 Task: Find connections with filter location Río Ceballos with filter topic #Bestadvicewith filter profile language French with filter current company Intuit with filter school St Xaviers PG college with filter industry Textile Manufacturing with filter service category Trade Shows with filter keywords title Playwright
Action: Mouse scrolled (705, 592) with delta (0, 1)
Screenshot: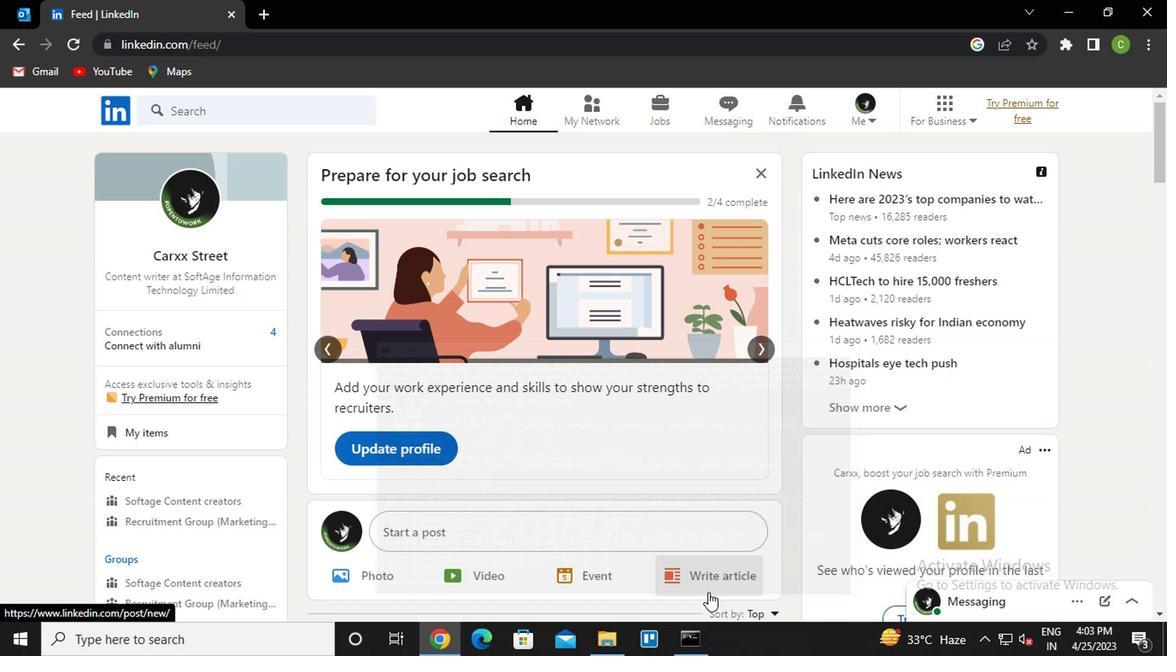 
Action: Mouse moved to (599, 118)
Screenshot: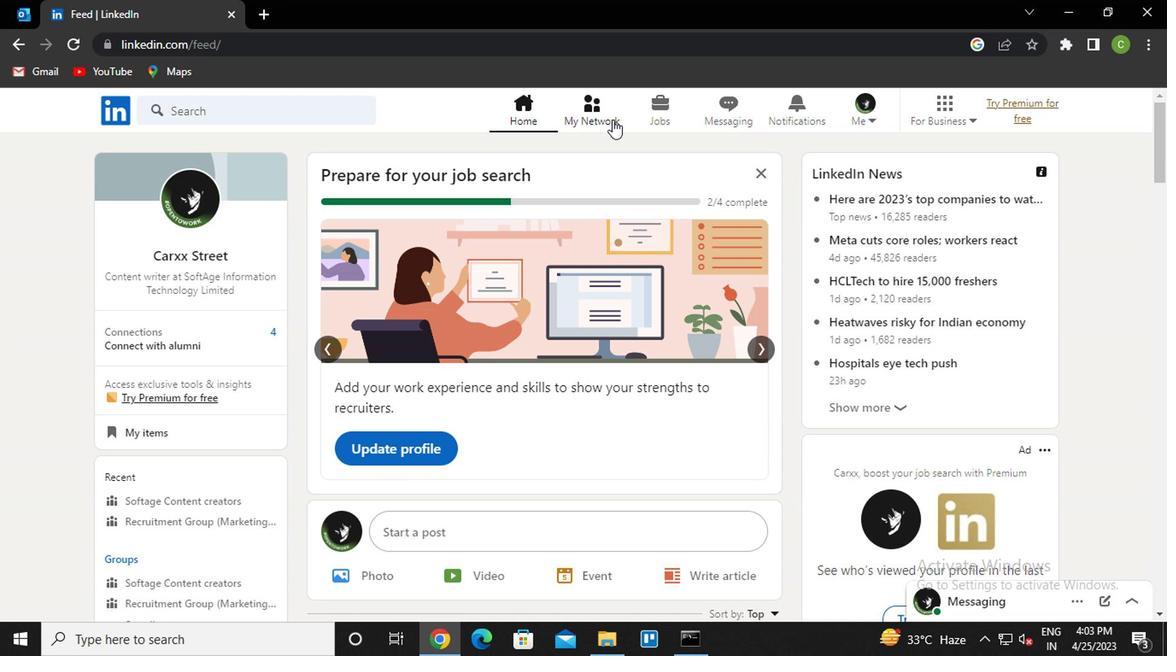 
Action: Mouse pressed left at (599, 118)
Screenshot: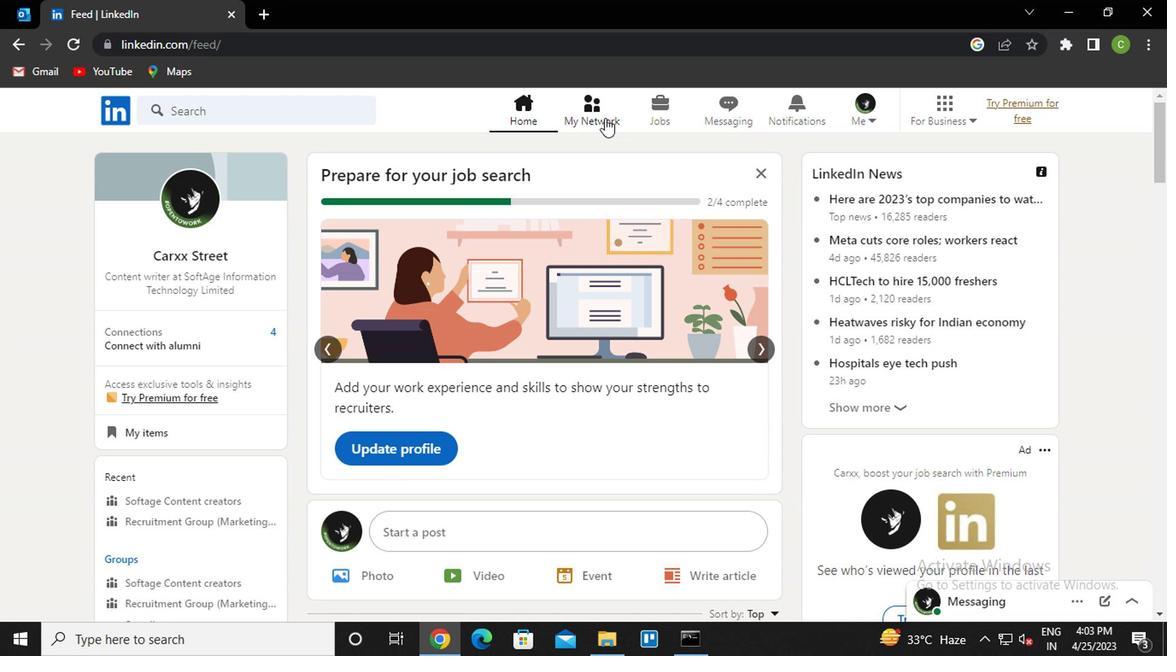 
Action: Mouse moved to (234, 212)
Screenshot: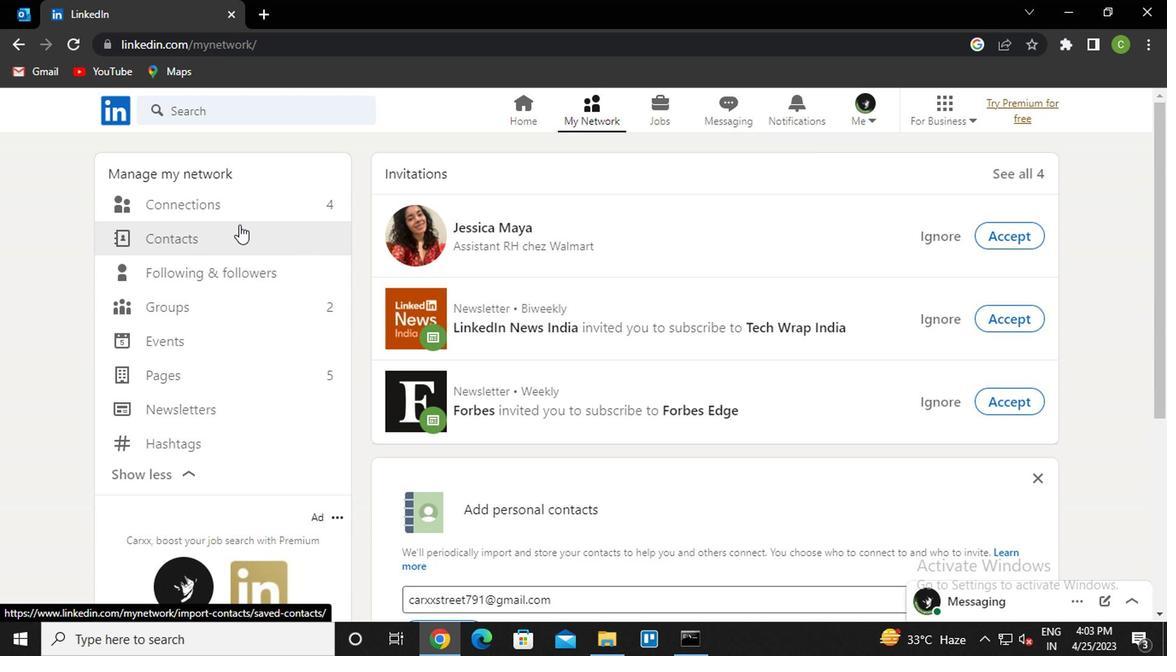 
Action: Mouse pressed left at (234, 212)
Screenshot: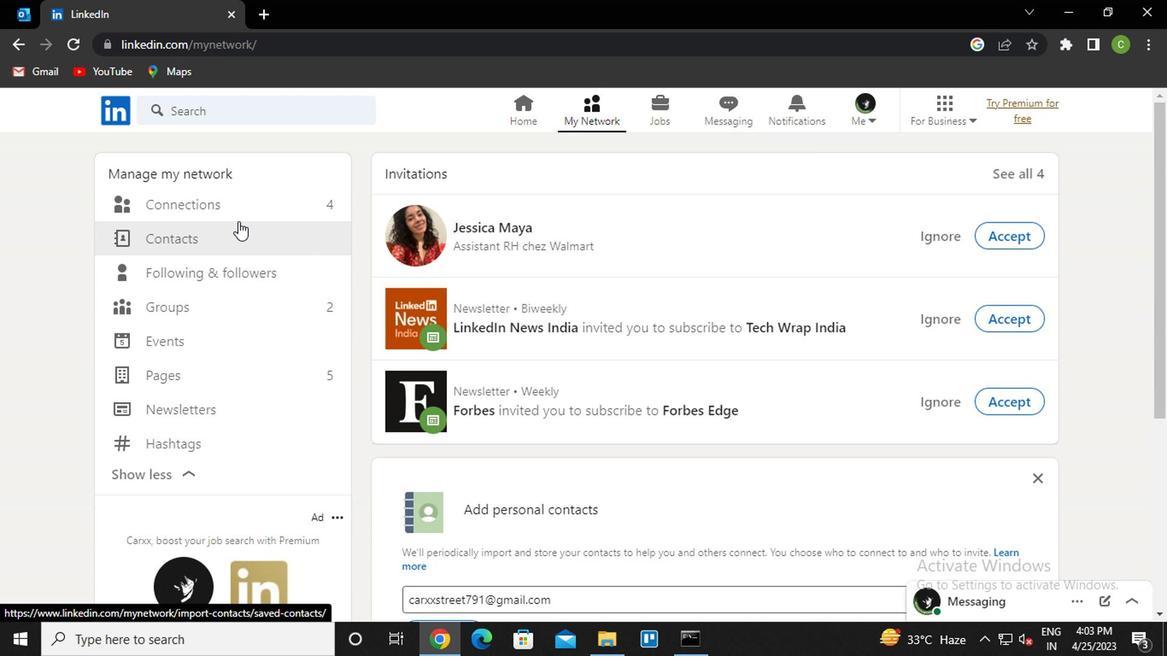 
Action: Mouse moved to (703, 210)
Screenshot: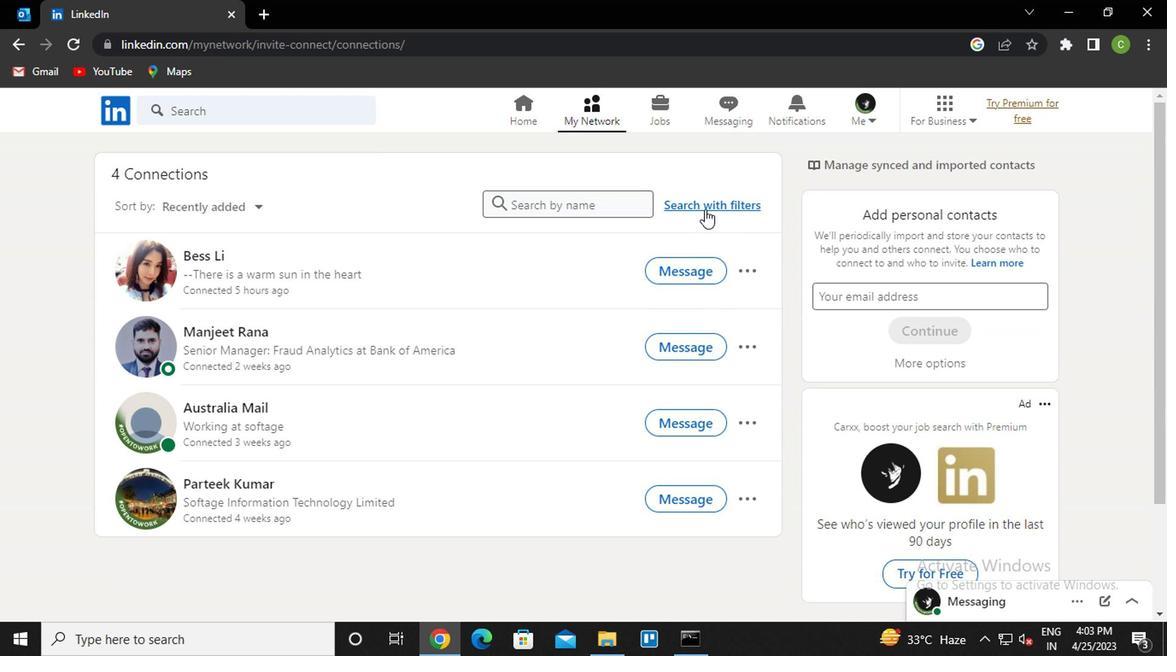 
Action: Mouse pressed left at (703, 210)
Screenshot: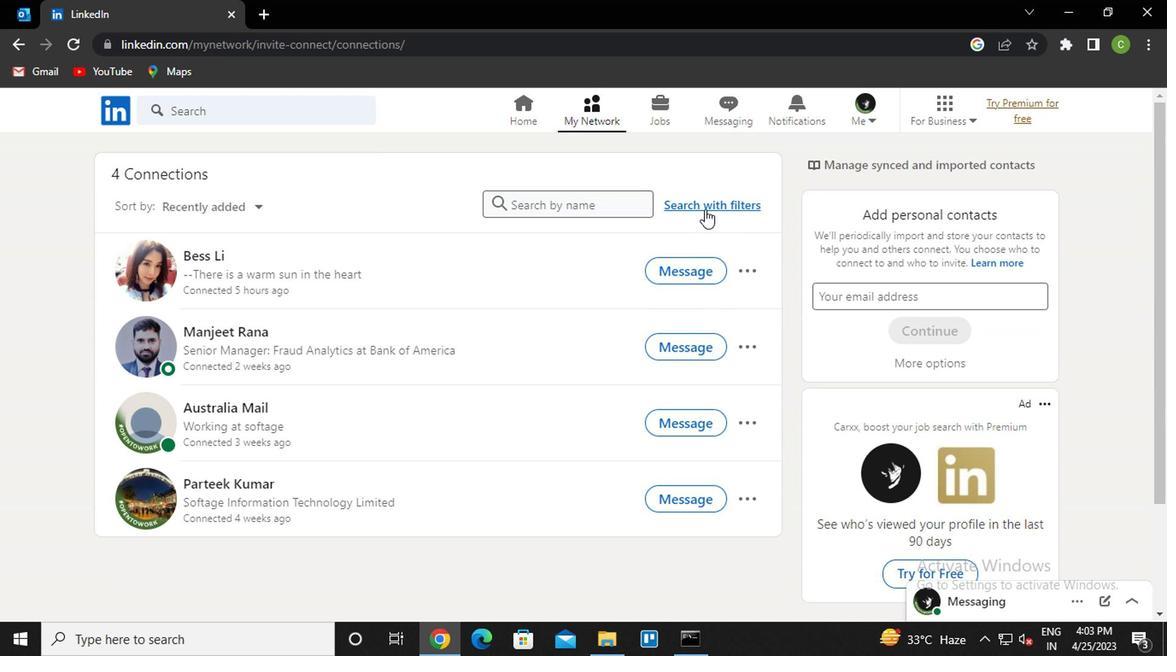 
Action: Mouse moved to (588, 166)
Screenshot: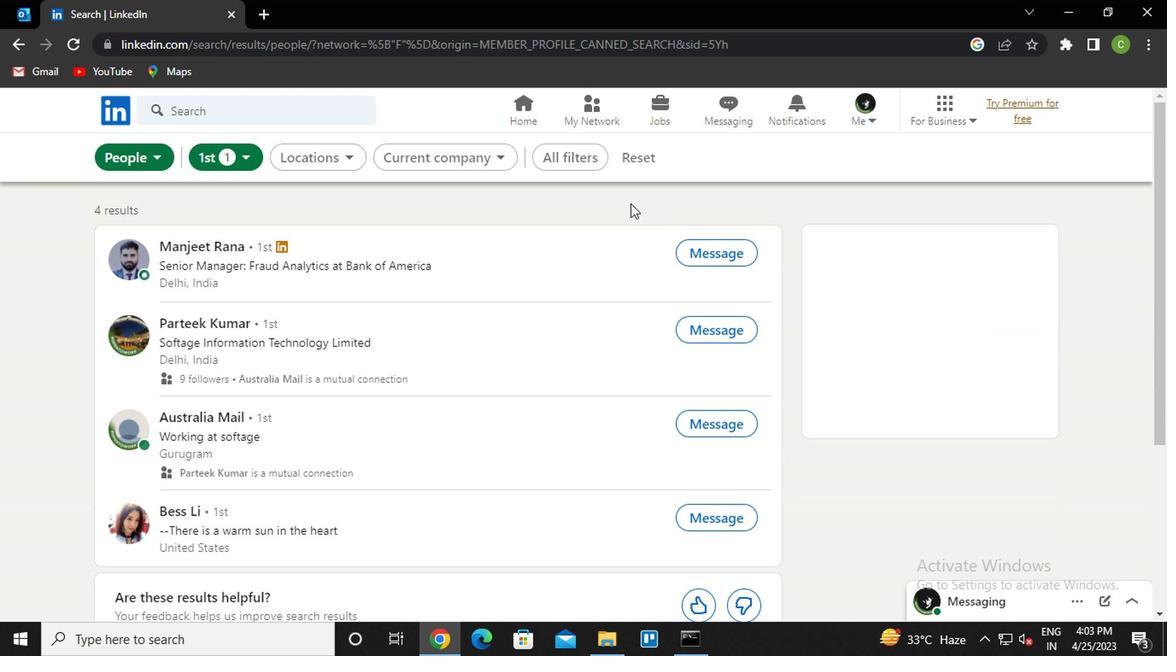 
Action: Mouse pressed left at (588, 166)
Screenshot: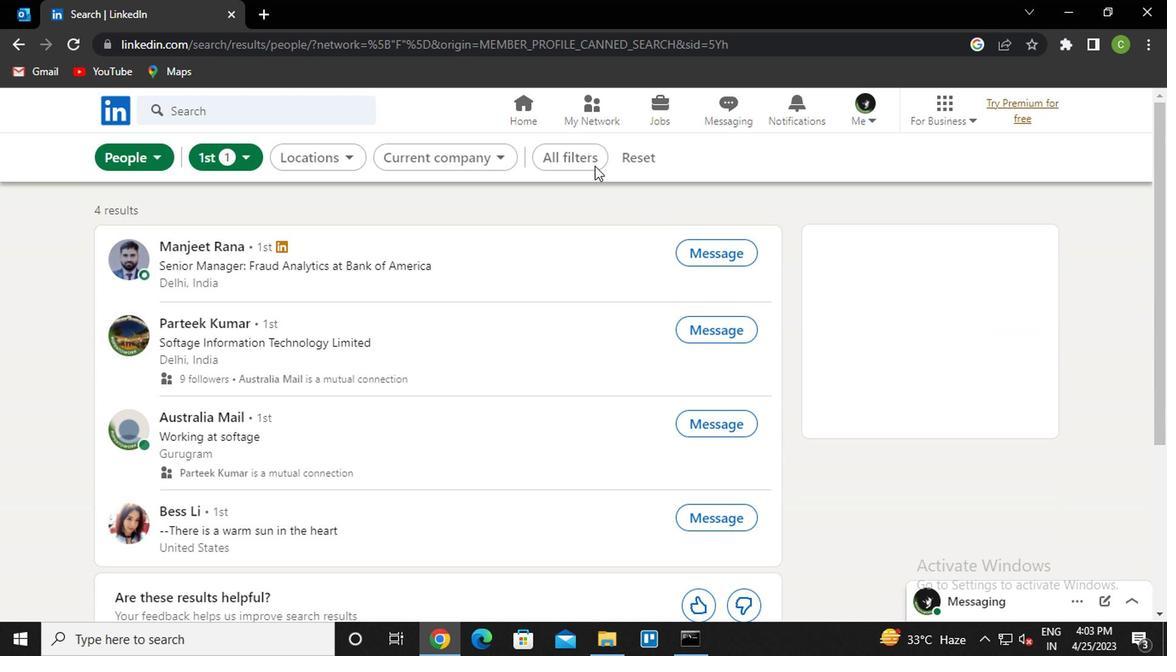 
Action: Mouse moved to (909, 388)
Screenshot: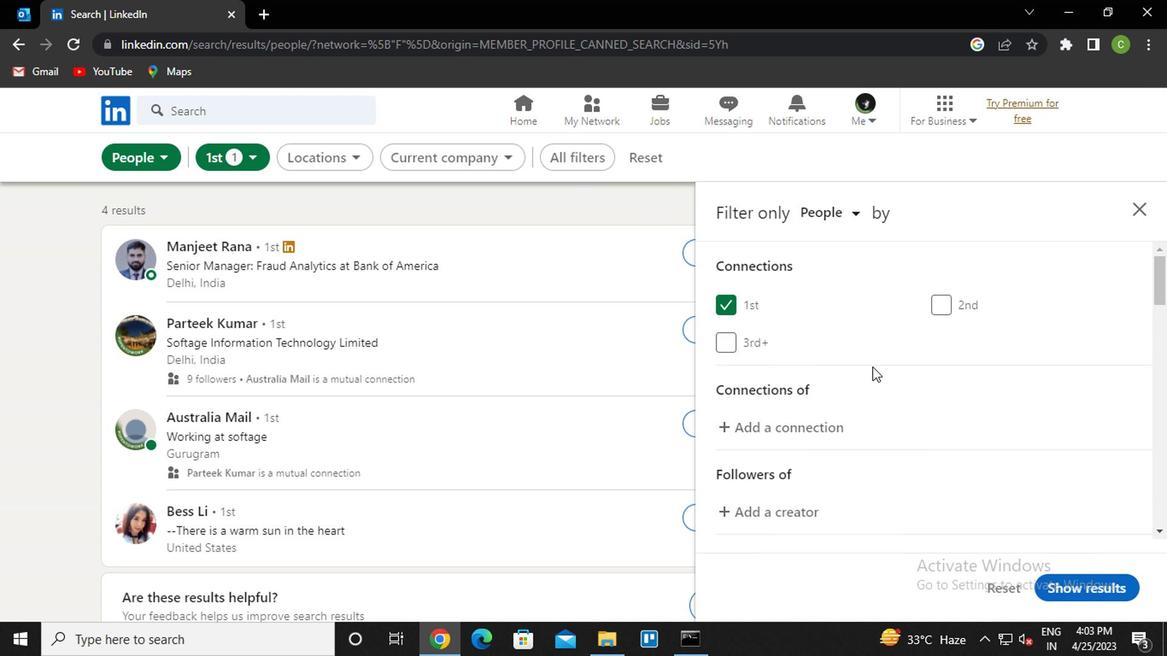 
Action: Mouse scrolled (909, 387) with delta (0, -1)
Screenshot: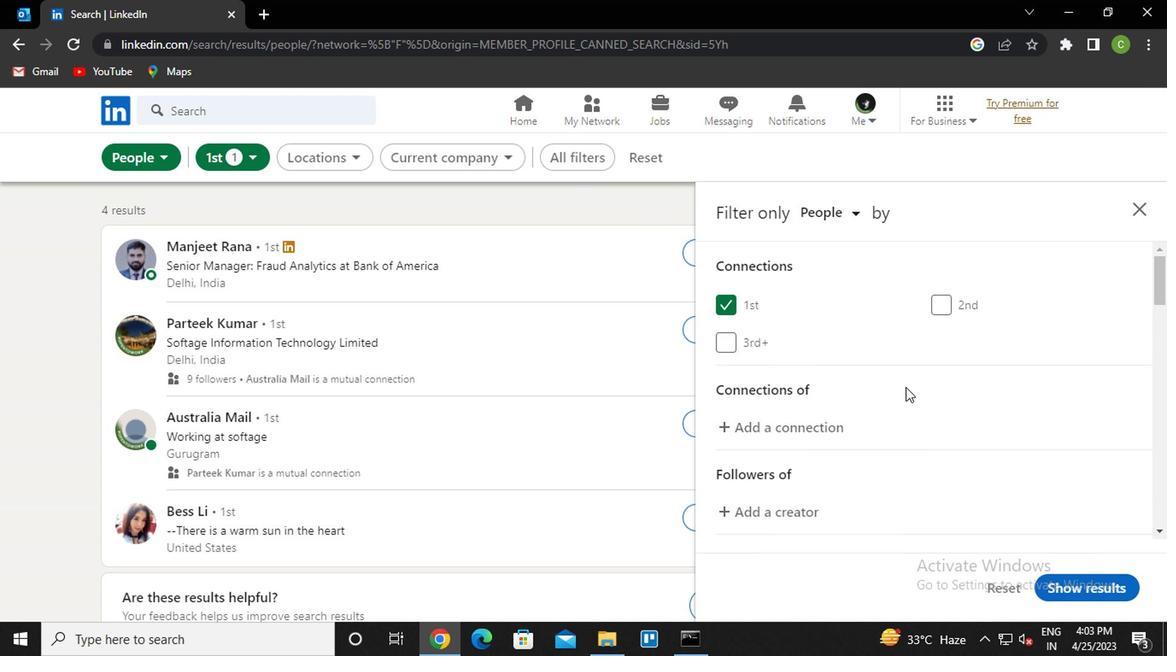 
Action: Mouse scrolled (909, 387) with delta (0, -1)
Screenshot: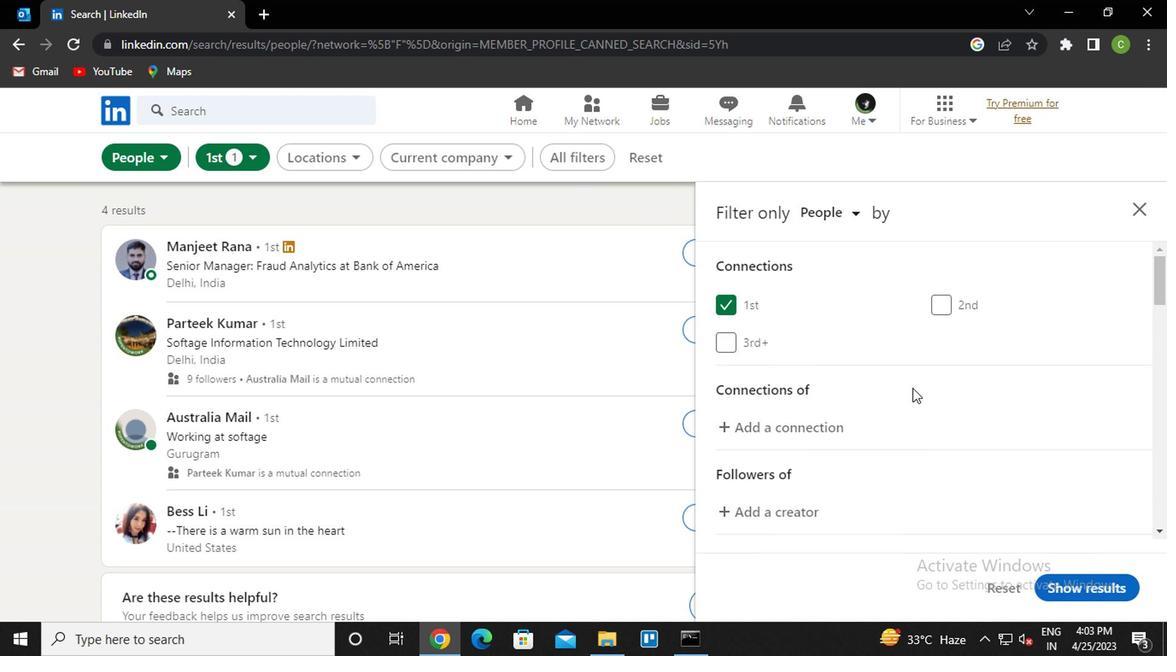 
Action: Mouse scrolled (909, 387) with delta (0, -1)
Screenshot: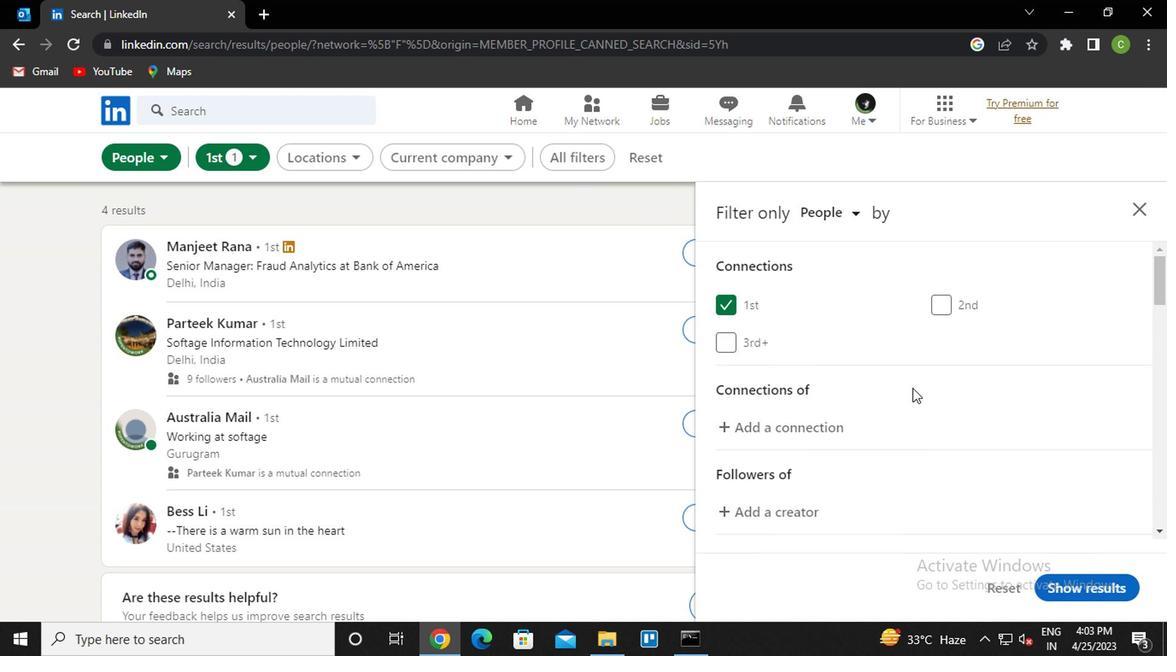
Action: Mouse moved to (974, 418)
Screenshot: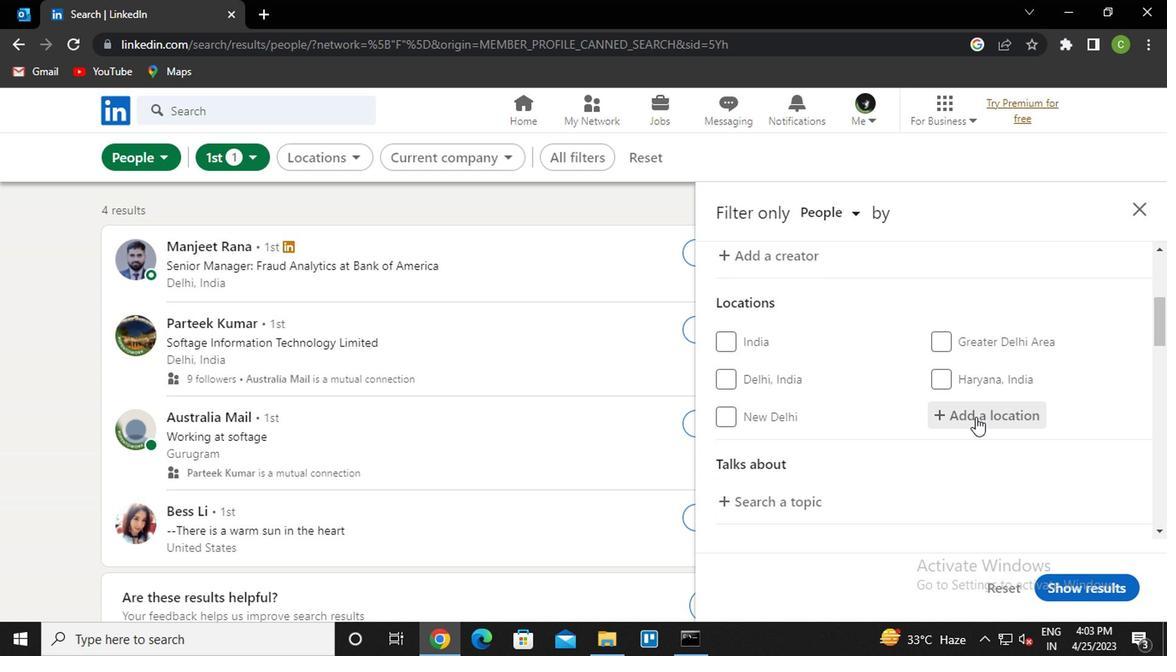 
Action: Mouse pressed left at (974, 418)
Screenshot: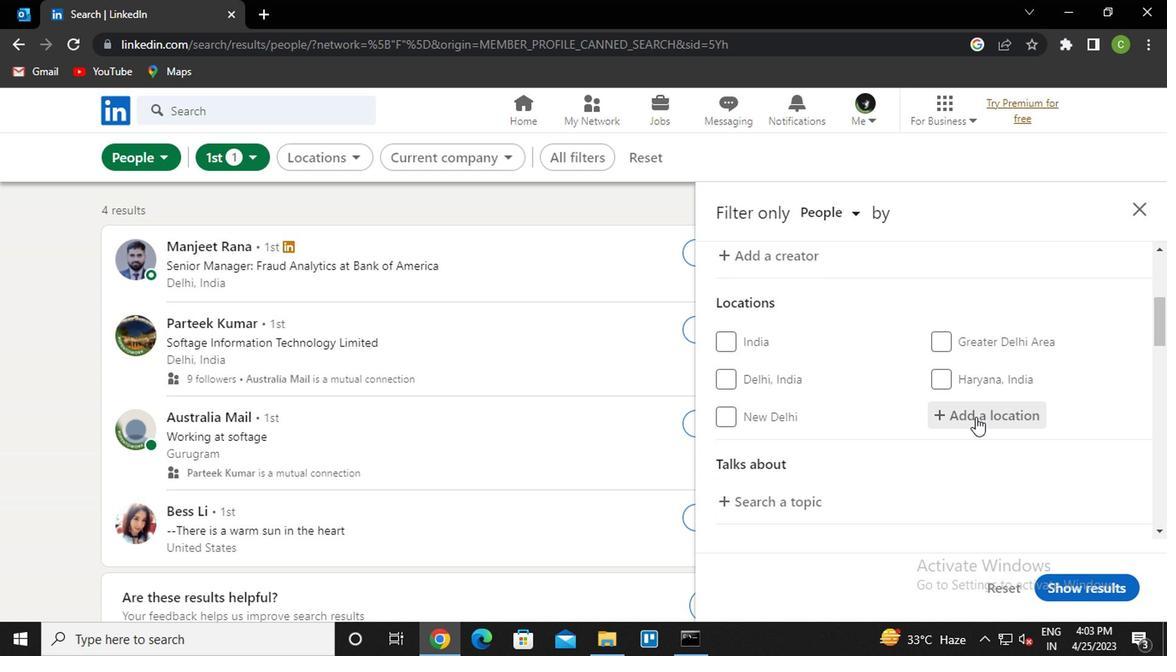 
Action: Key pressed r<Key.caps_lock>io<Key.space>caba<Key.backspace>
Screenshot: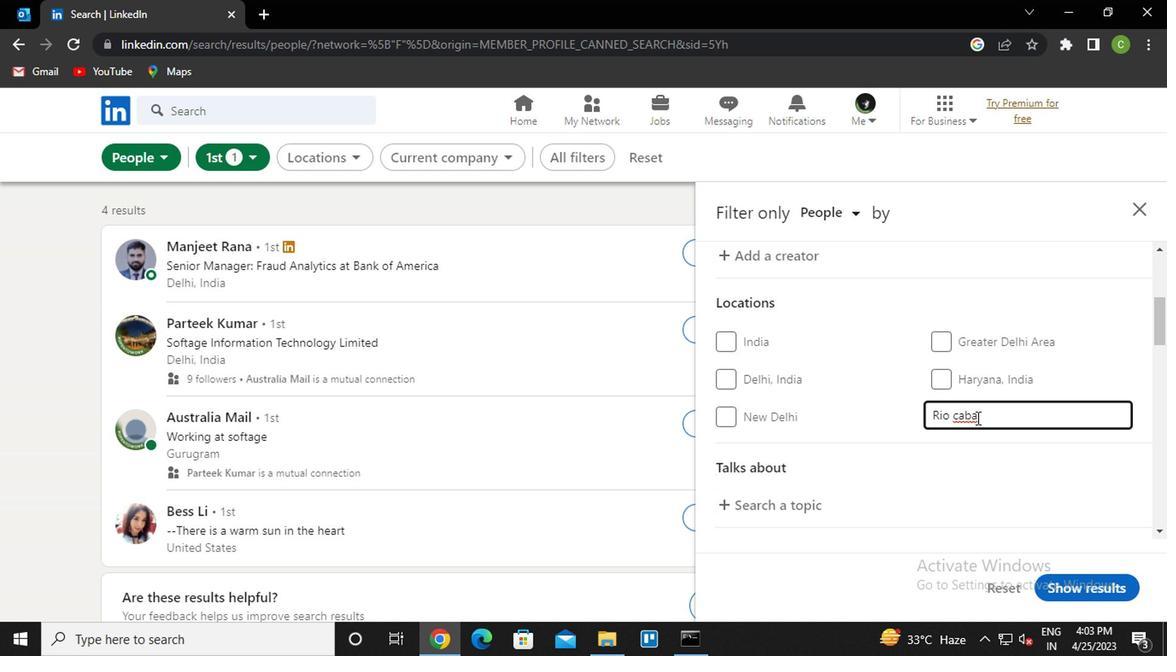 
Action: Mouse moved to (974, 417)
Screenshot: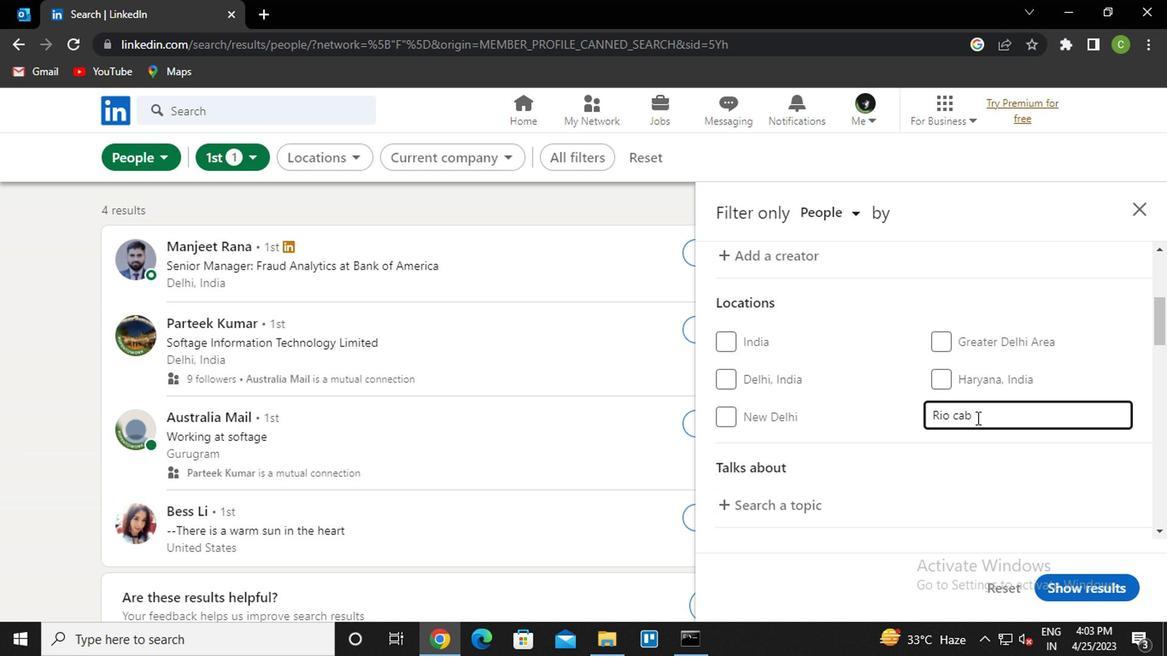 
Action: Key pressed <Key.backspace><Key.backspace>ebo<Key.down><Key.backspace><Key.down><Key.enter>
Screenshot: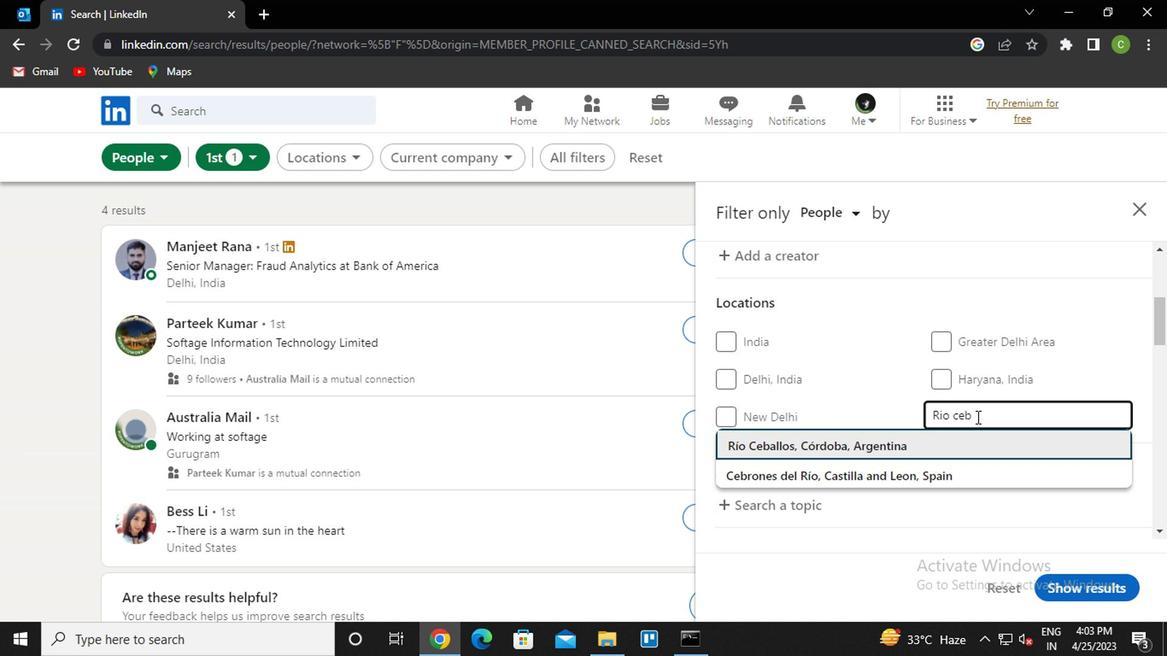 
Action: Mouse moved to (951, 433)
Screenshot: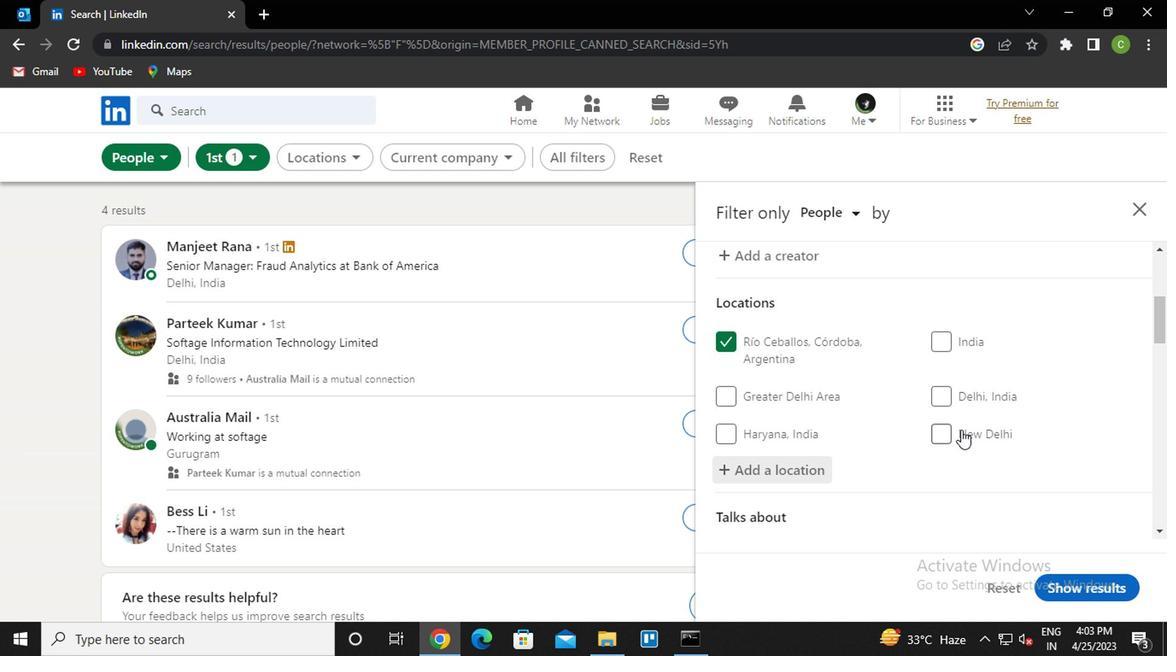 
Action: Mouse scrolled (951, 433) with delta (0, 0)
Screenshot: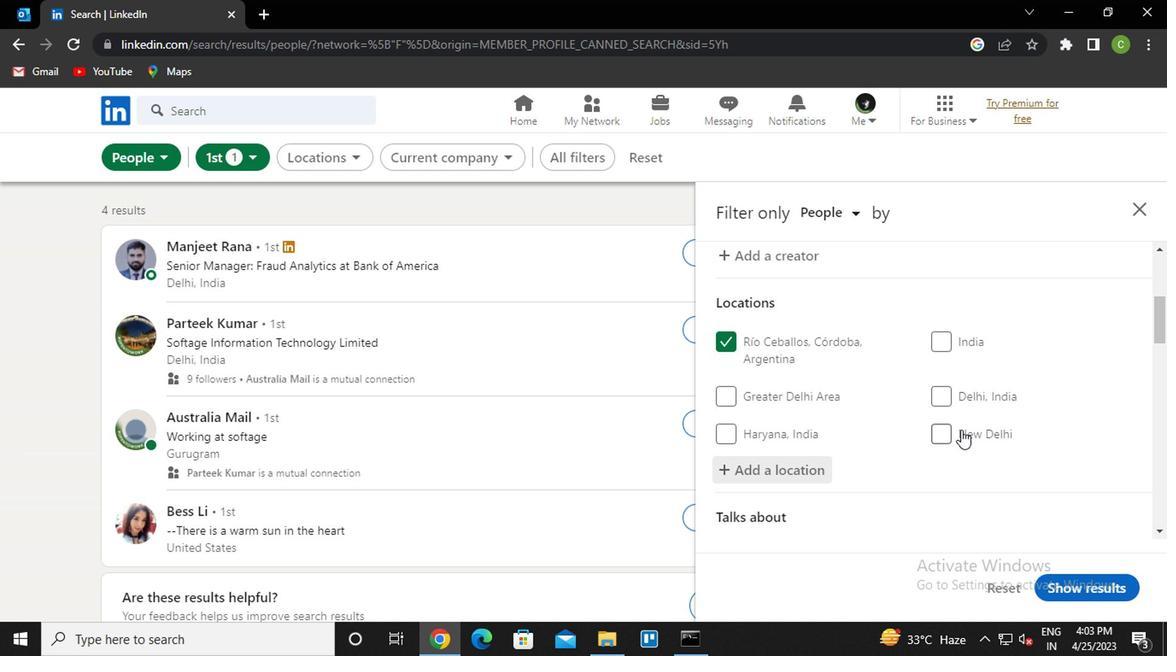
Action: Mouse moved to (927, 408)
Screenshot: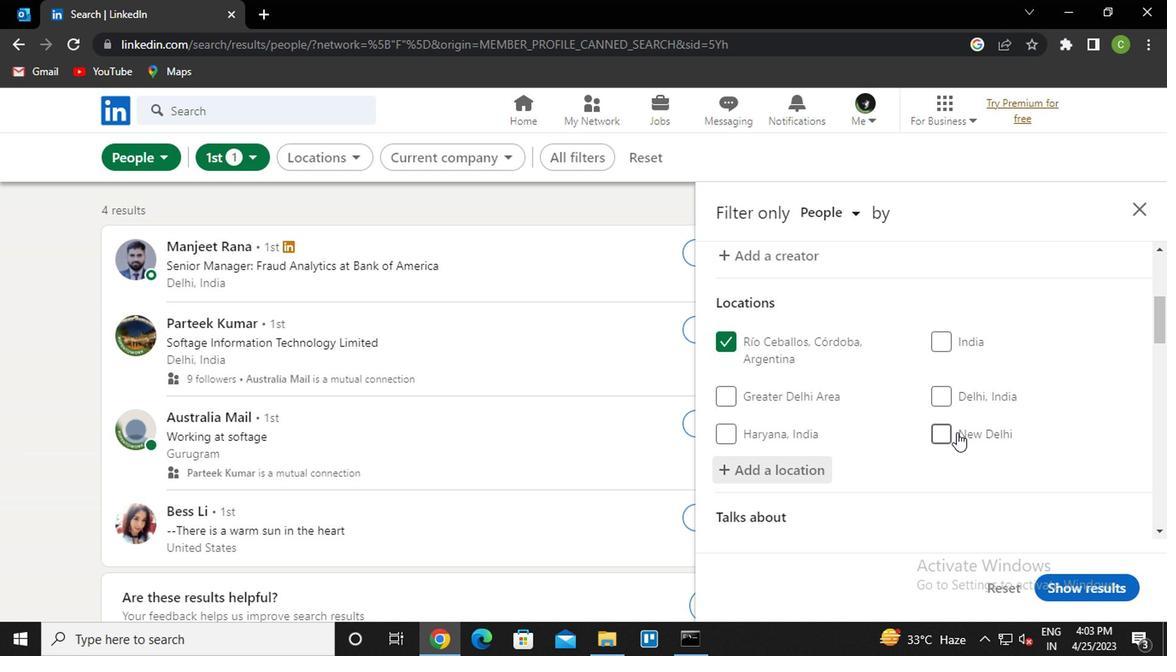 
Action: Mouse scrolled (927, 407) with delta (0, 0)
Screenshot: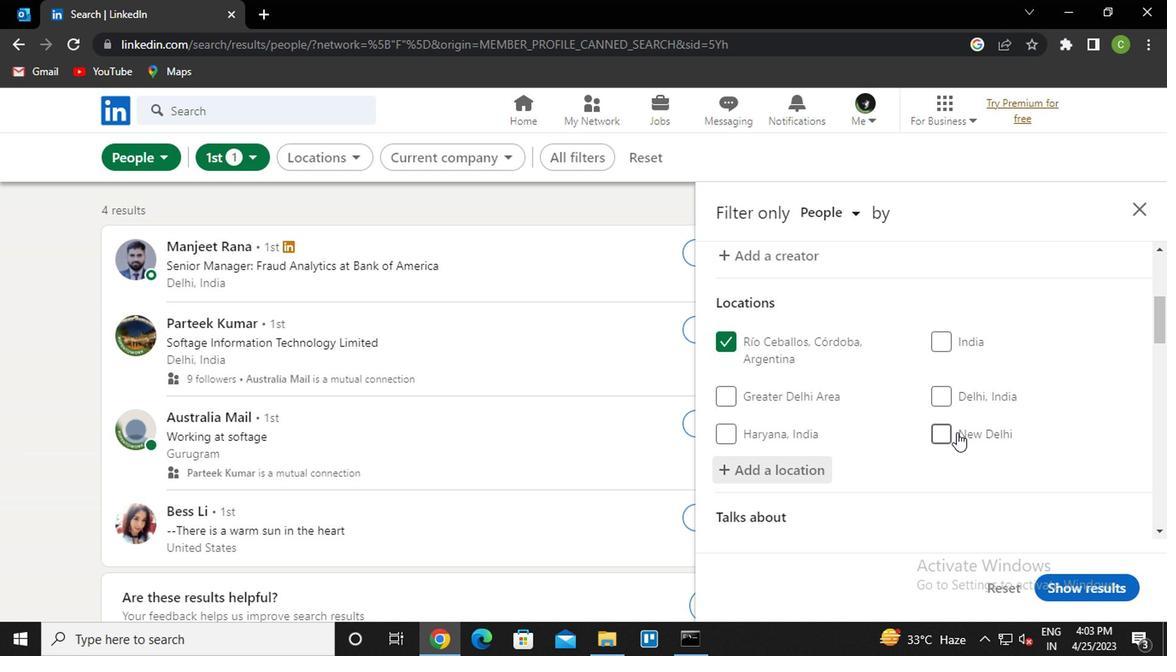 
Action: Mouse moved to (915, 405)
Screenshot: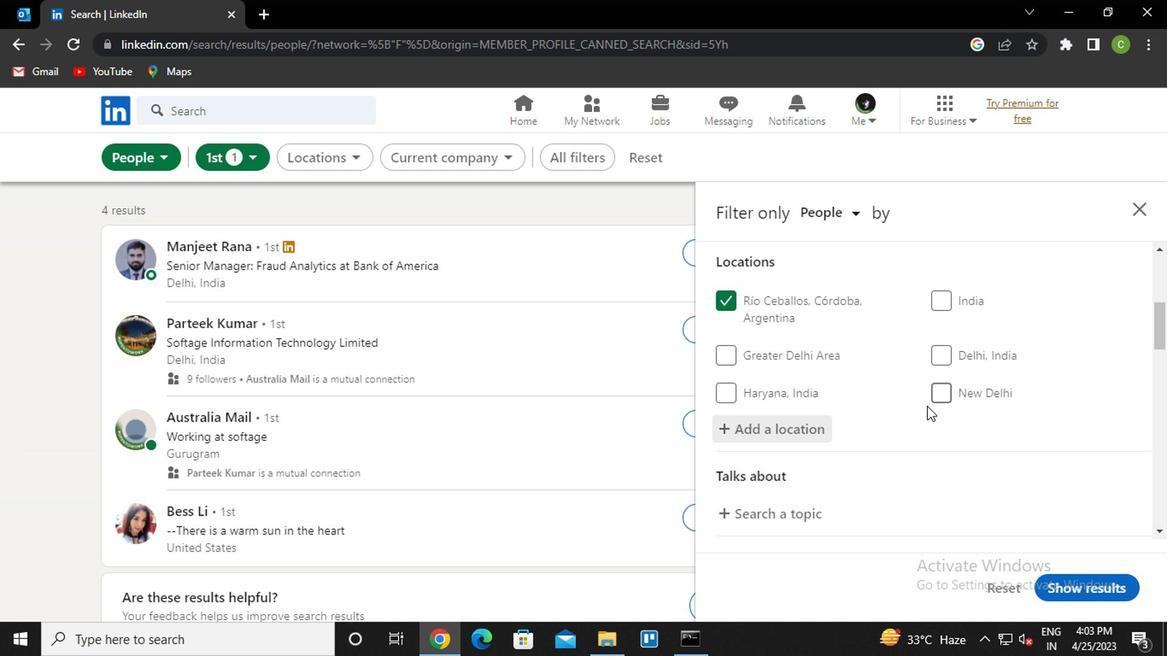 
Action: Mouse scrolled (915, 404) with delta (0, -1)
Screenshot: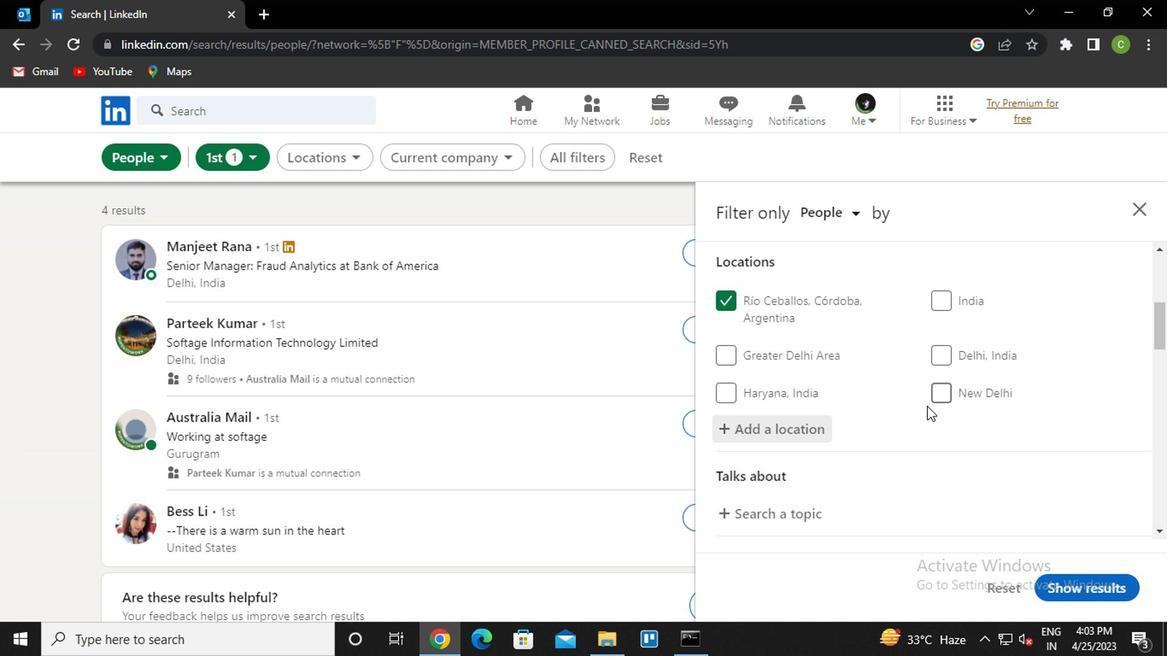 
Action: Mouse moved to (770, 301)
Screenshot: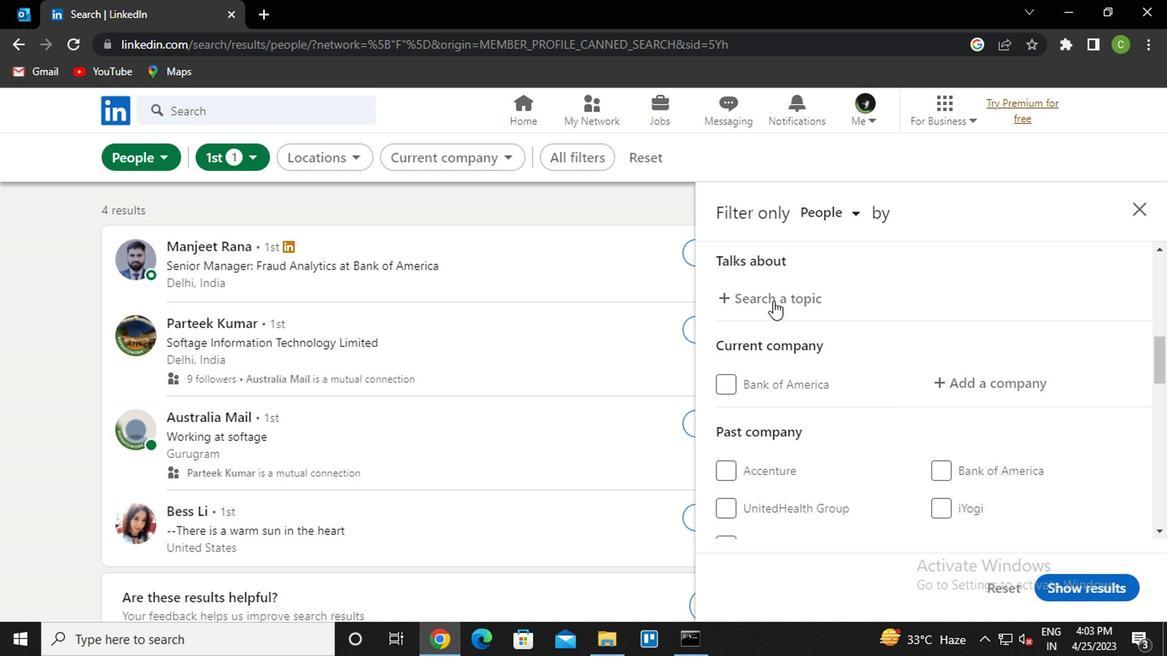 
Action: Mouse pressed left at (770, 301)
Screenshot: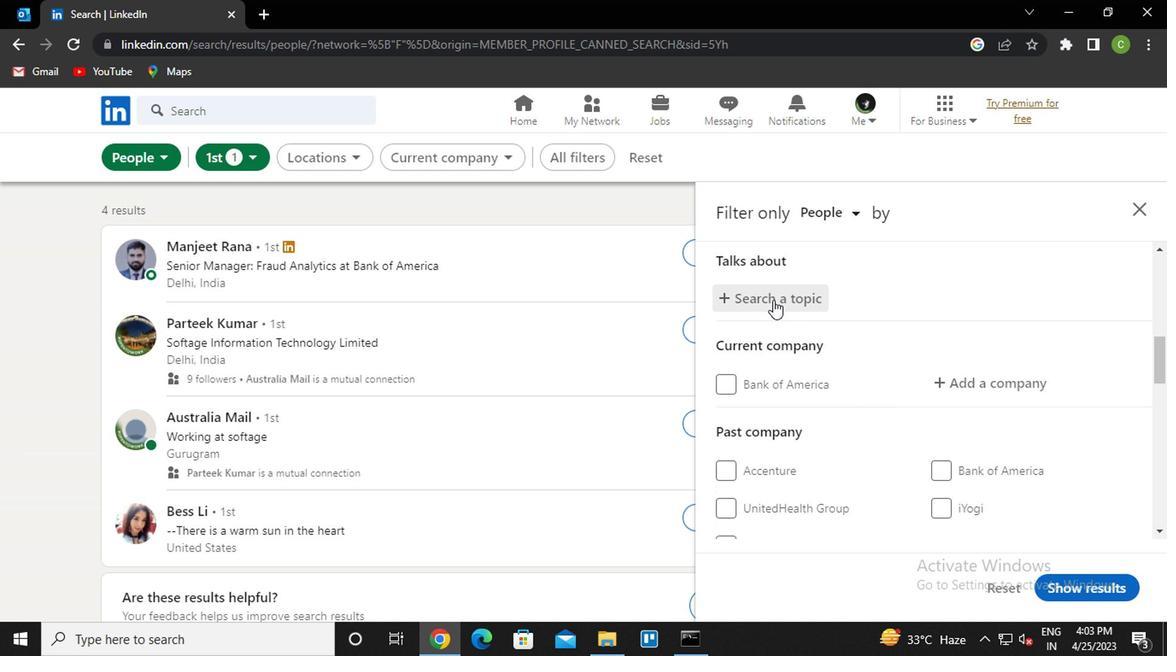 
Action: Key pressed bestadvice<Key.down><Key.enter>
Screenshot: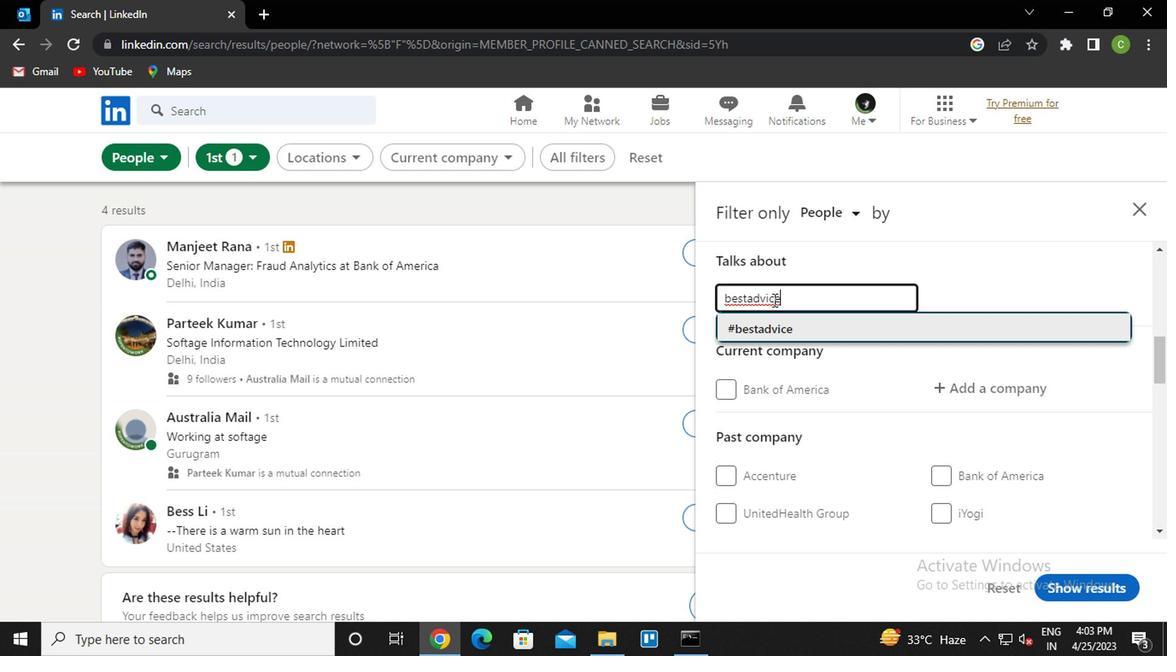 
Action: Mouse moved to (723, 302)
Screenshot: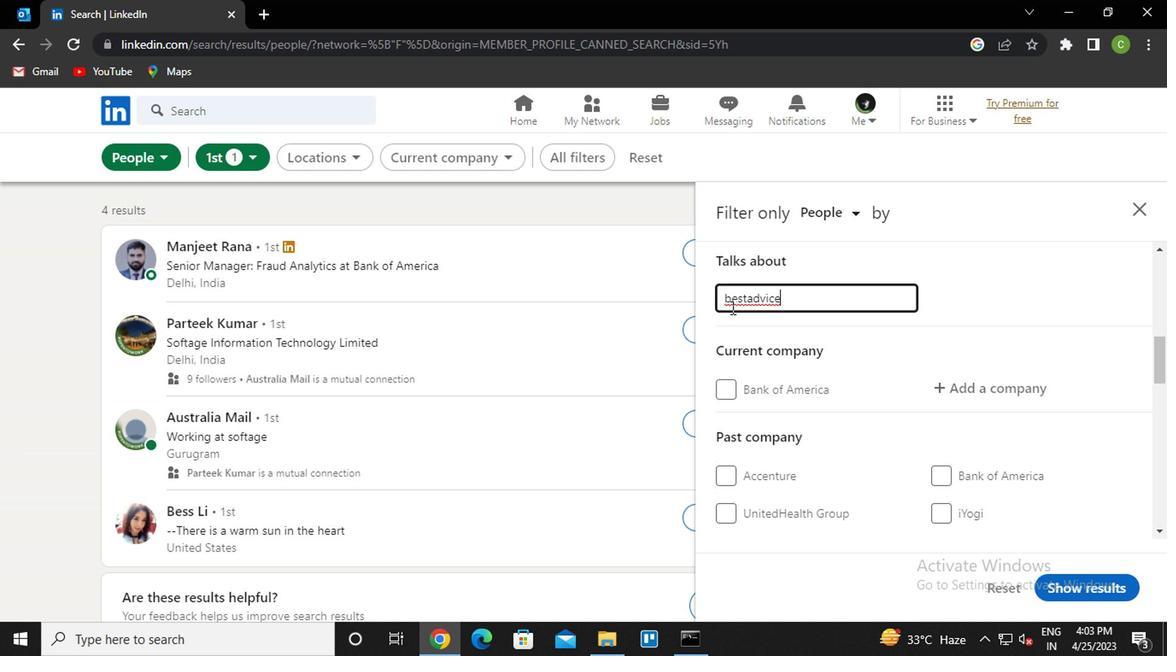 
Action: Mouse pressed left at (723, 302)
Screenshot: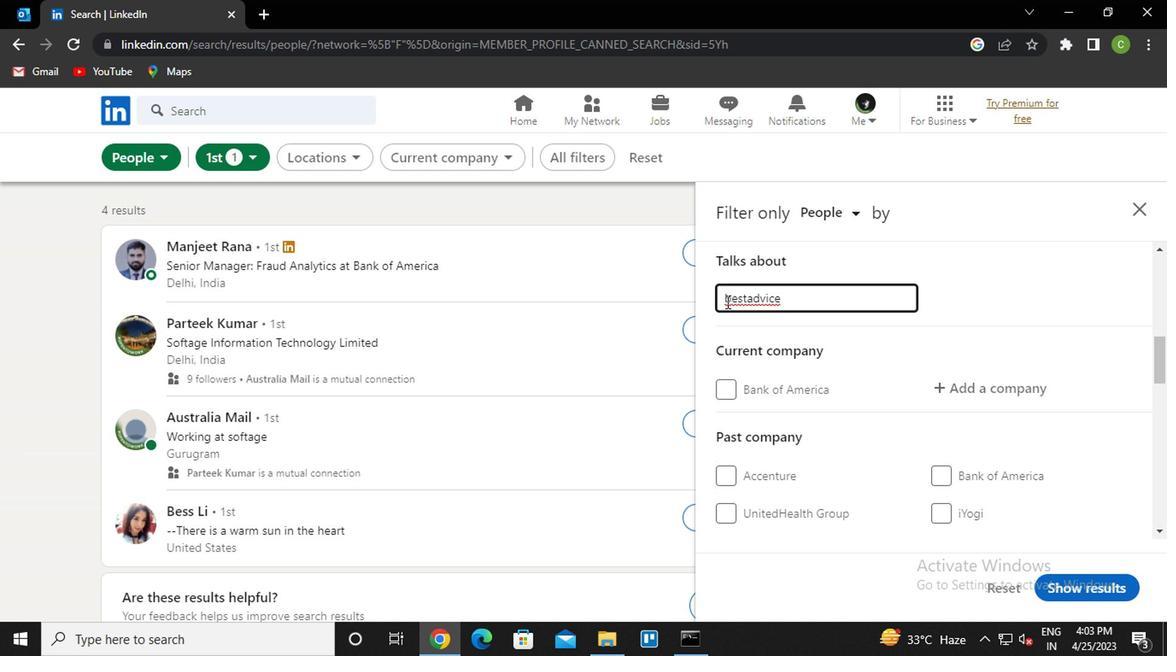 
Action: Mouse moved to (850, 350)
Screenshot: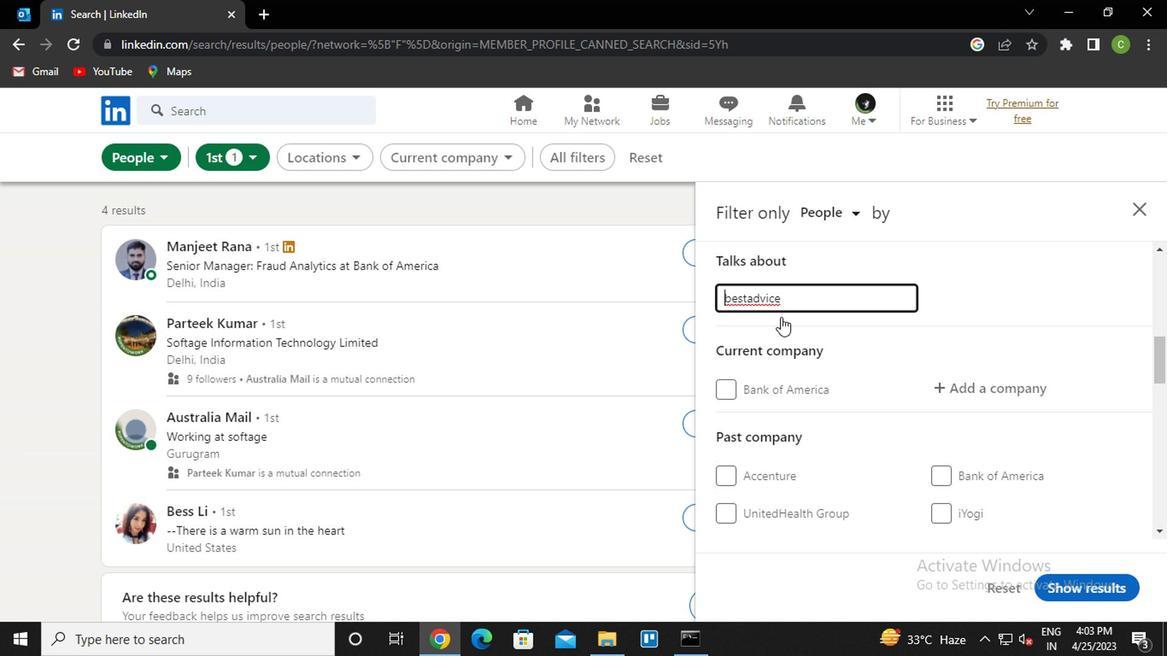 
Action: Key pressed <Key.shift>
Screenshot: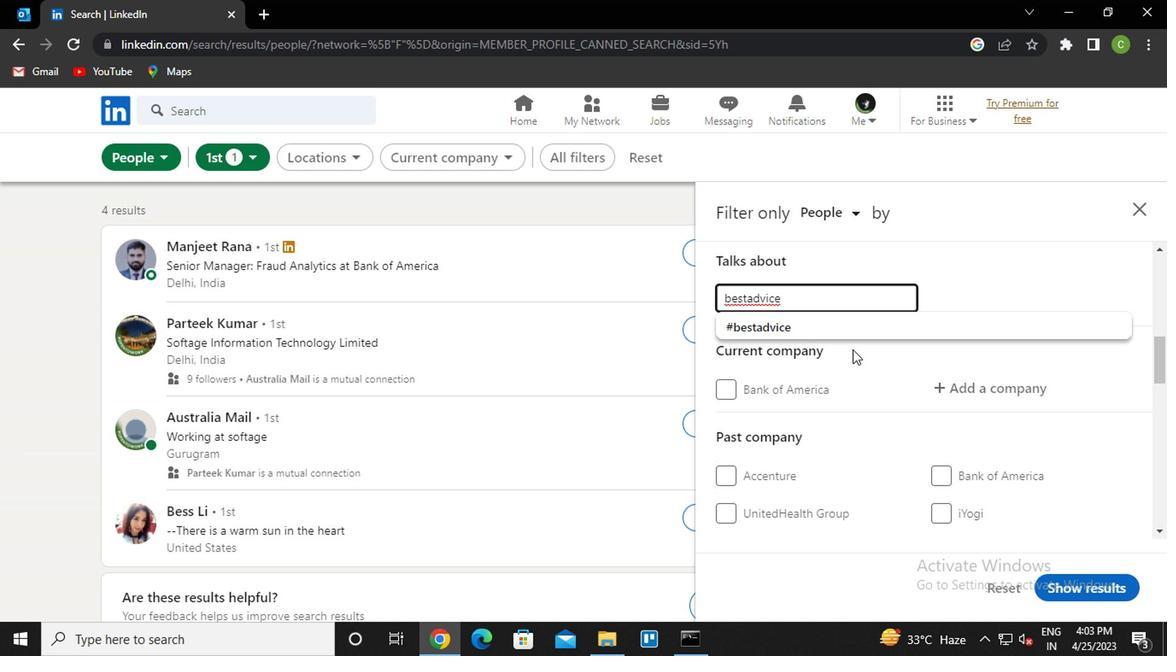 
Action: Mouse moved to (860, 369)
Screenshot: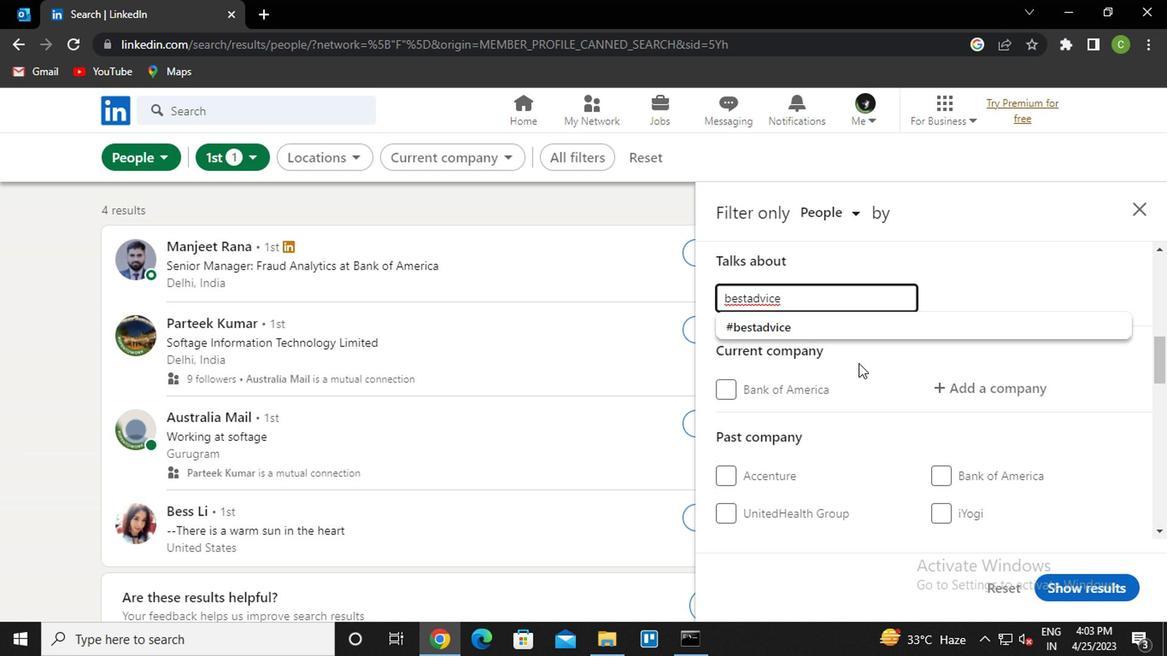 
Action: Key pressed #
Screenshot: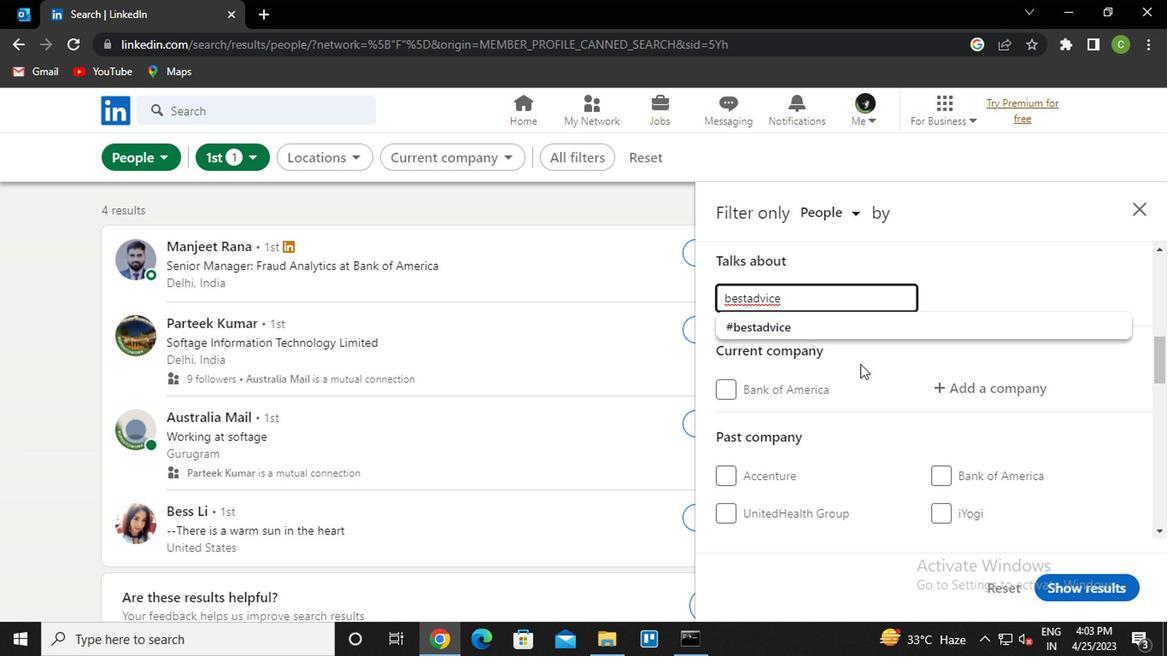 
Action: Mouse moved to (982, 392)
Screenshot: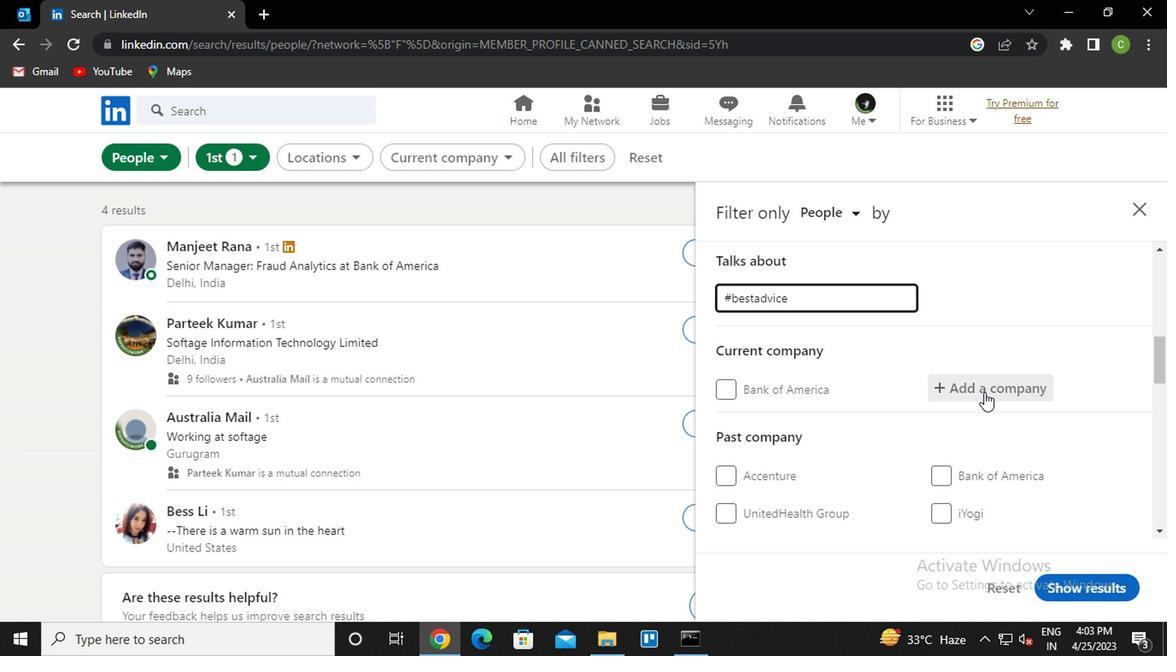 
Action: Mouse pressed left at (982, 392)
Screenshot: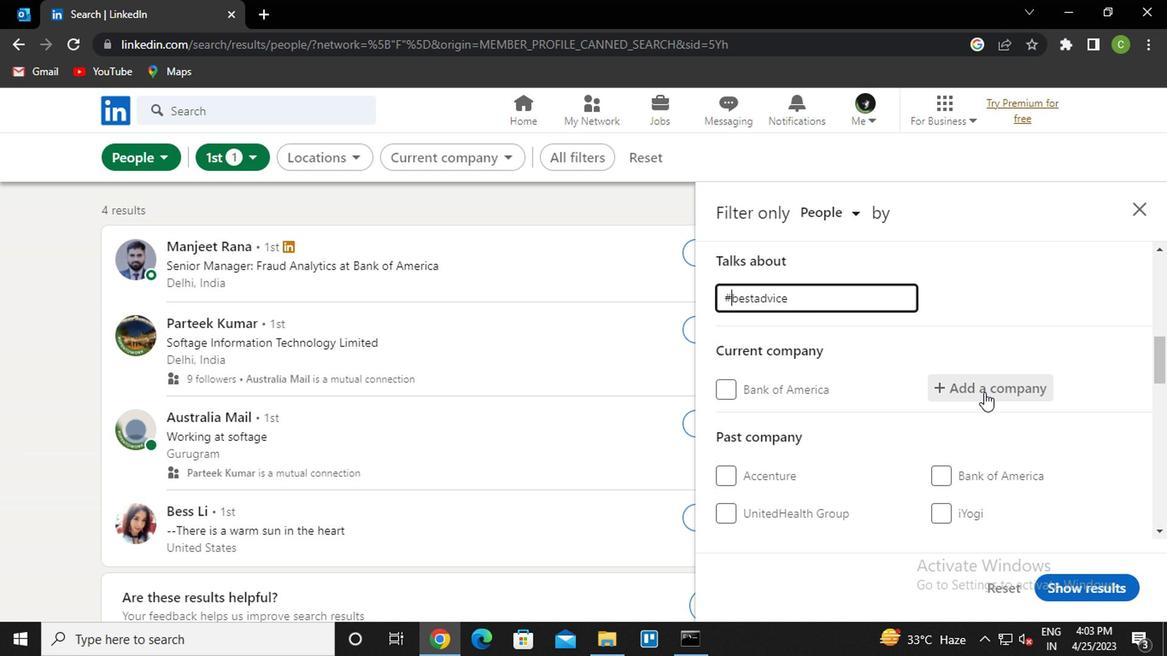 
Action: Mouse moved to (989, 412)
Screenshot: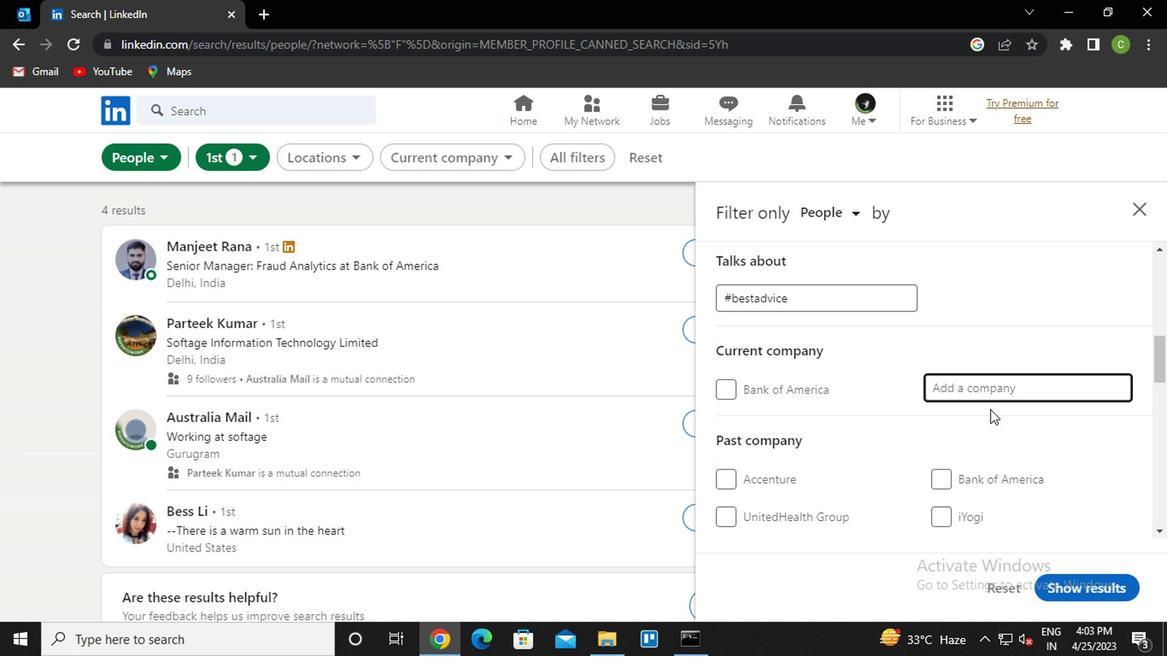 
Action: Key pressed <Key.caps_lock>I<Key.caps_lock>NTUIT
Screenshot: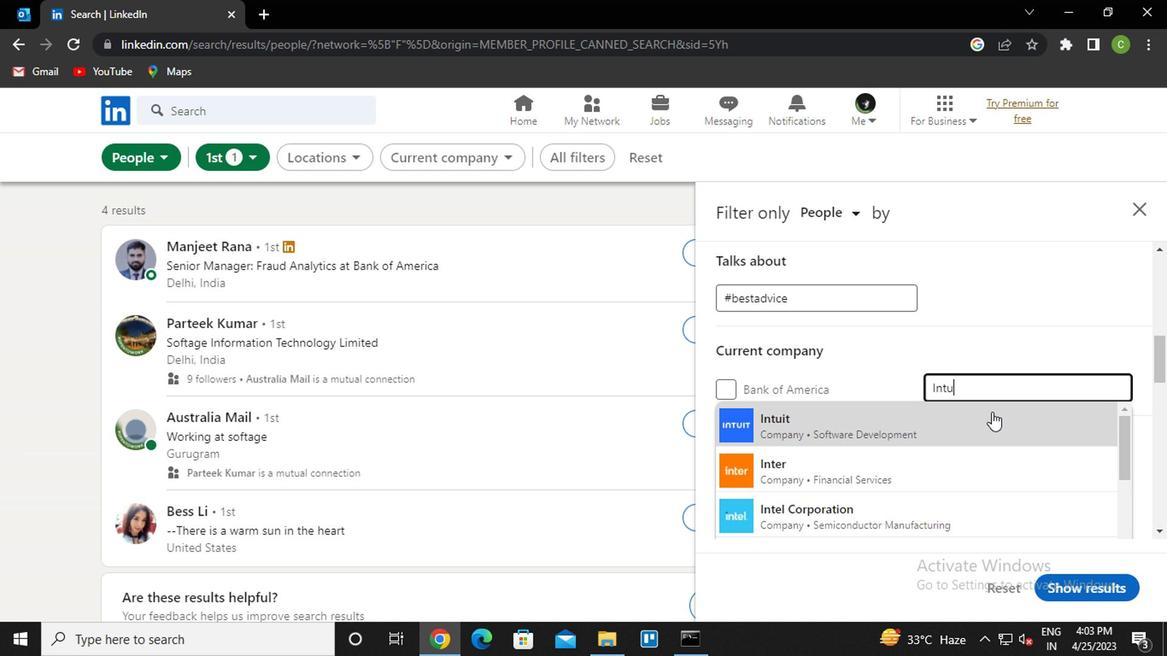 
Action: Mouse moved to (977, 421)
Screenshot: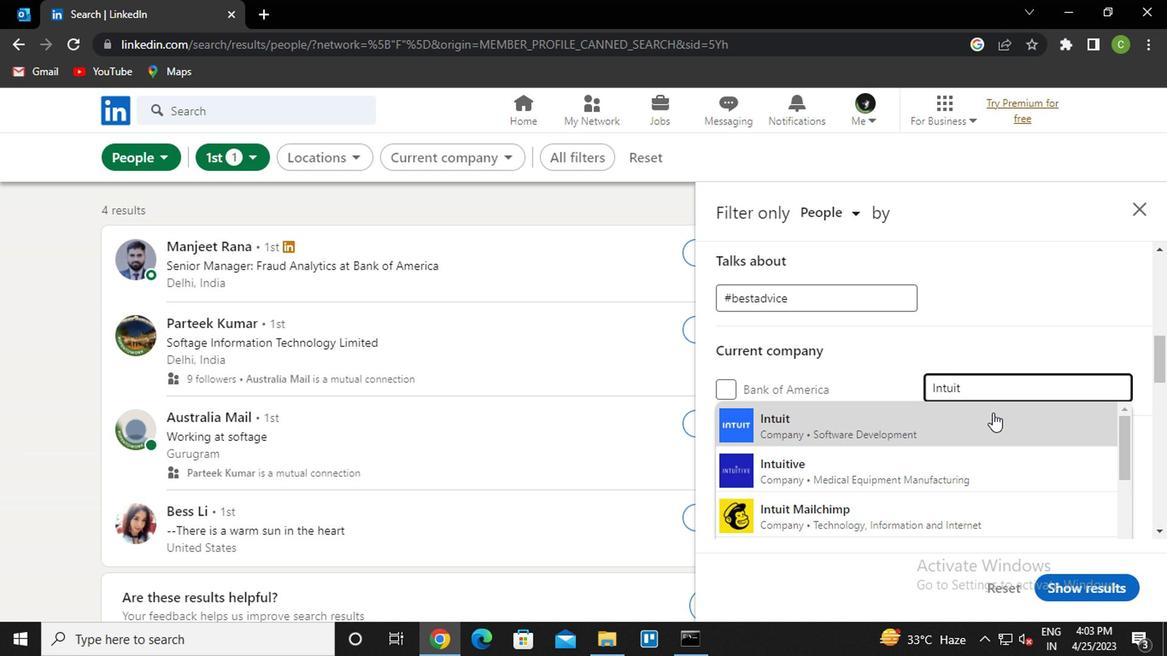 
Action: Mouse pressed left at (977, 421)
Screenshot: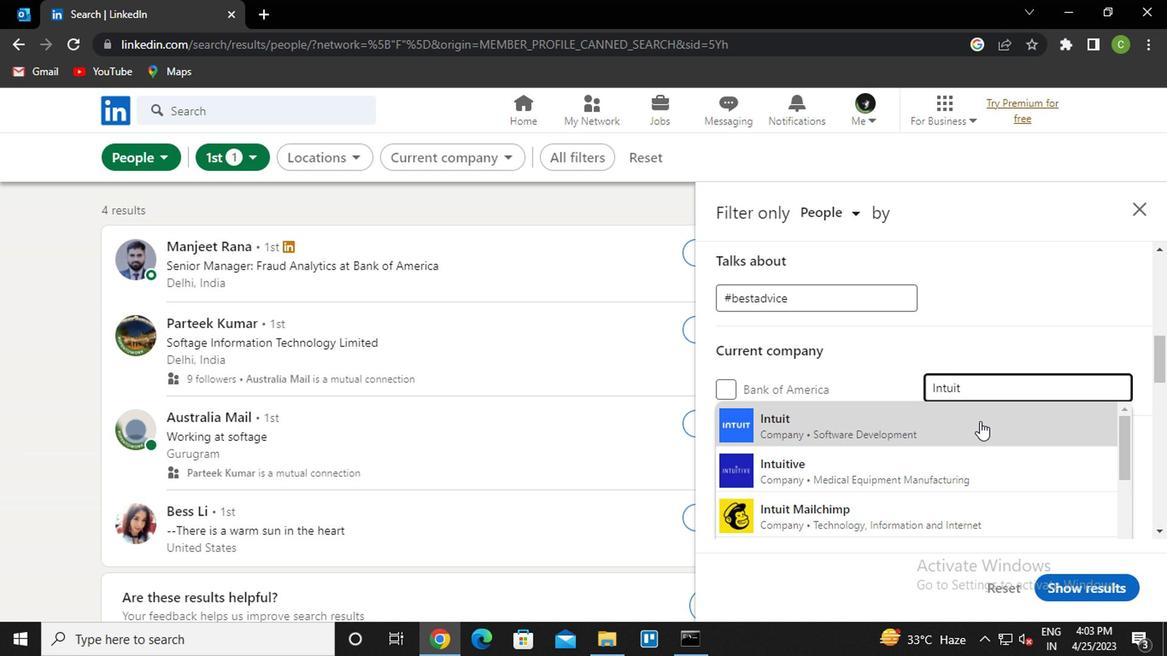 
Action: Mouse scrolled (977, 420) with delta (0, 0)
Screenshot: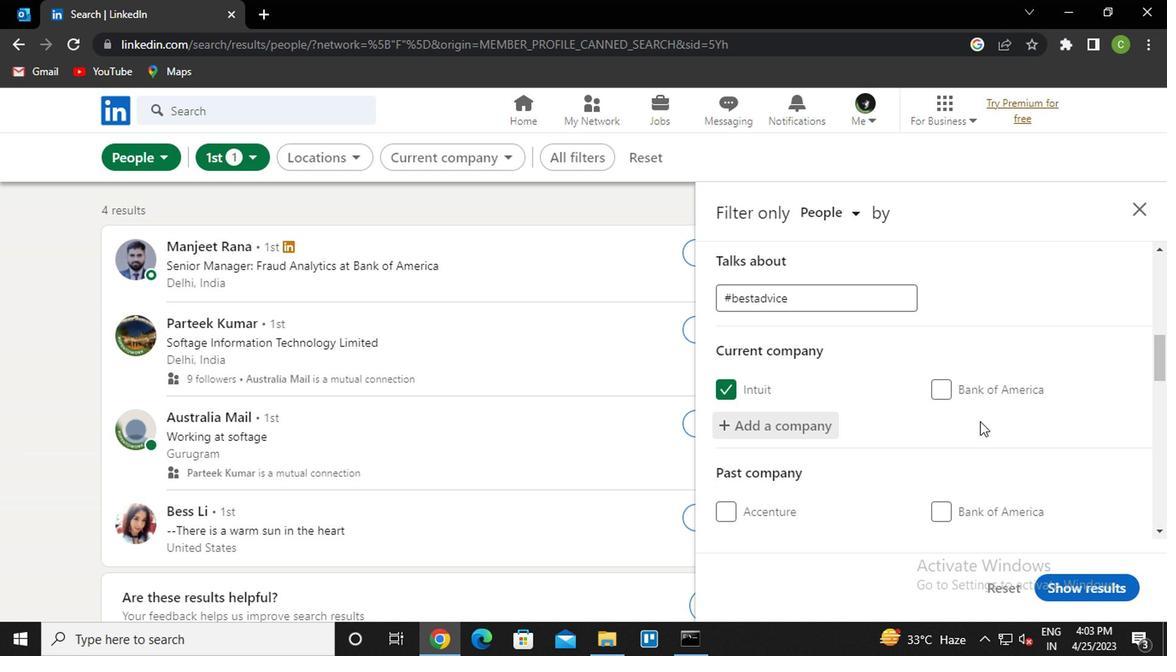 
Action: Mouse scrolled (977, 420) with delta (0, 0)
Screenshot: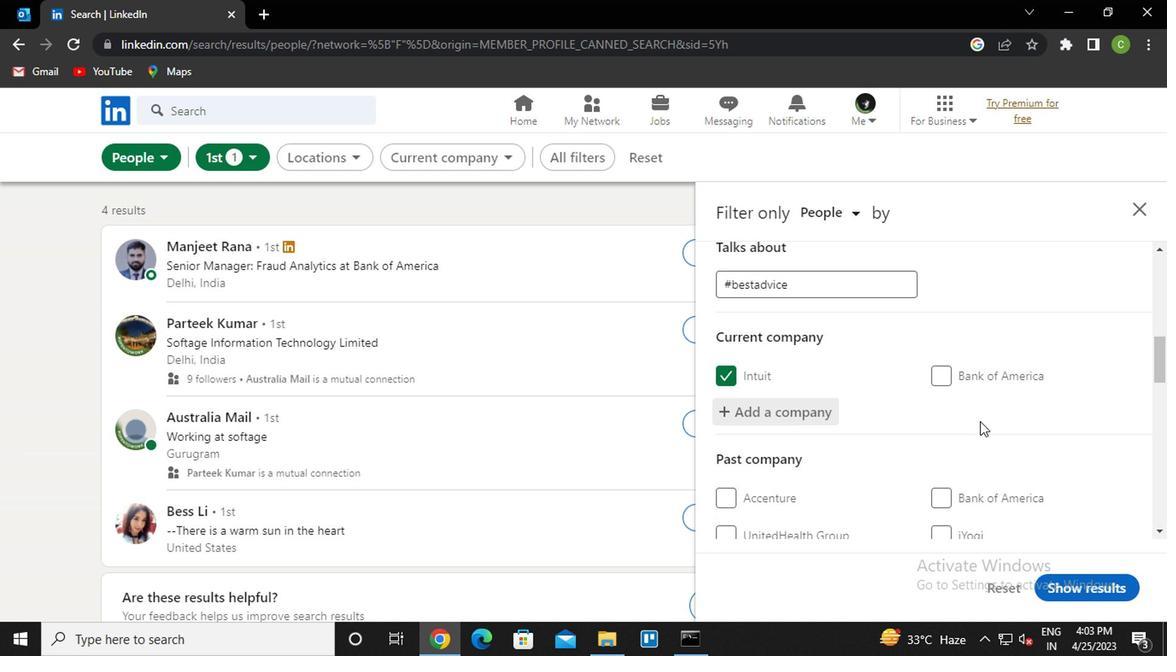 
Action: Mouse scrolled (977, 420) with delta (0, 0)
Screenshot: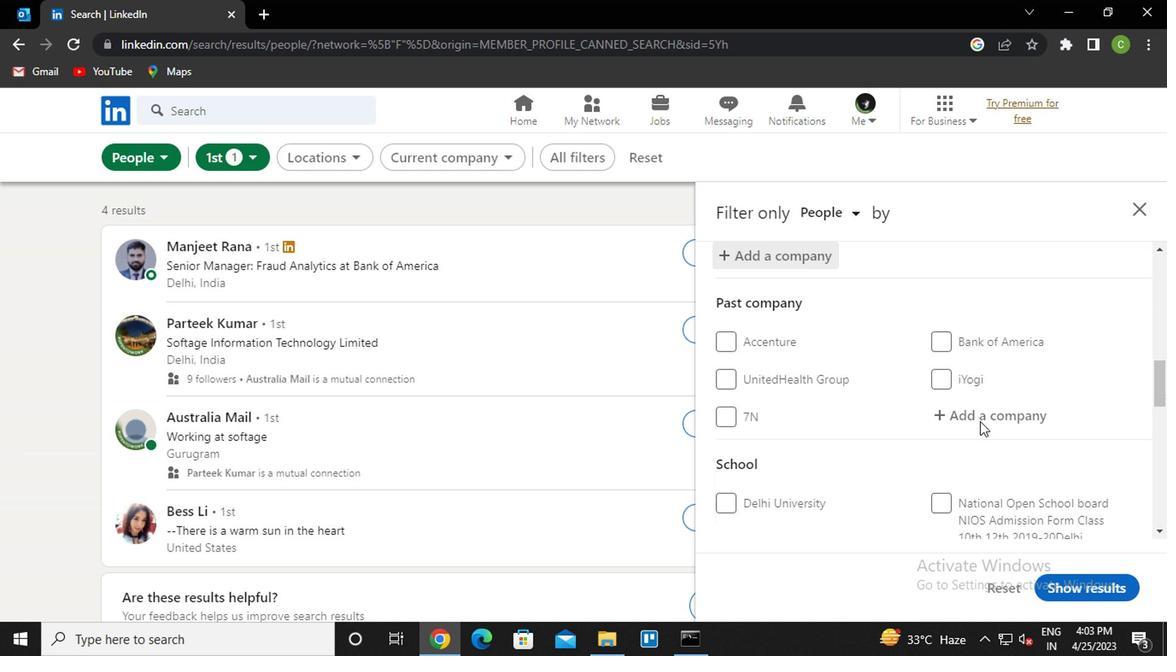 
Action: Mouse scrolled (977, 420) with delta (0, 0)
Screenshot: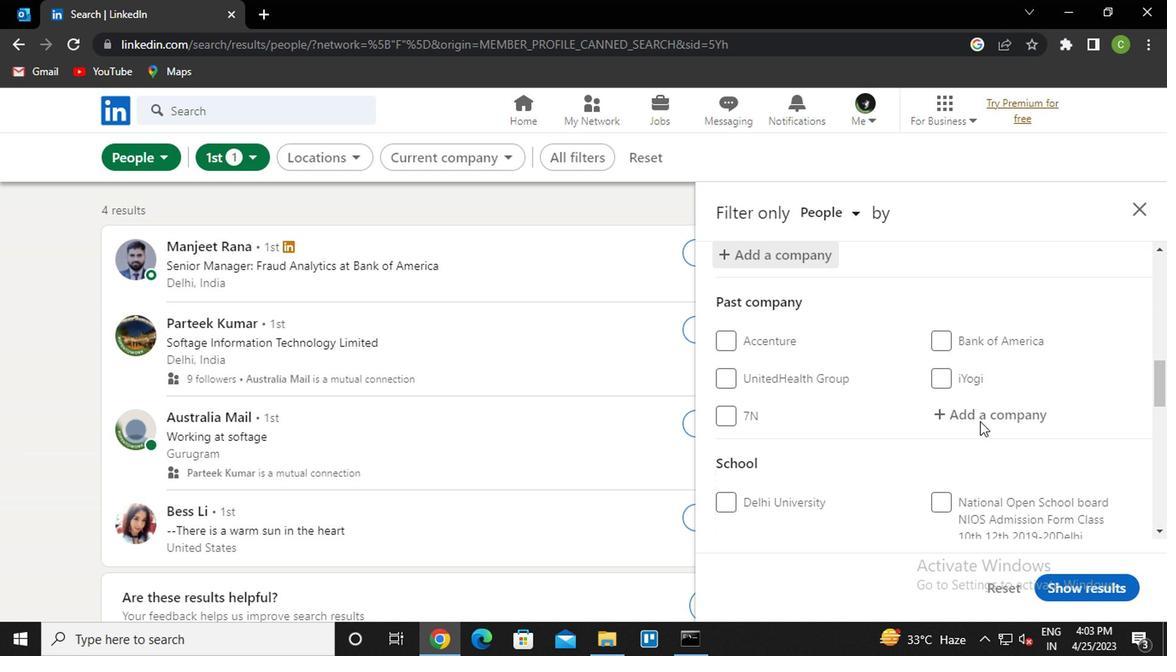 
Action: Mouse moved to (772, 451)
Screenshot: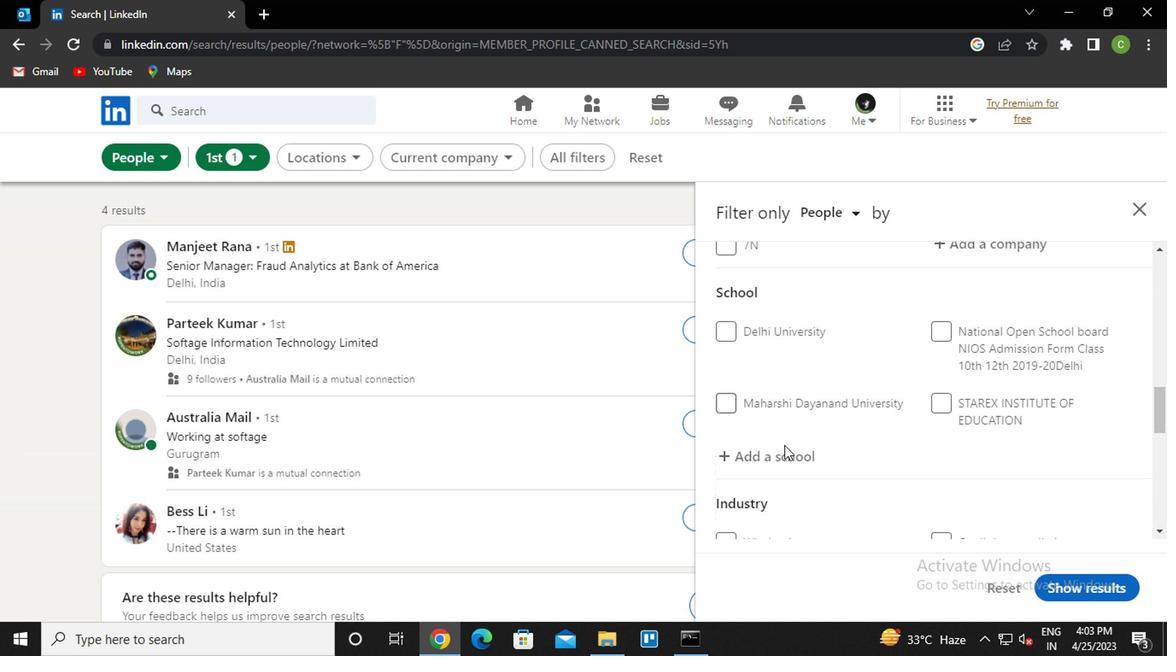 
Action: Mouse pressed left at (772, 451)
Screenshot: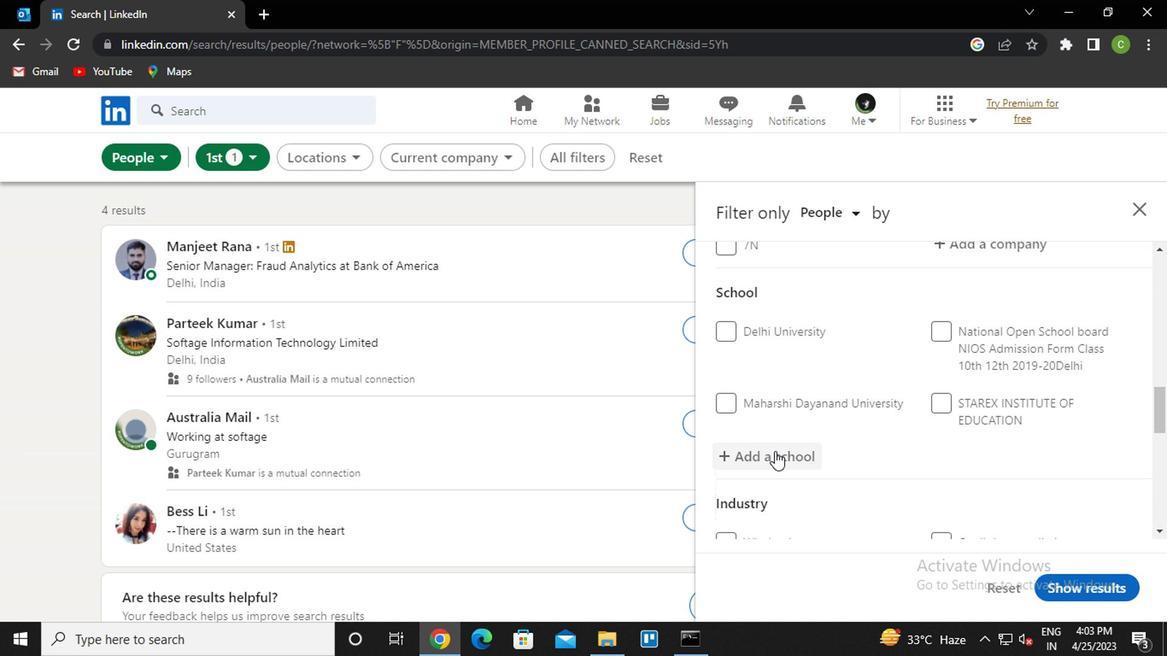 
Action: Mouse moved to (894, 323)
Screenshot: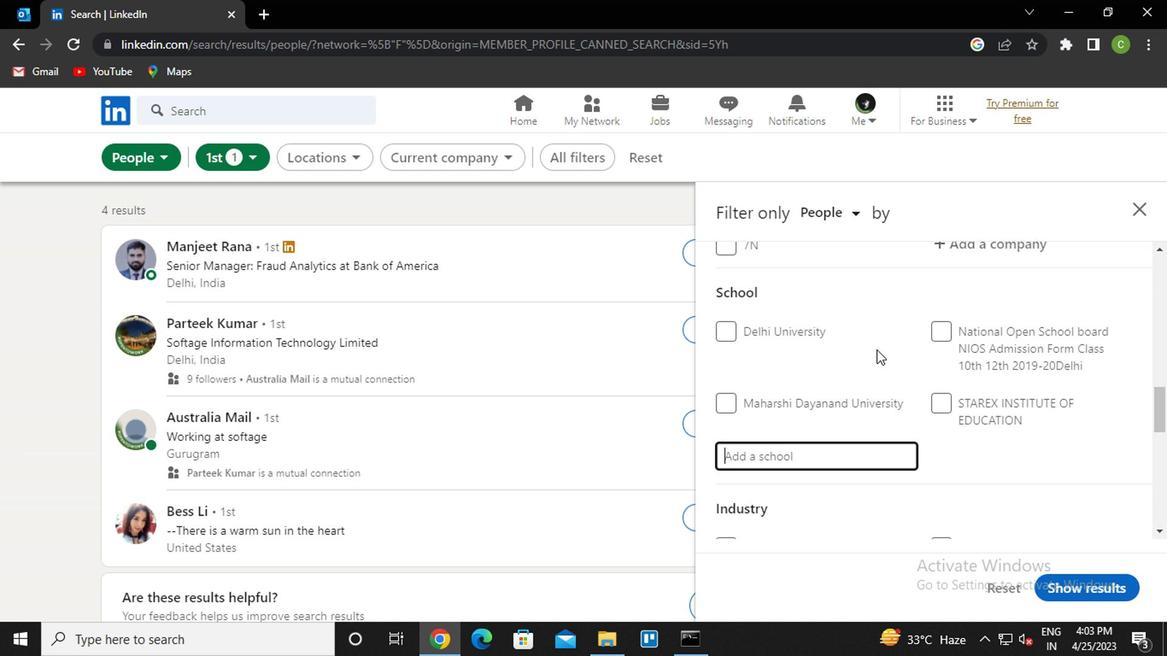 
Action: Key pressed <Key.caps_lock>S<Key.caps_lock>T.
Screenshot: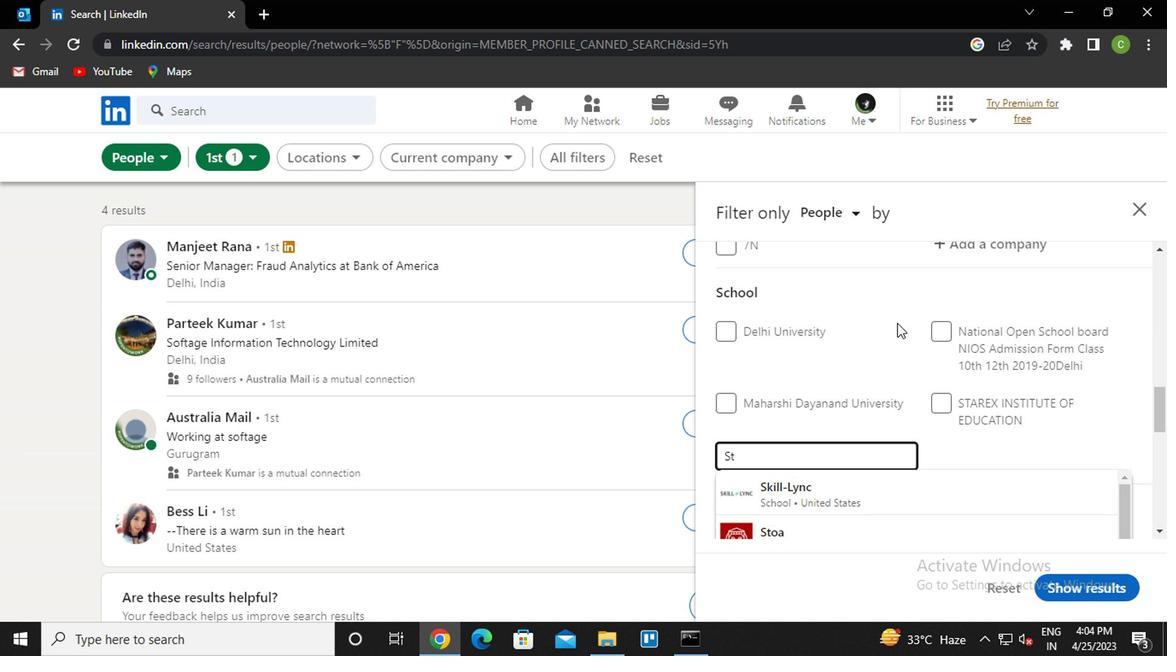 
Action: Mouse moved to (844, 454)
Screenshot: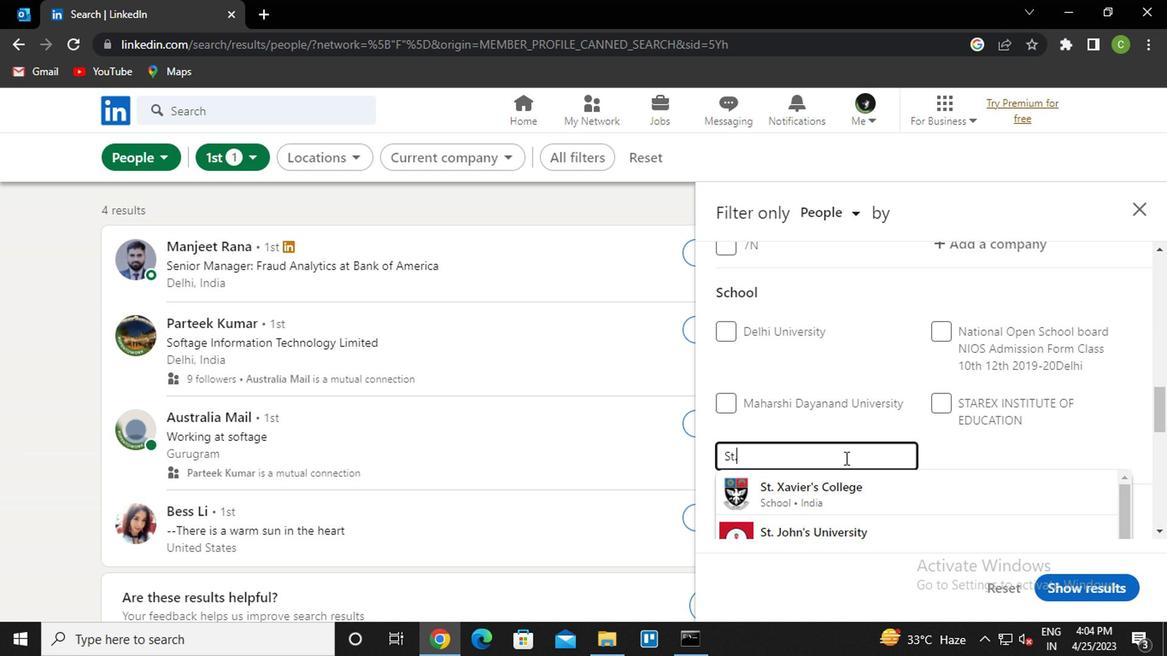 
Action: Key pressed <Key.caps_lock>X<Key.caps_lock>AVIER
Screenshot: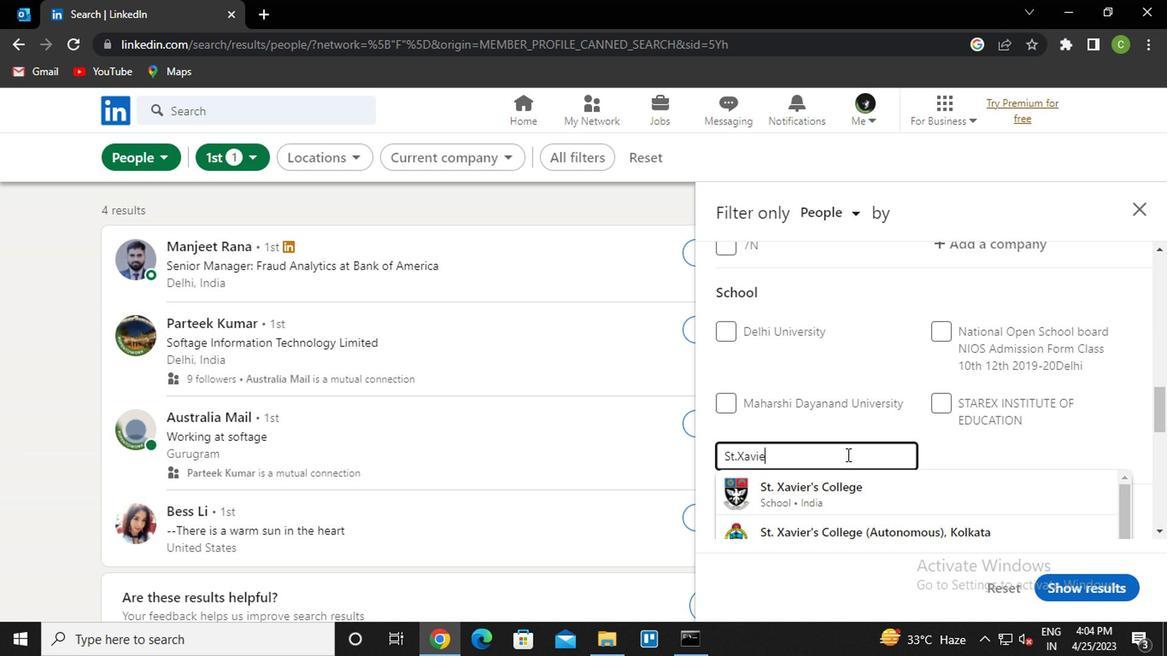 
Action: Mouse moved to (875, 504)
Screenshot: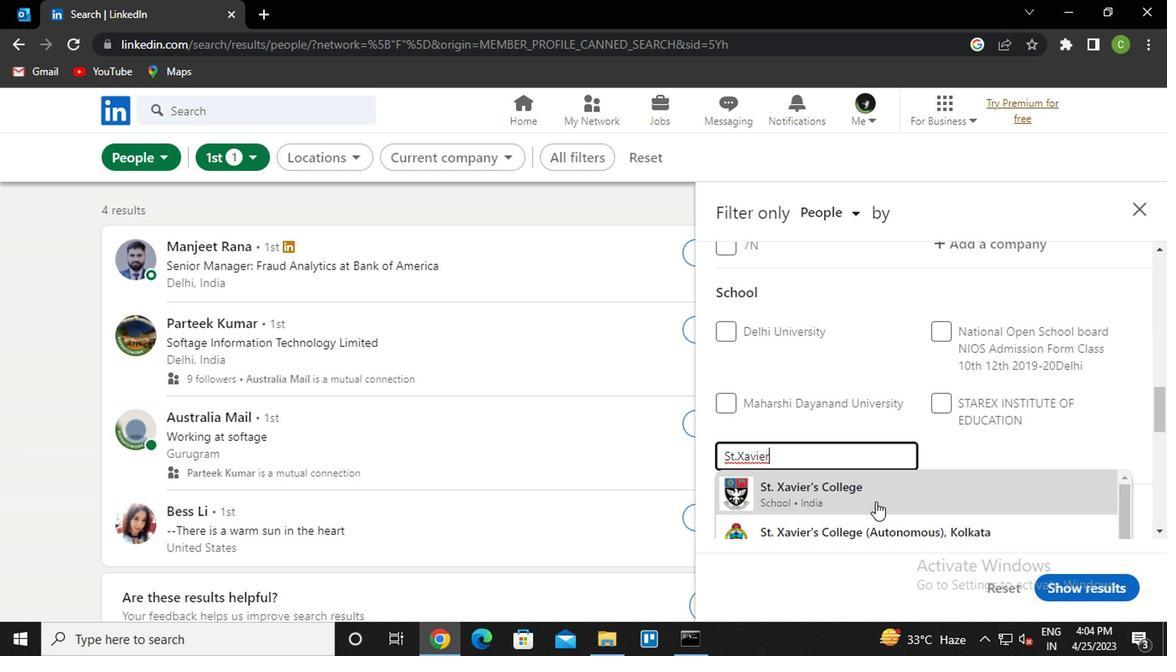 
Action: Mouse scrolled (875, 503) with delta (0, 0)
Screenshot: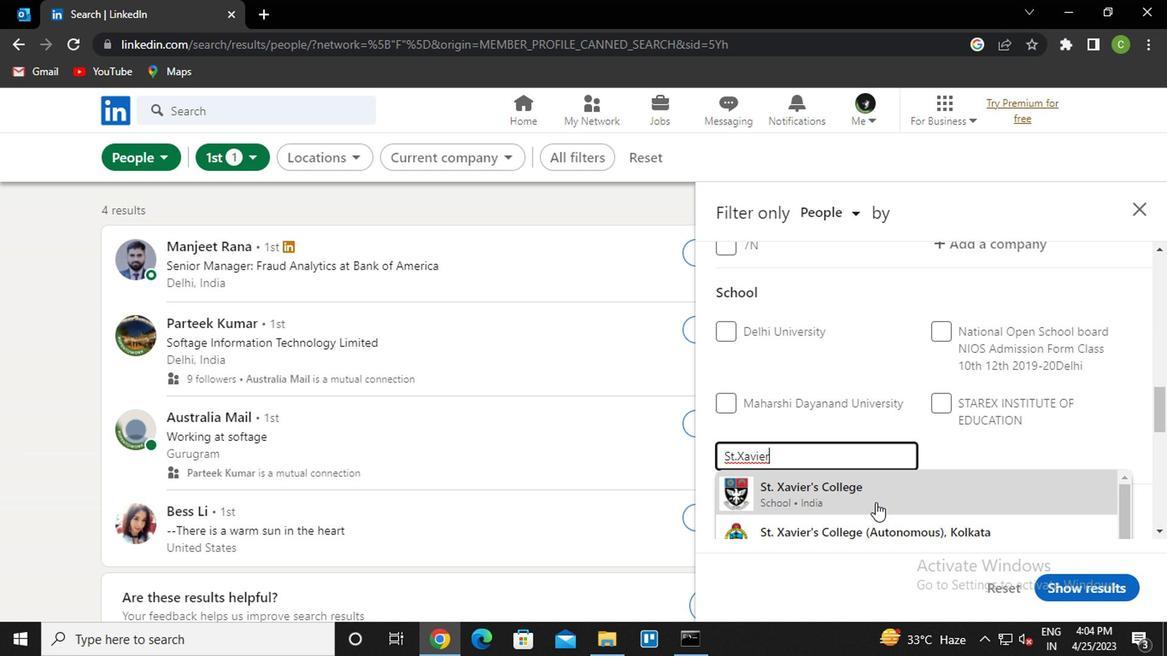 
Action: Mouse moved to (877, 496)
Screenshot: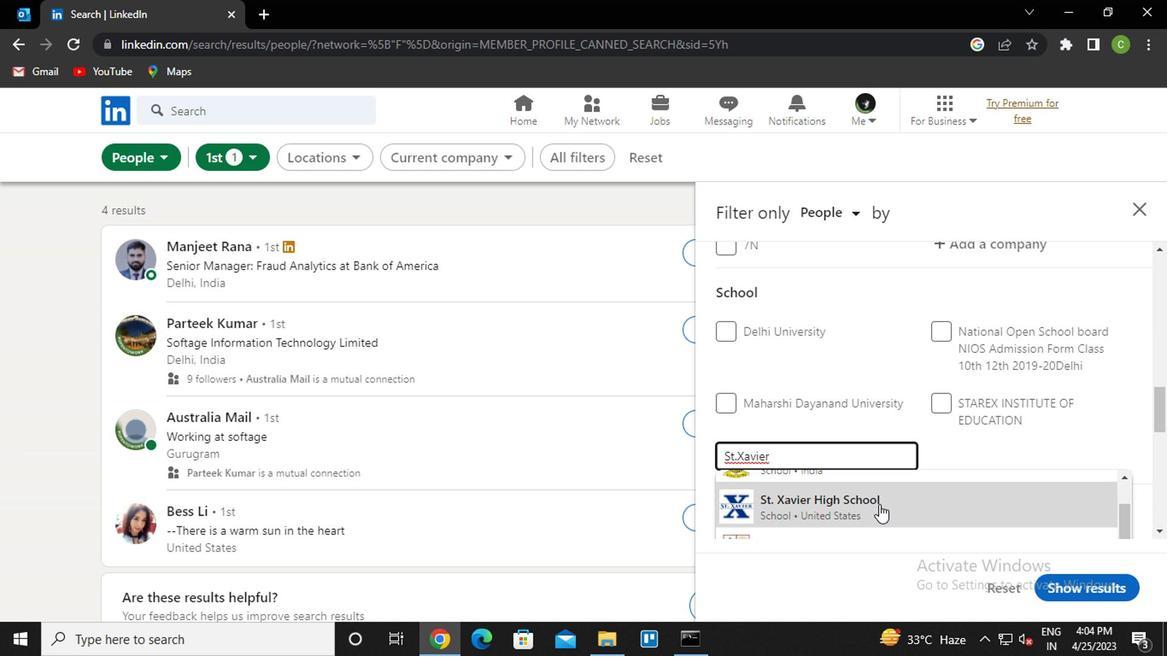 
Action: Mouse scrolled (877, 495) with delta (0, 0)
Screenshot: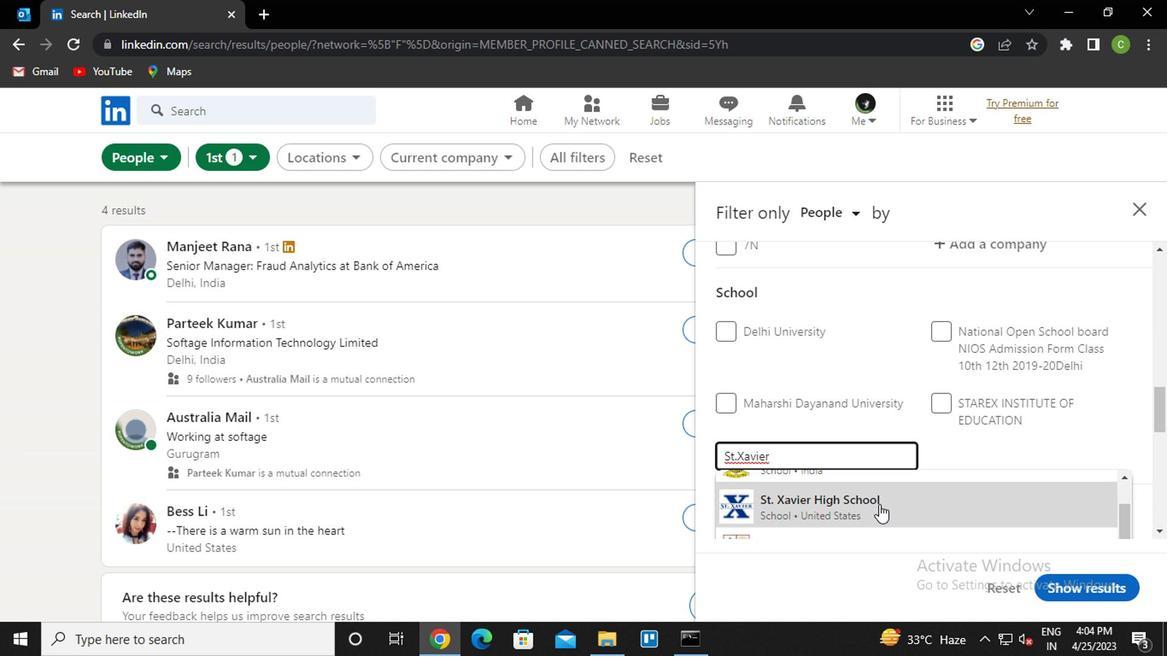 
Action: Mouse moved to (878, 506)
Screenshot: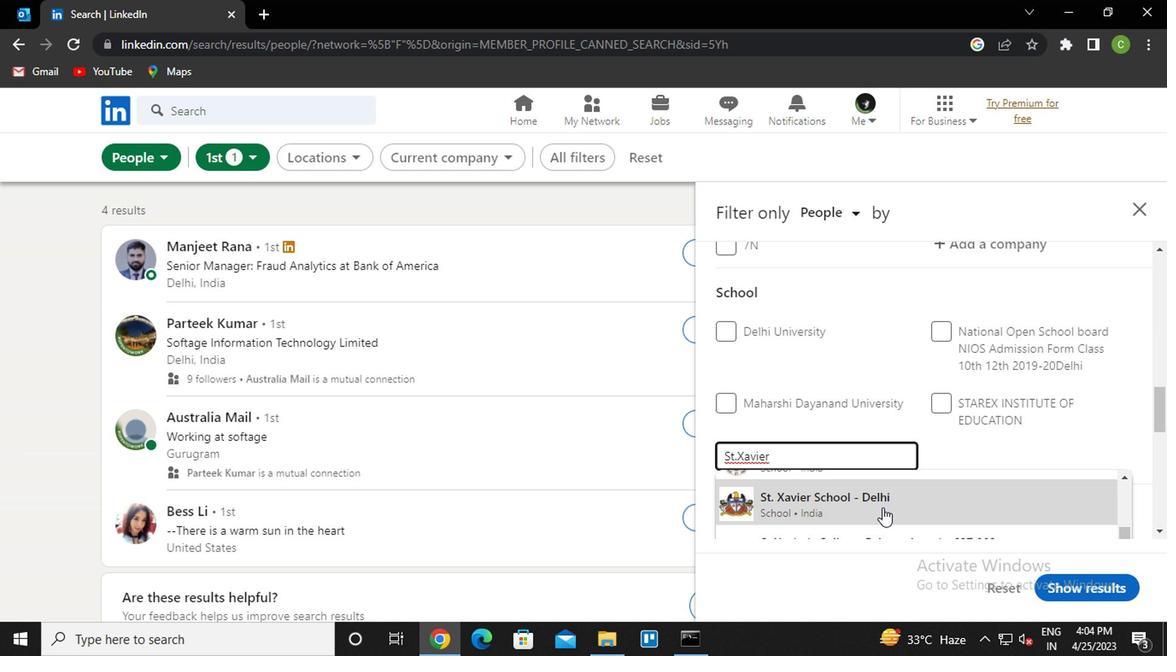 
Action: Key pressed <Key.space><Key.caps_lock>P<Key.caps_lock>G<Key.enter>
Screenshot: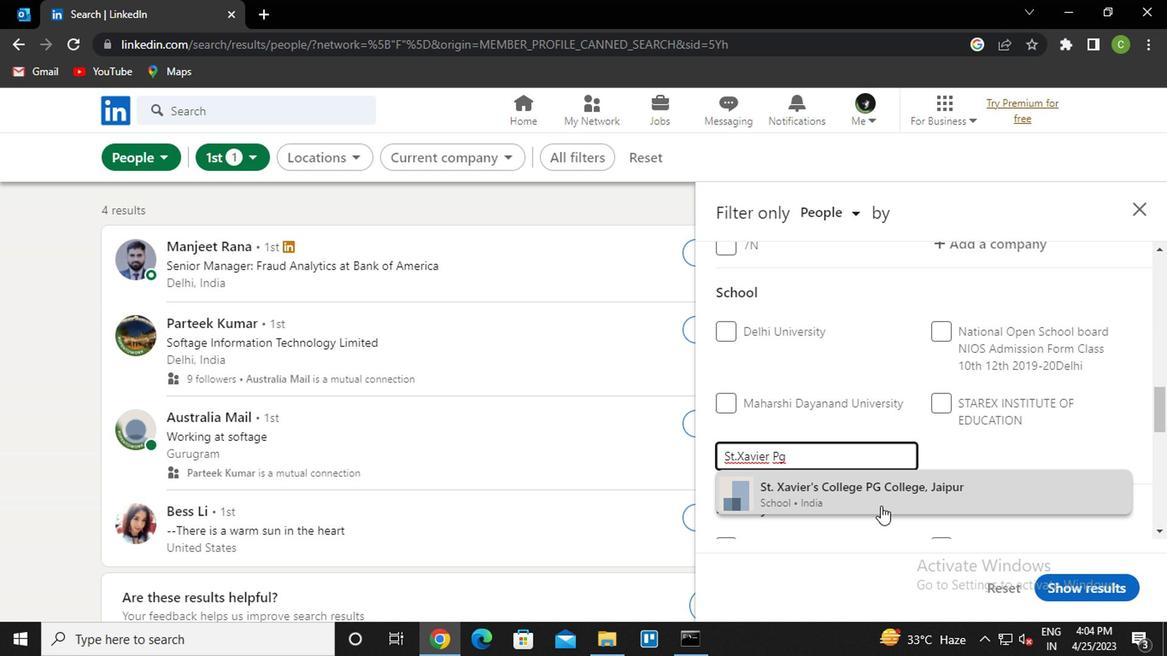 
Action: Mouse moved to (847, 459)
Screenshot: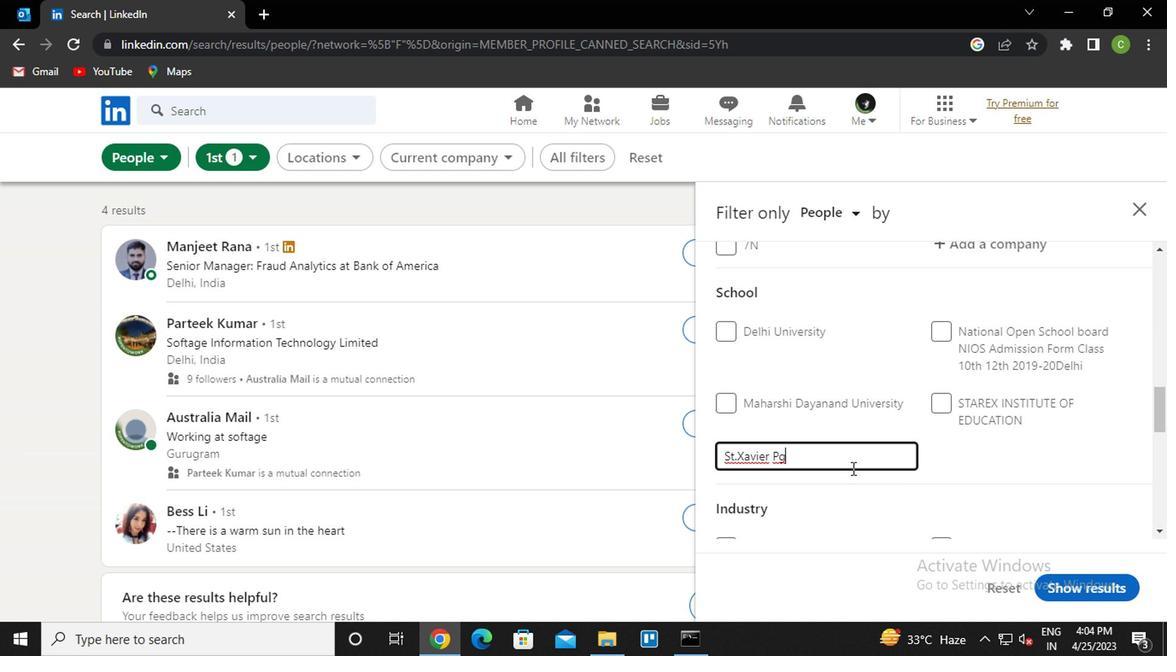 
Action: Mouse pressed left at (847, 459)
Screenshot: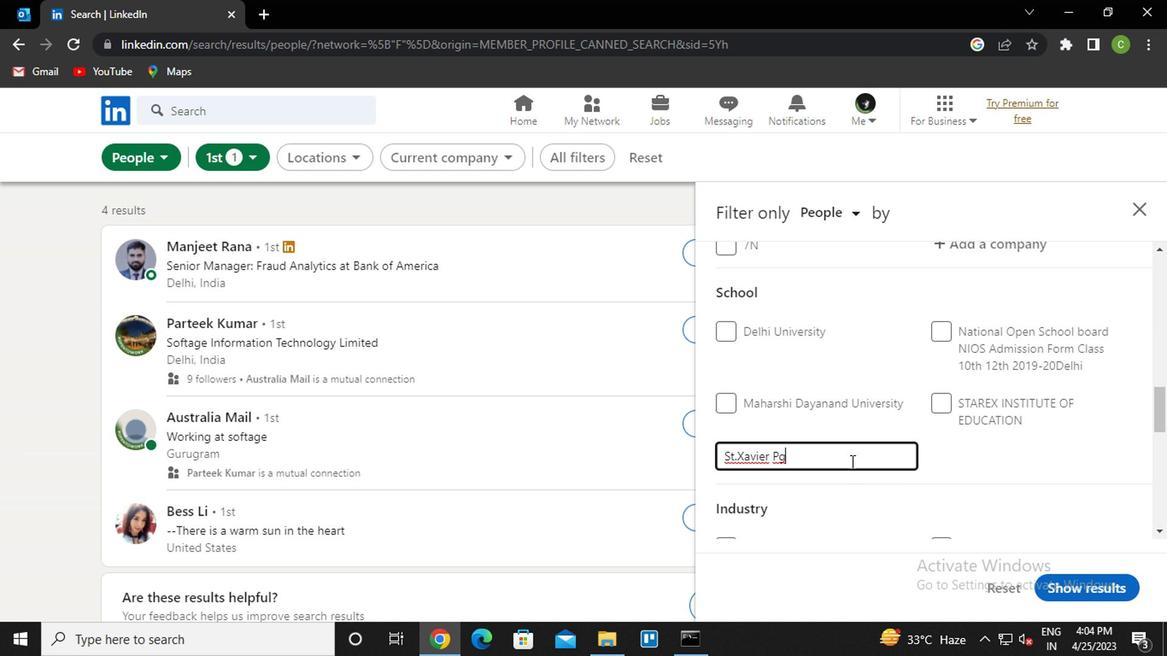 
Action: Mouse moved to (850, 500)
Screenshot: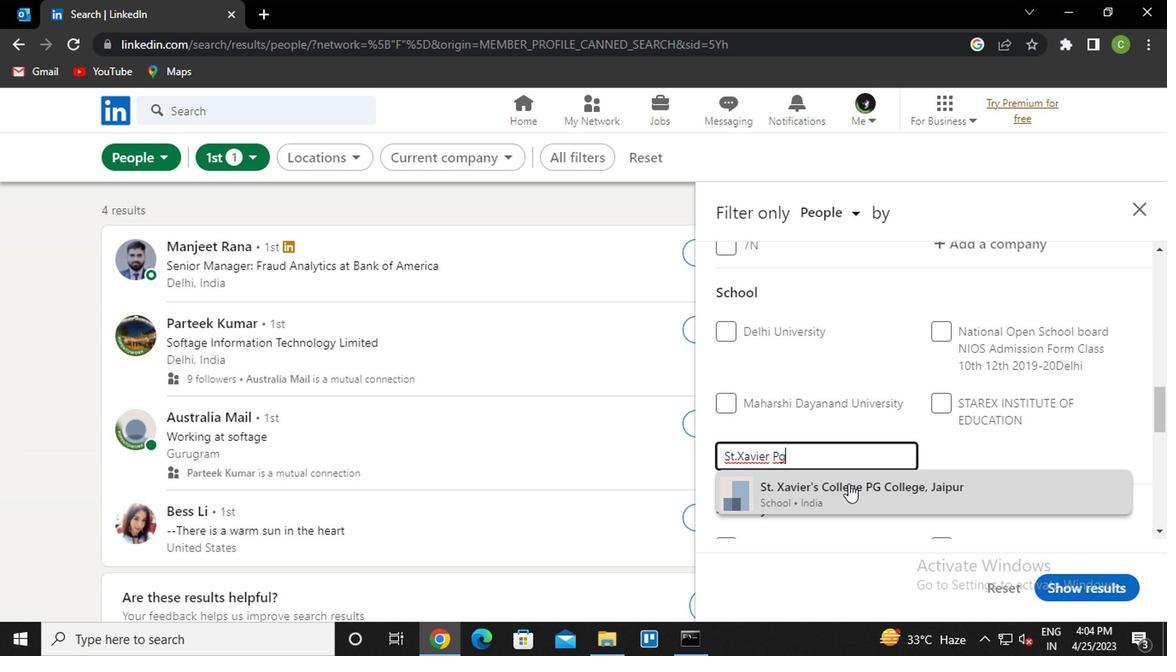 
Action: Mouse pressed left at (850, 500)
Screenshot: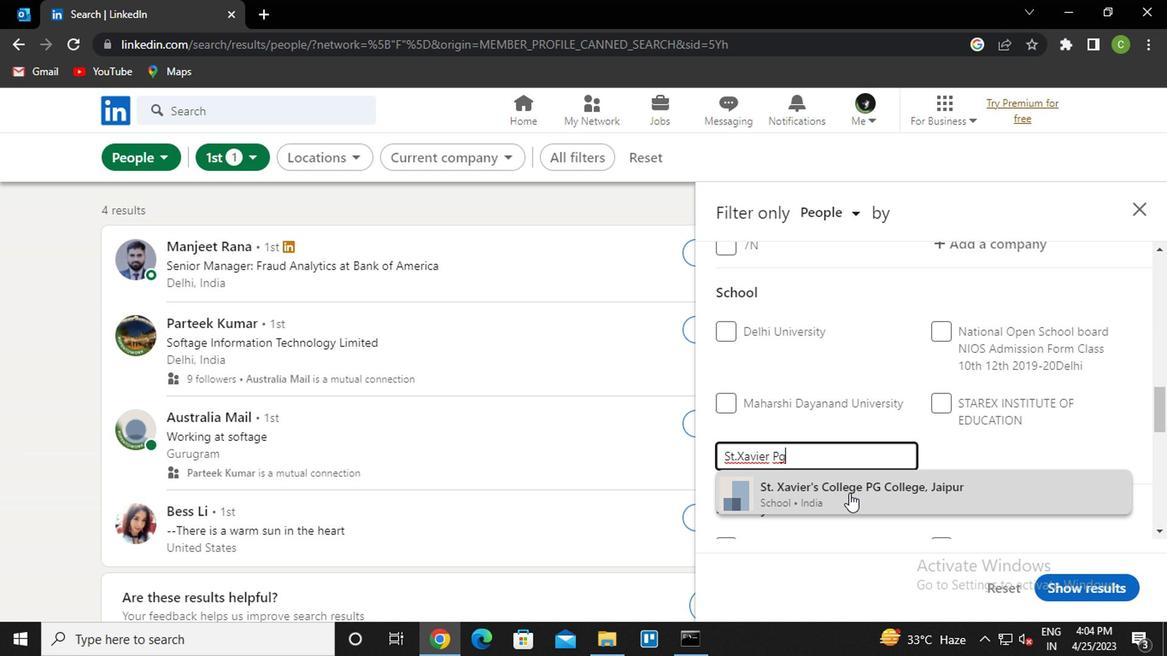 
Action: Mouse moved to (858, 431)
Screenshot: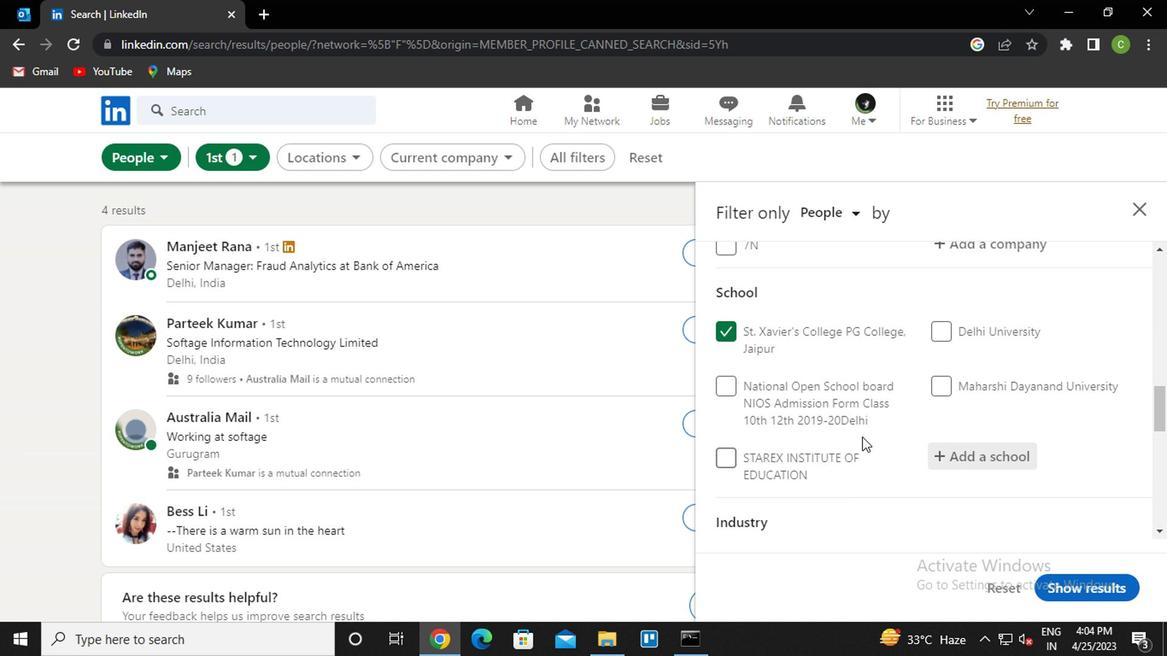 
Action: Mouse scrolled (858, 429) with delta (0, -1)
Screenshot: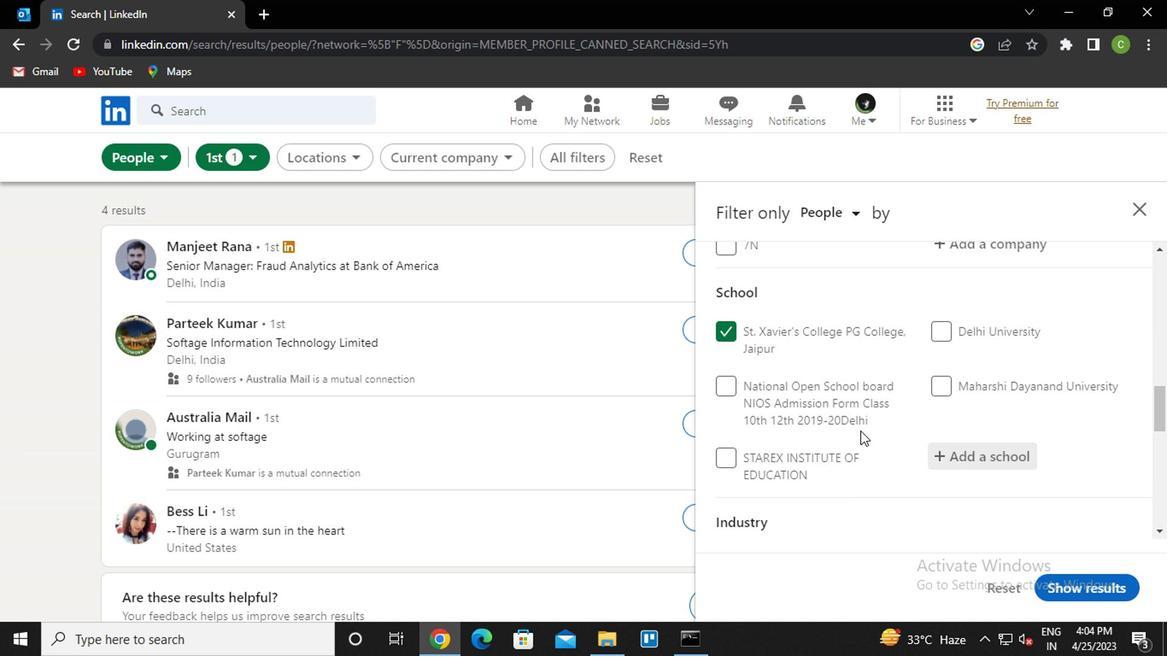 
Action: Mouse scrolled (858, 429) with delta (0, -1)
Screenshot: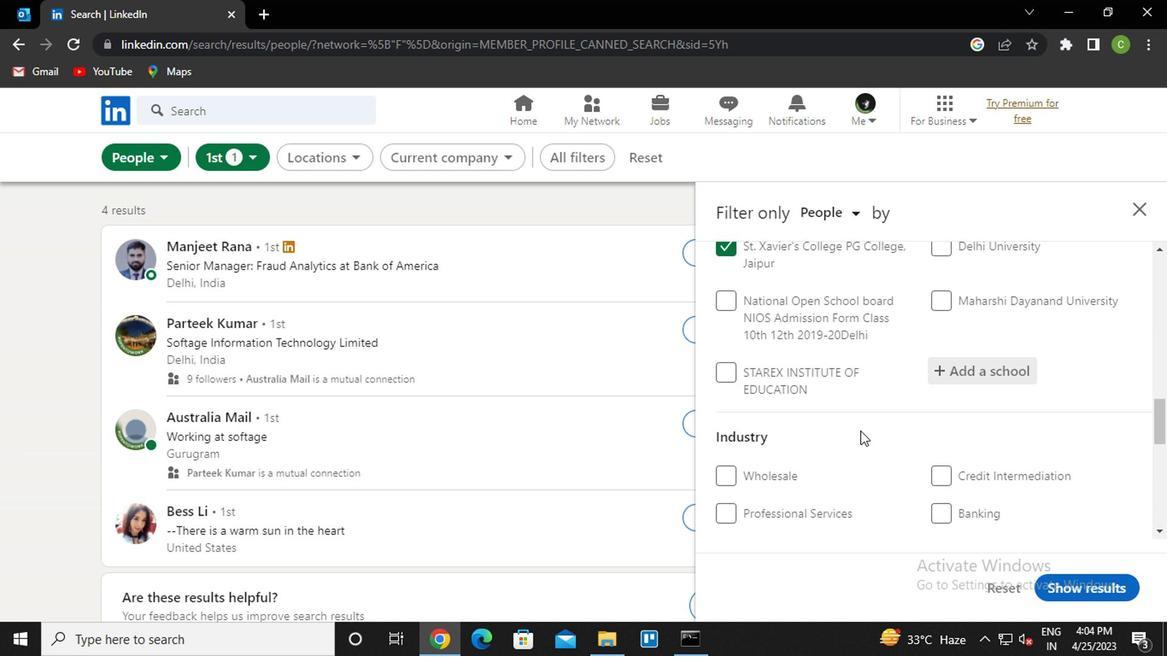 
Action: Mouse scrolled (858, 429) with delta (0, -1)
Screenshot: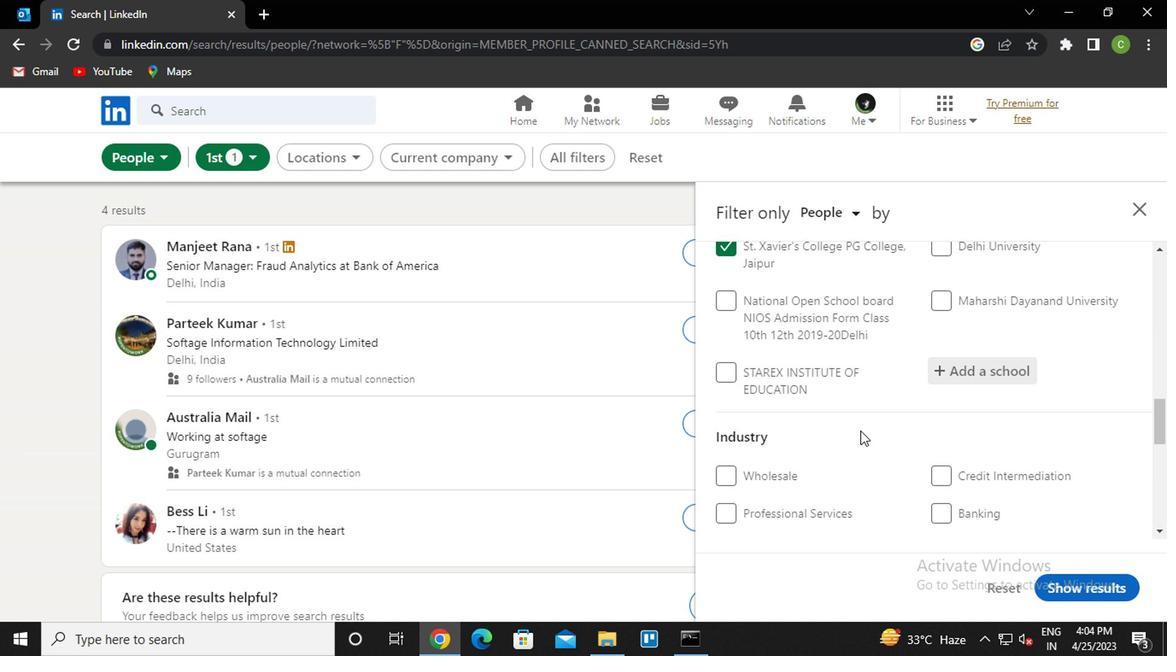 
Action: Mouse moved to (965, 380)
Screenshot: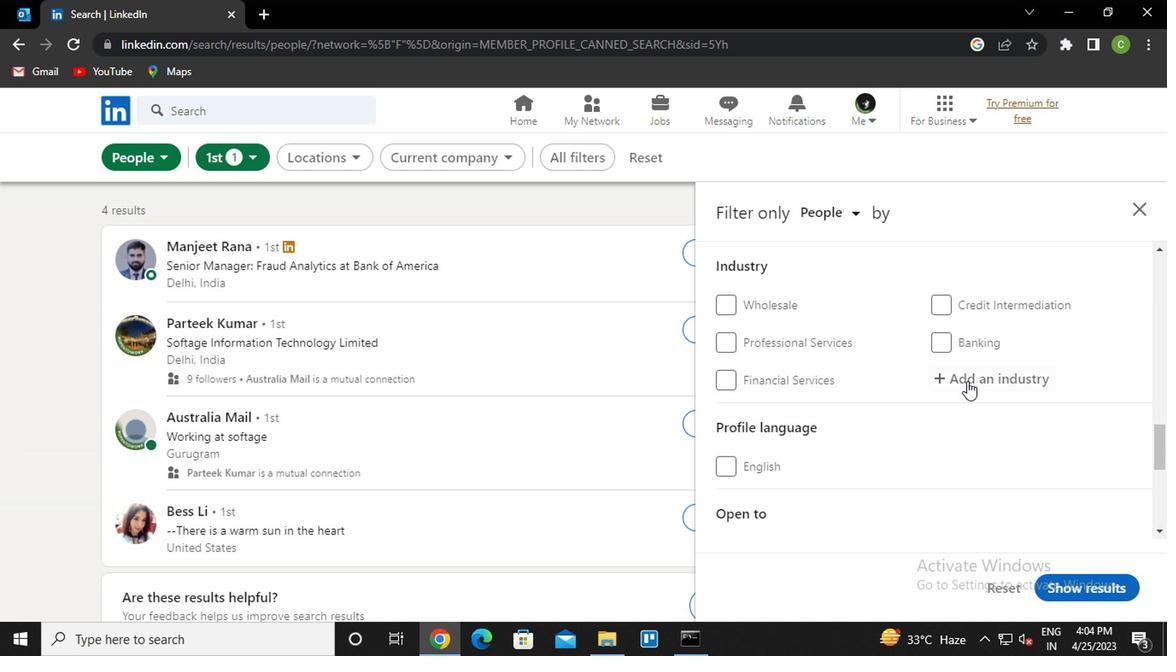 
Action: Mouse pressed left at (965, 380)
Screenshot: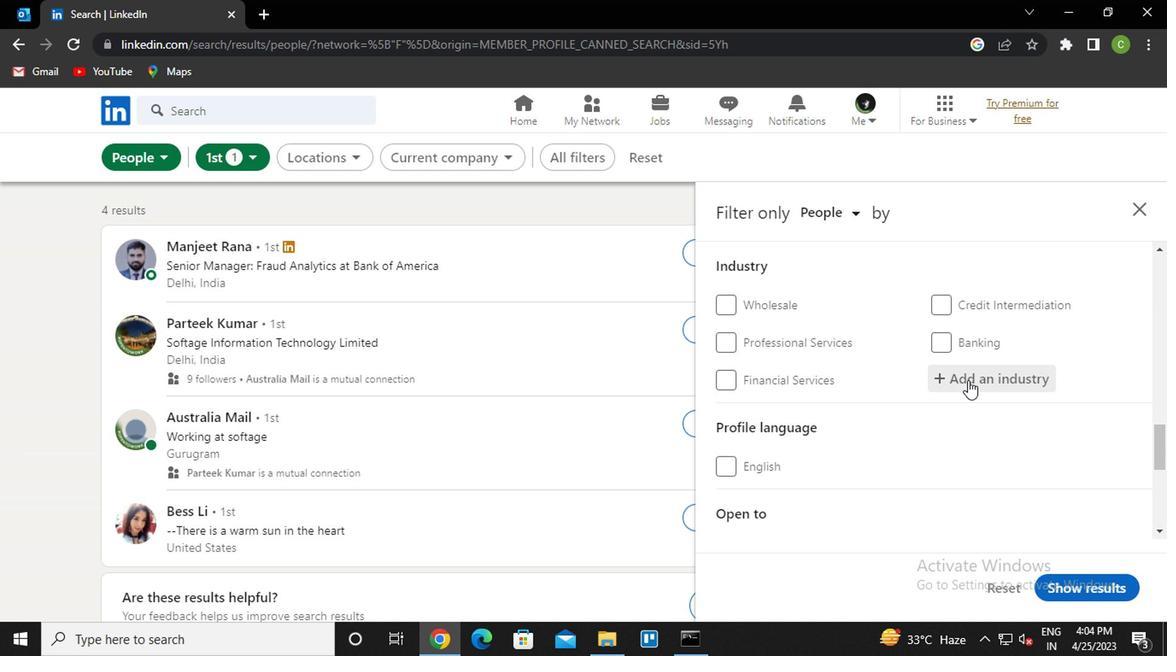 
Action: Mouse moved to (1064, 463)
Screenshot: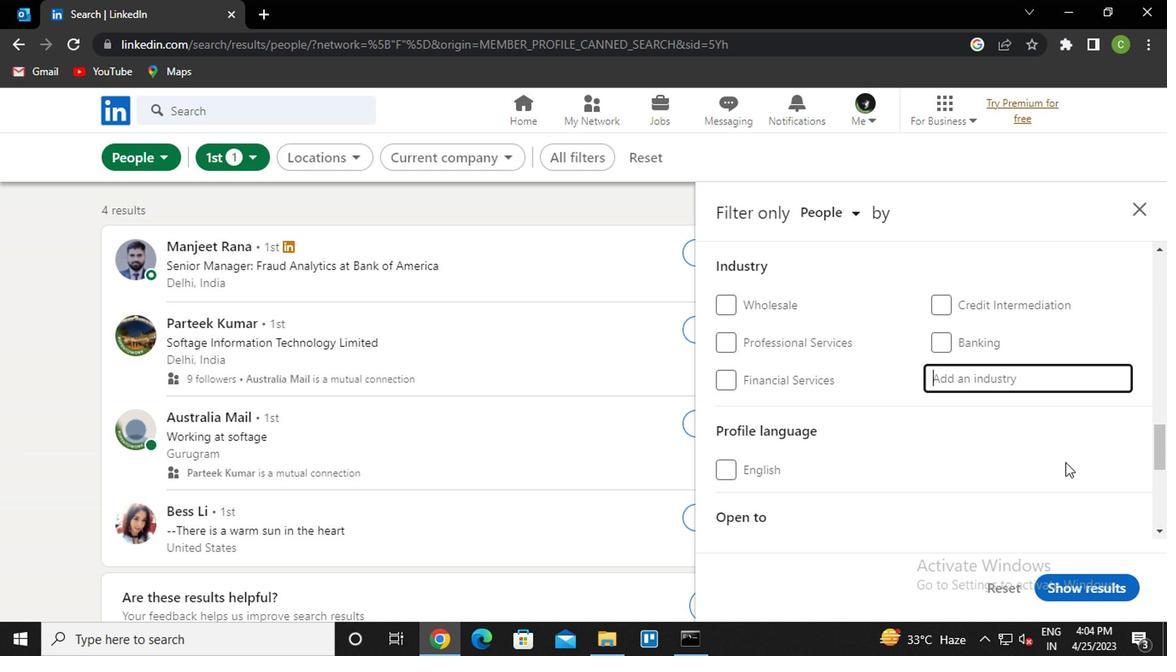 
Action: Key pressed <Key.caps_lock>M<Key.caps_lock>ANUFACT
Screenshot: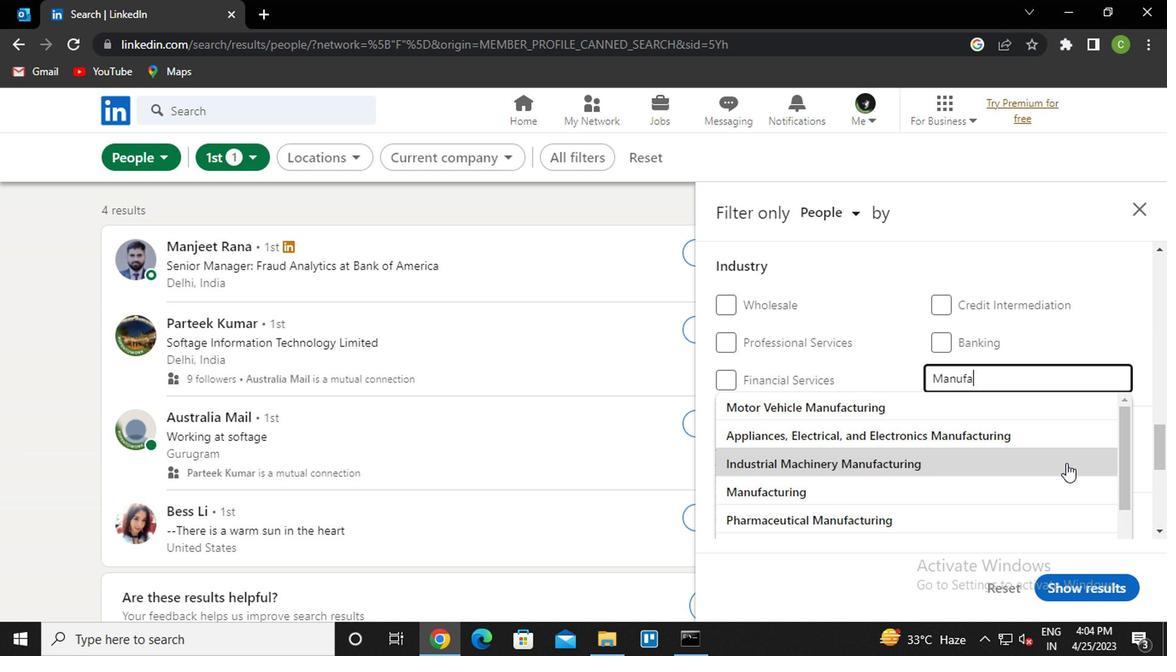 
Action: Mouse moved to (938, 335)
Screenshot: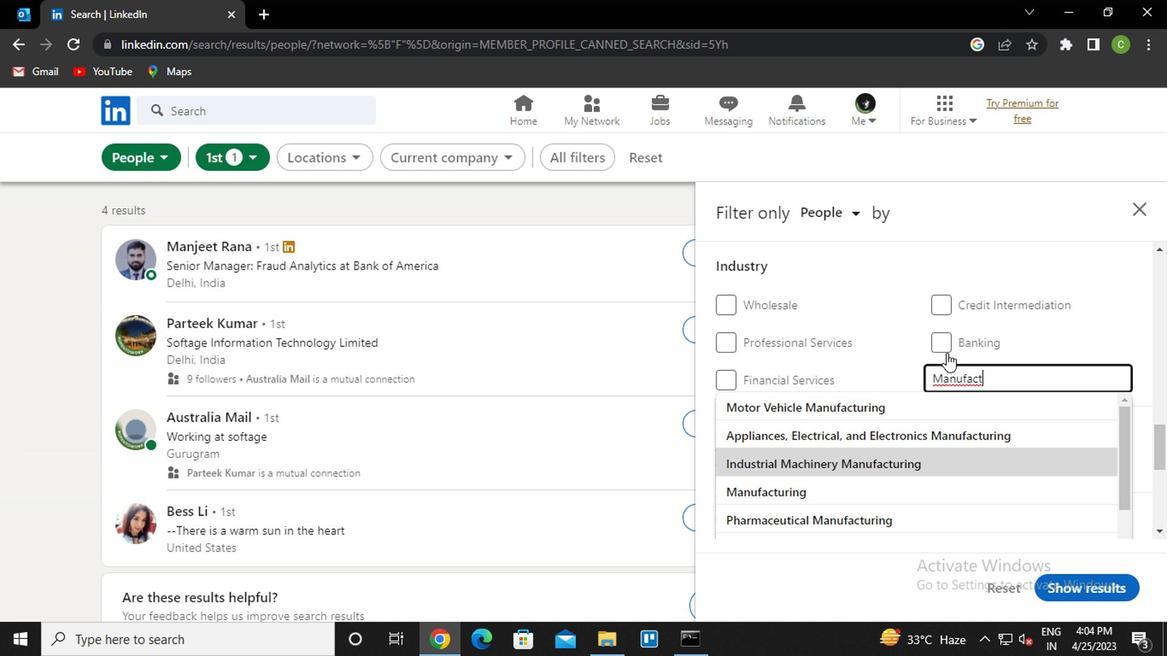 
Action: Key pressed <Key.esc>
Screenshot: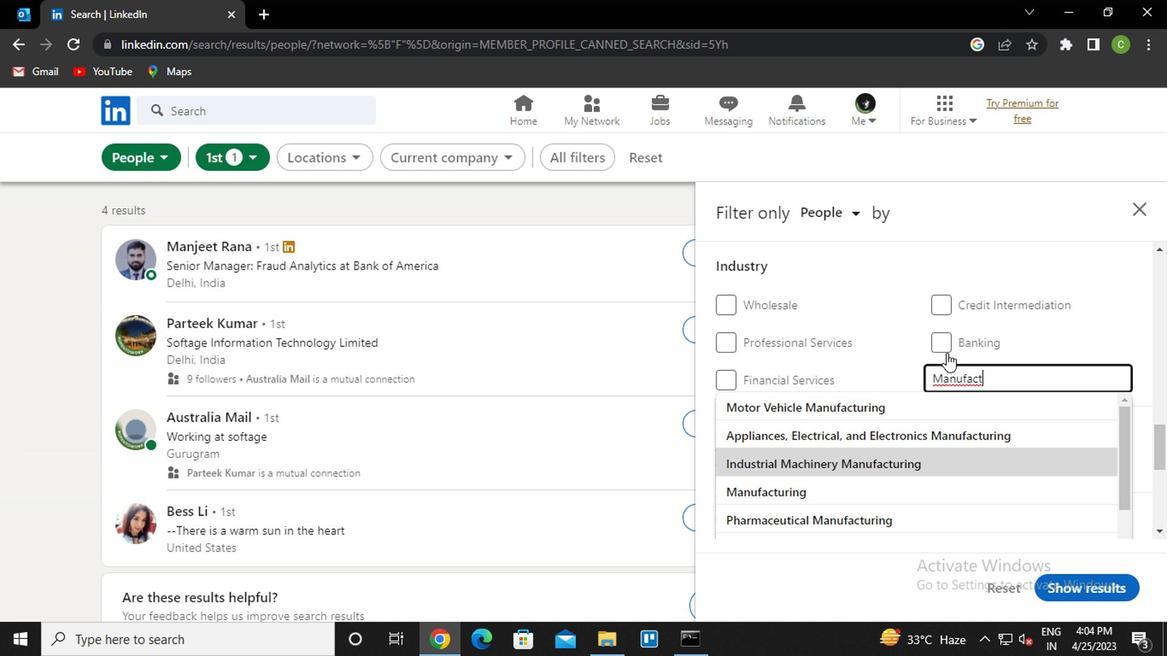 
Action: Mouse moved to (866, 299)
Screenshot: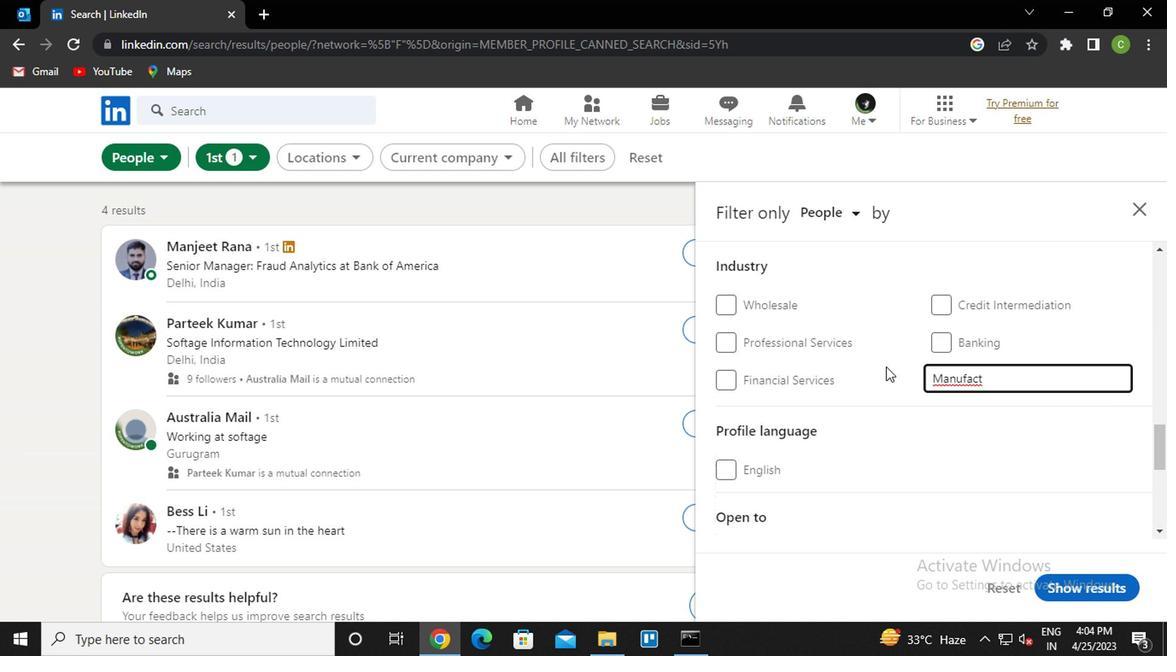 
Action: Mouse pressed left at (866, 299)
Screenshot: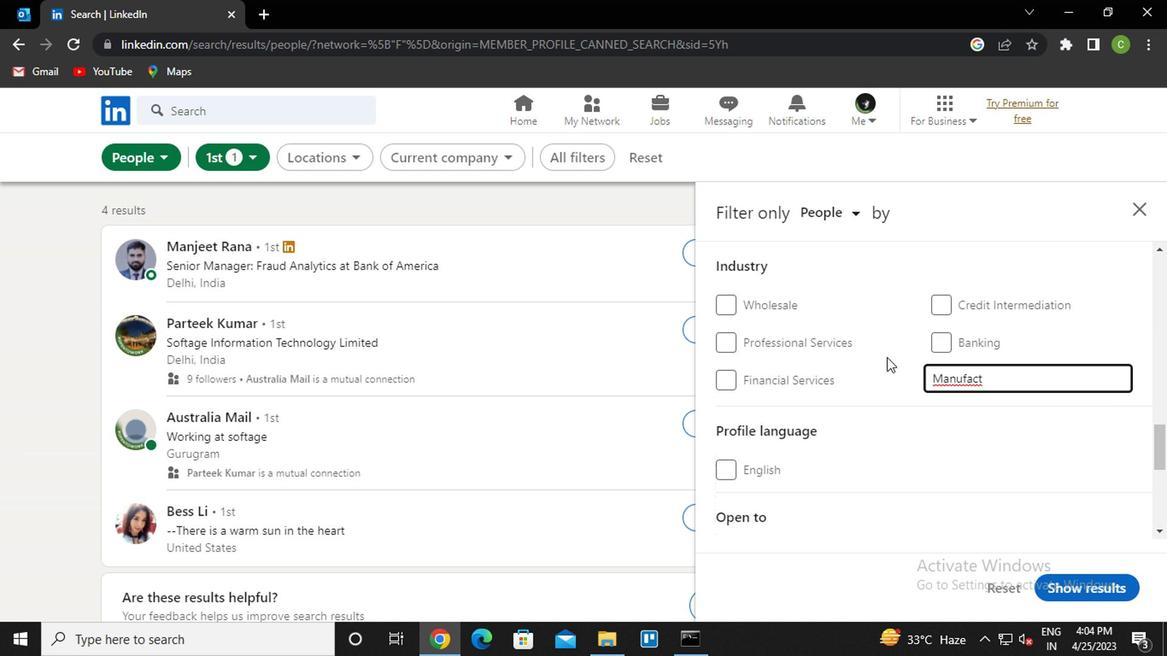 
Action: Mouse moved to (1005, 381)
Screenshot: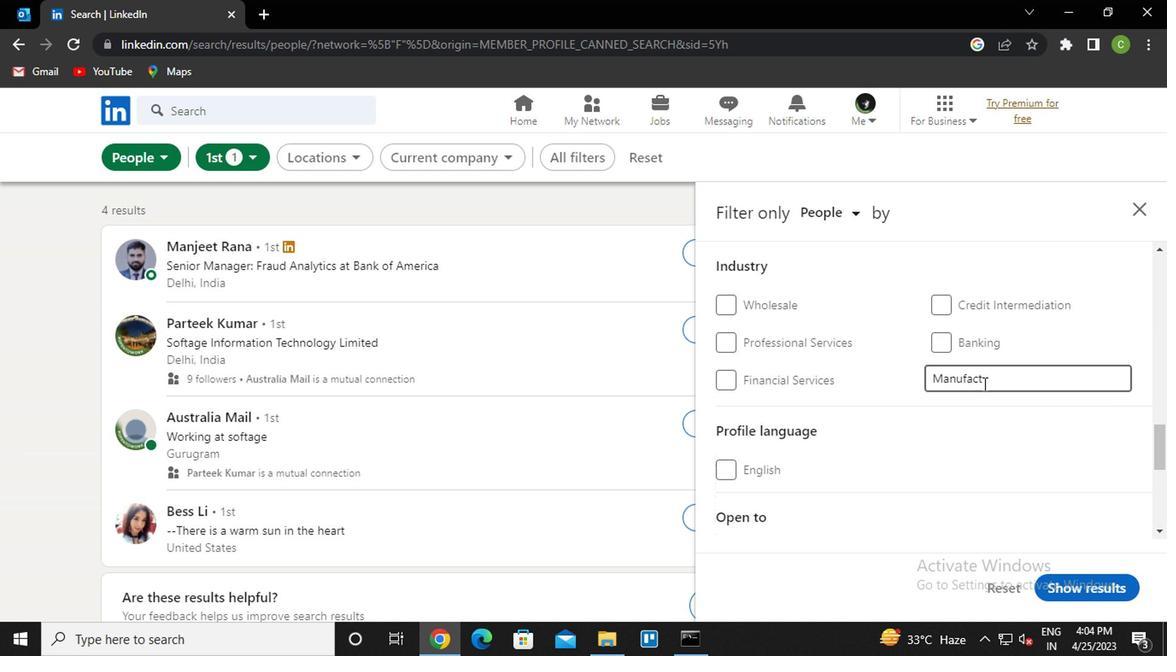 
Action: Mouse pressed left at (1005, 381)
Screenshot: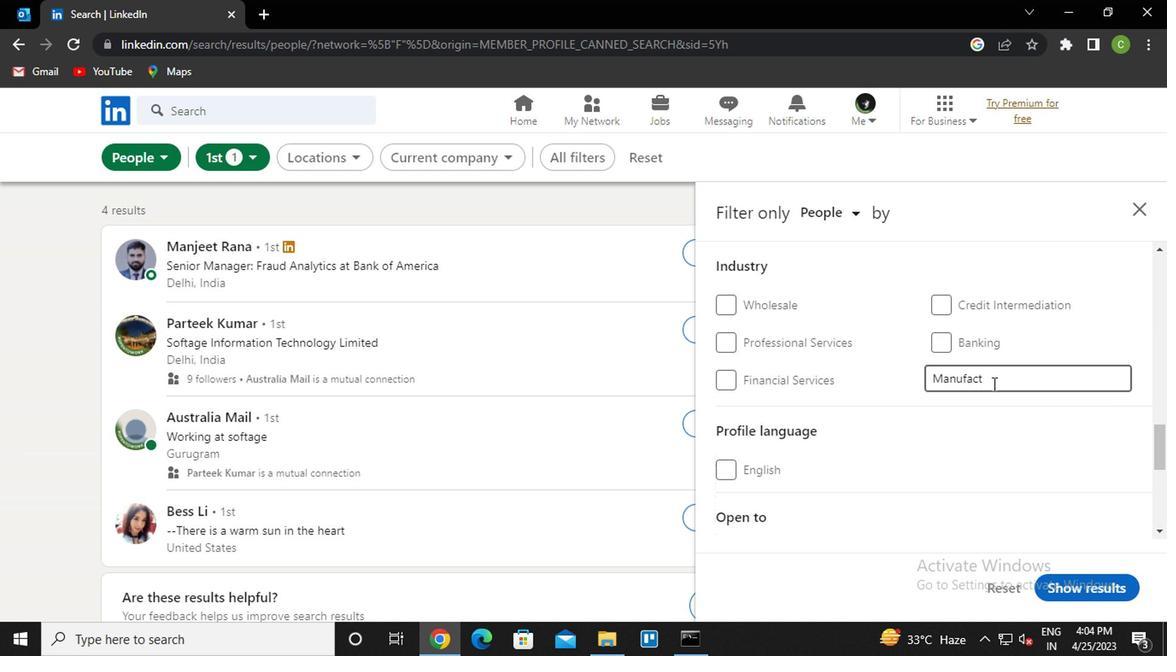 
Action: Key pressed <Key.backspace><Key.backspace><Key.backspace><Key.backspace><Key.backspace><Key.backspace><Key.backspace><Key.backspace><Key.backspace><Key.backspace><Key.backspace><Key.backspace><Key.backspace><Key.backspace><Key.backspace><Key.backspace><Key.backspace><Key.caps_lock>T<Key.caps_lock>EXT
Screenshot: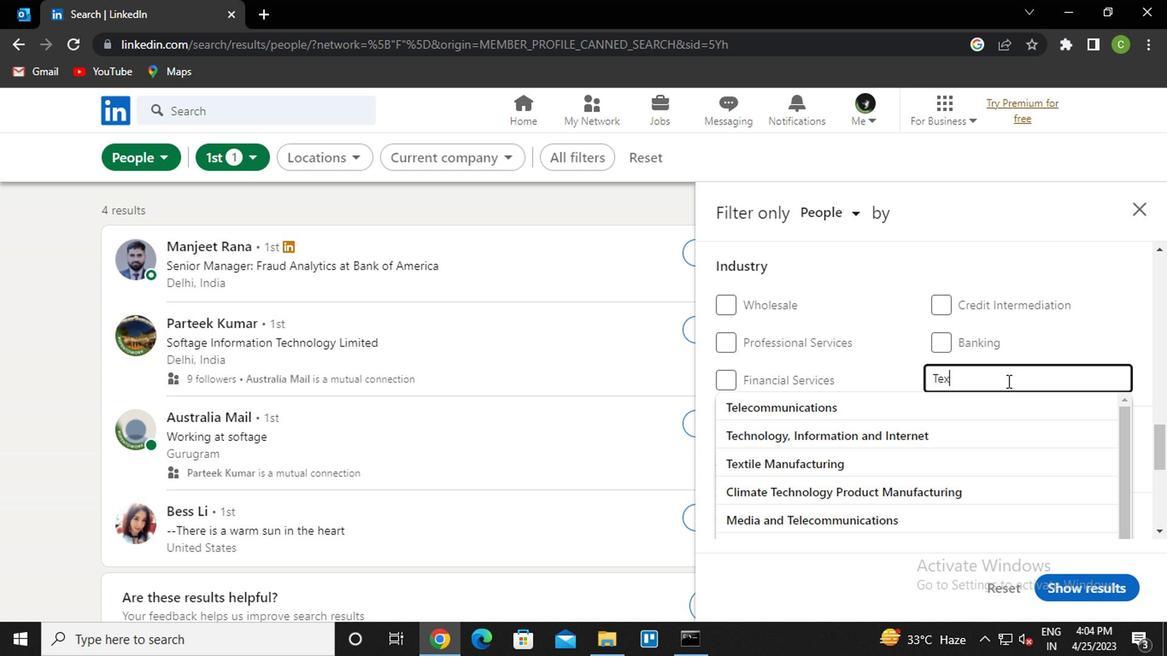 
Action: Mouse moved to (992, 401)
Screenshot: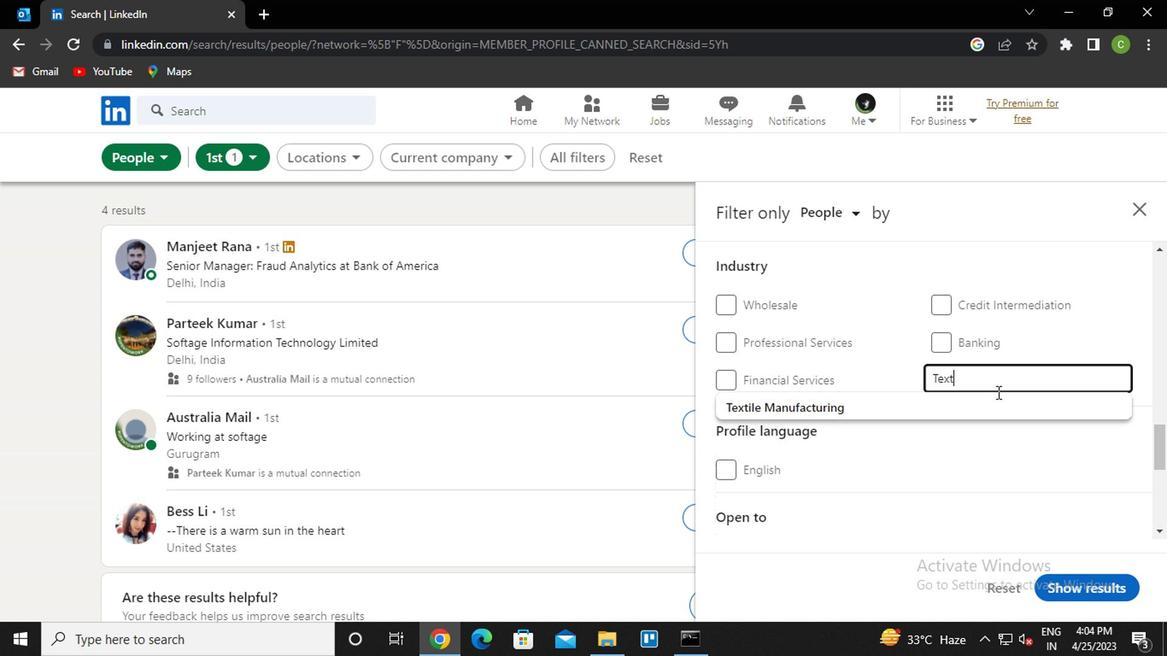 
Action: Mouse pressed left at (992, 401)
Screenshot: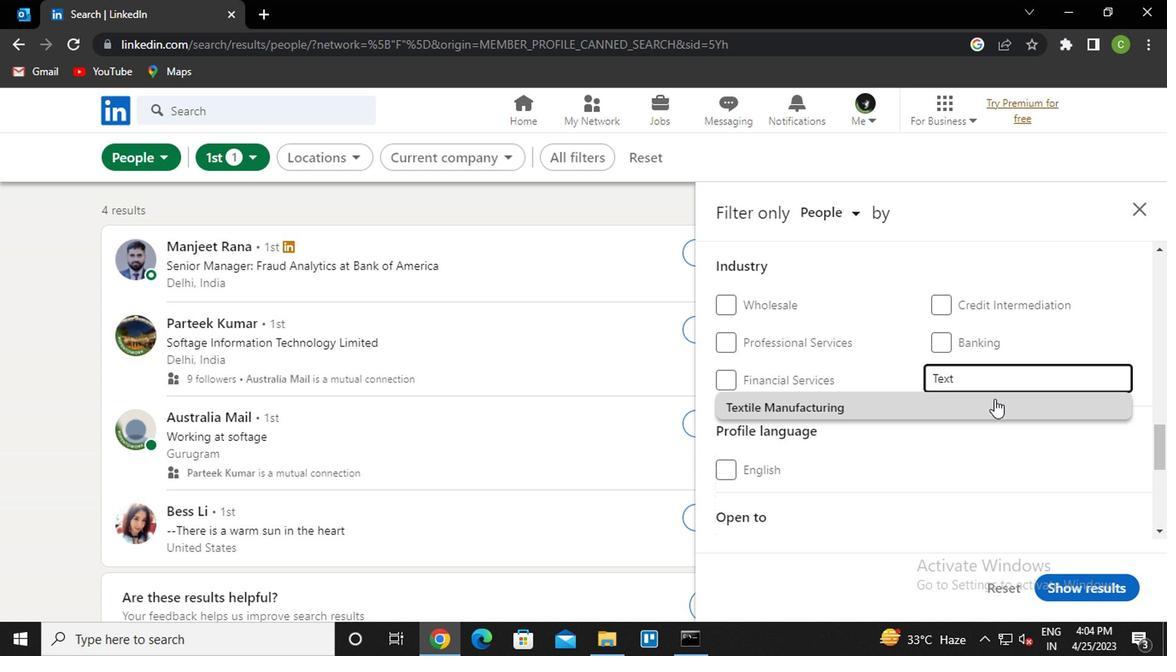 
Action: Mouse moved to (988, 402)
Screenshot: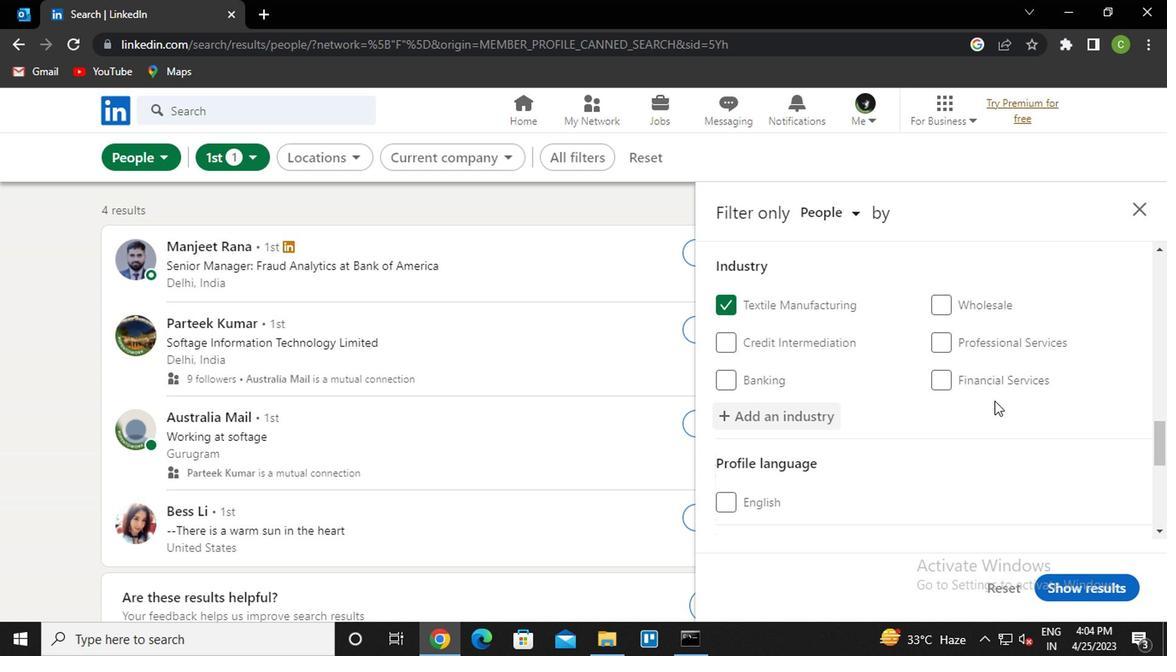 
Action: Mouse scrolled (988, 401) with delta (0, 0)
Screenshot: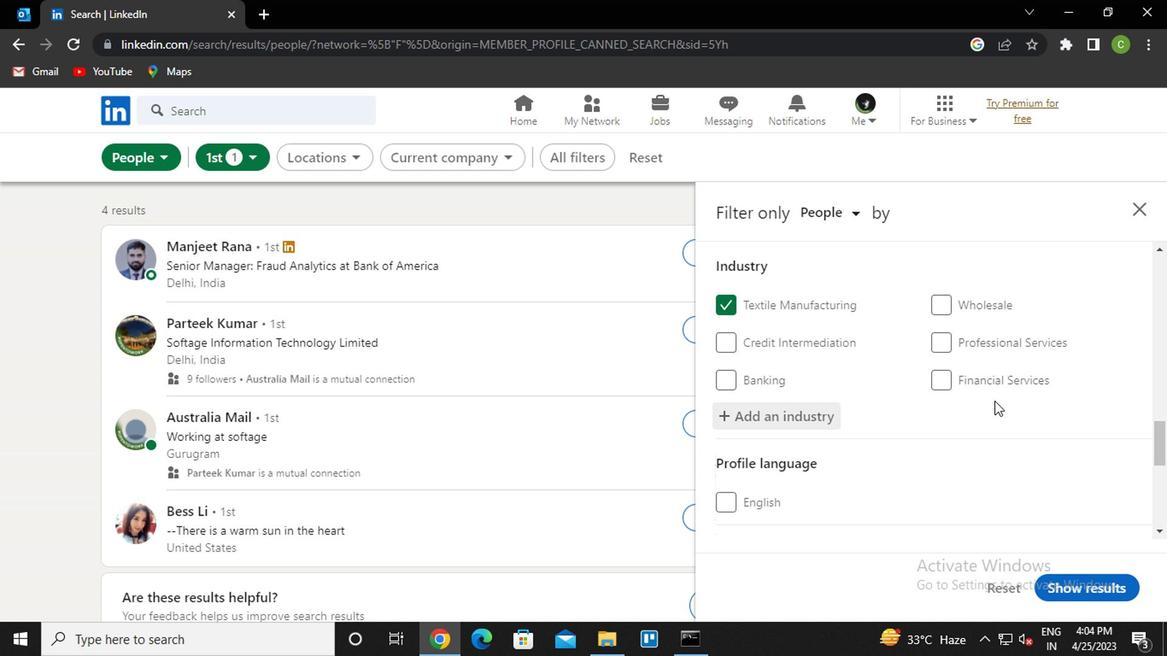 
Action: Mouse moved to (889, 410)
Screenshot: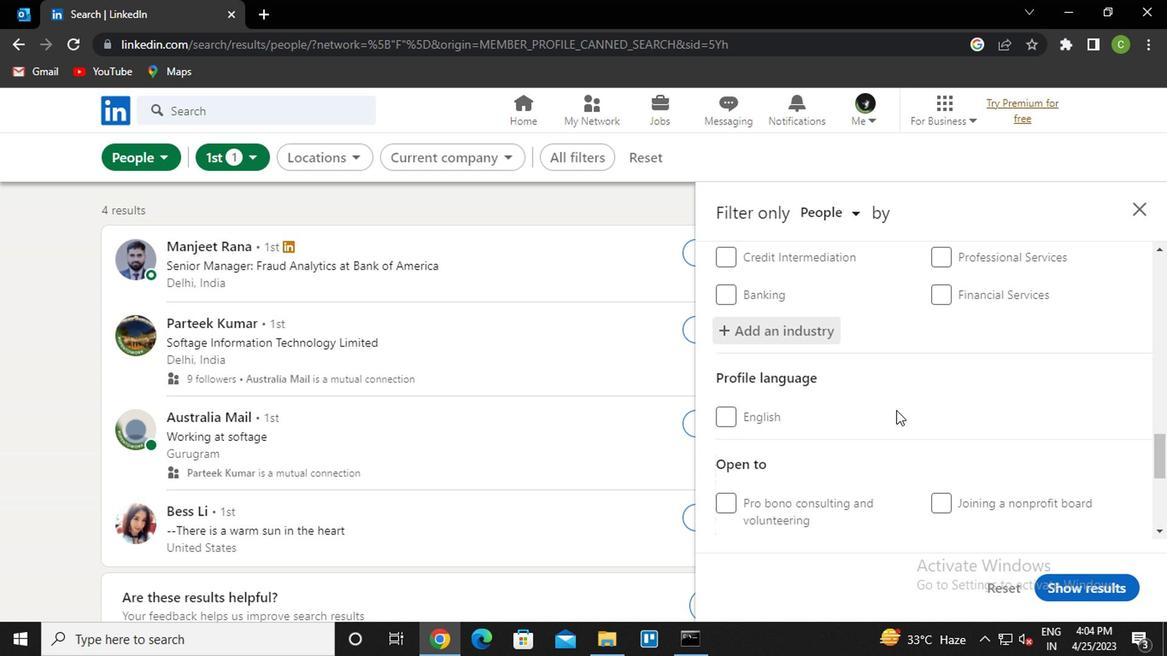 
Action: Mouse scrolled (889, 409) with delta (0, 0)
Screenshot: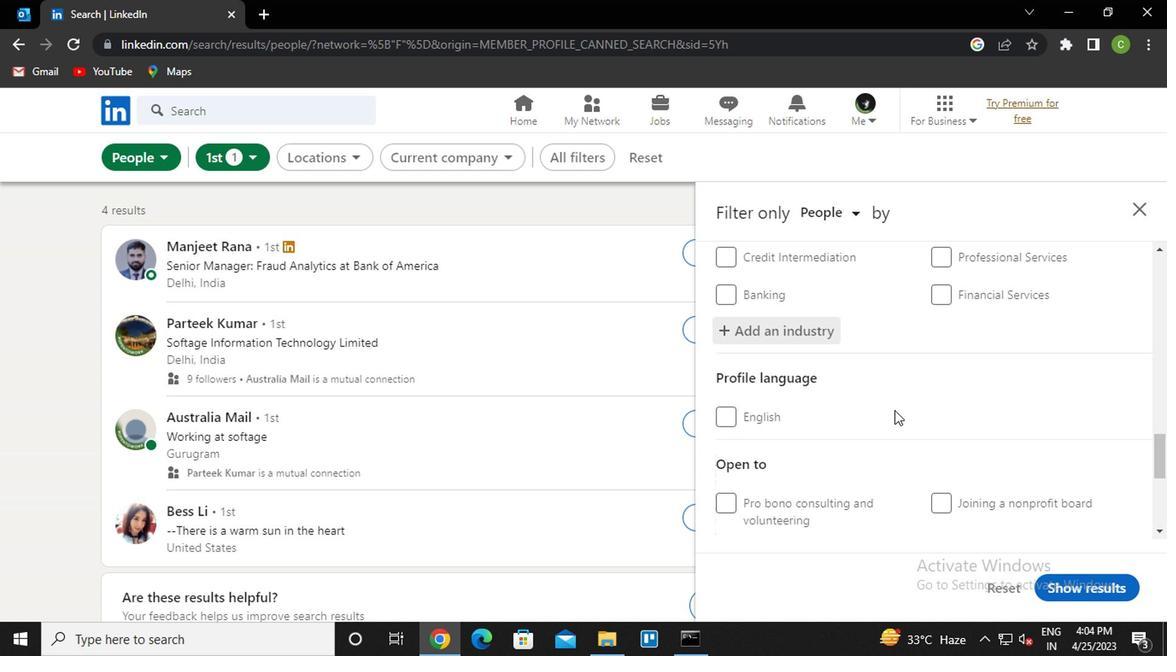 
Action: Mouse moved to (866, 410)
Screenshot: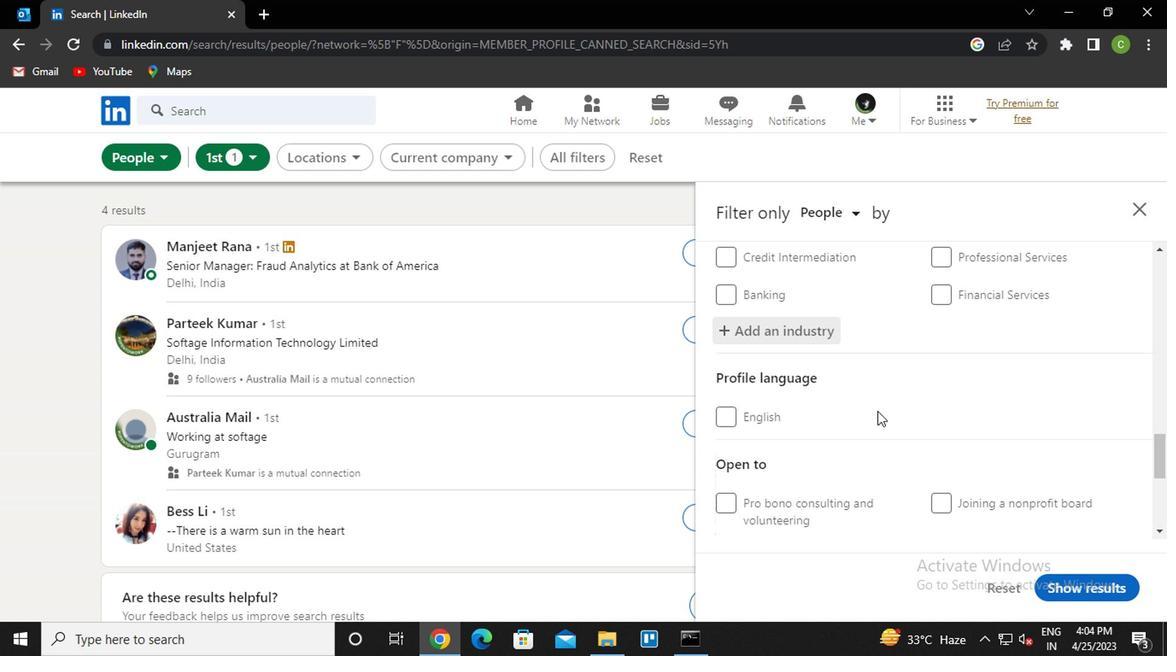 
Action: Mouse scrolled (866, 409) with delta (0, 0)
Screenshot: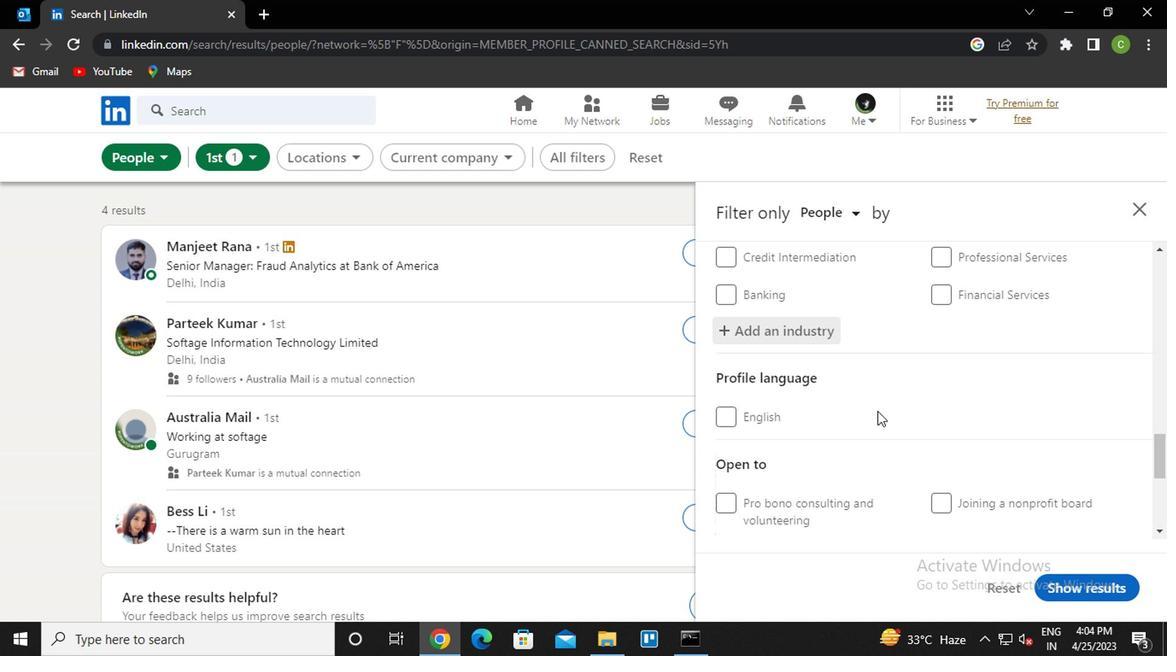 
Action: Mouse moved to (852, 429)
Screenshot: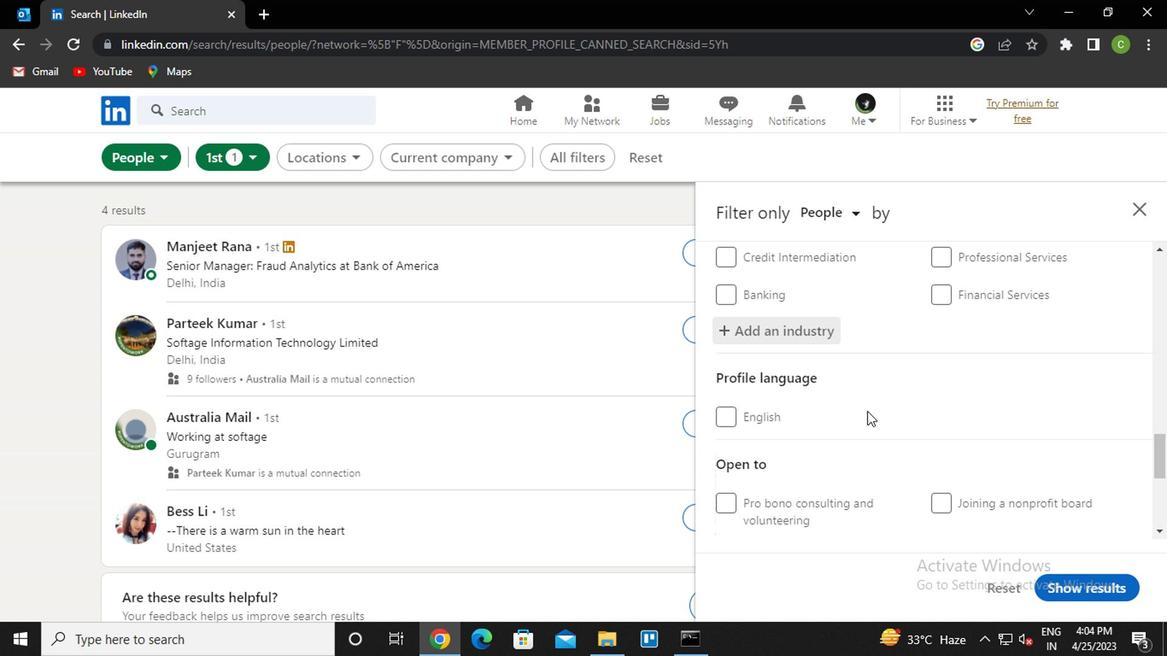 
Action: Mouse scrolled (852, 429) with delta (0, 0)
Screenshot: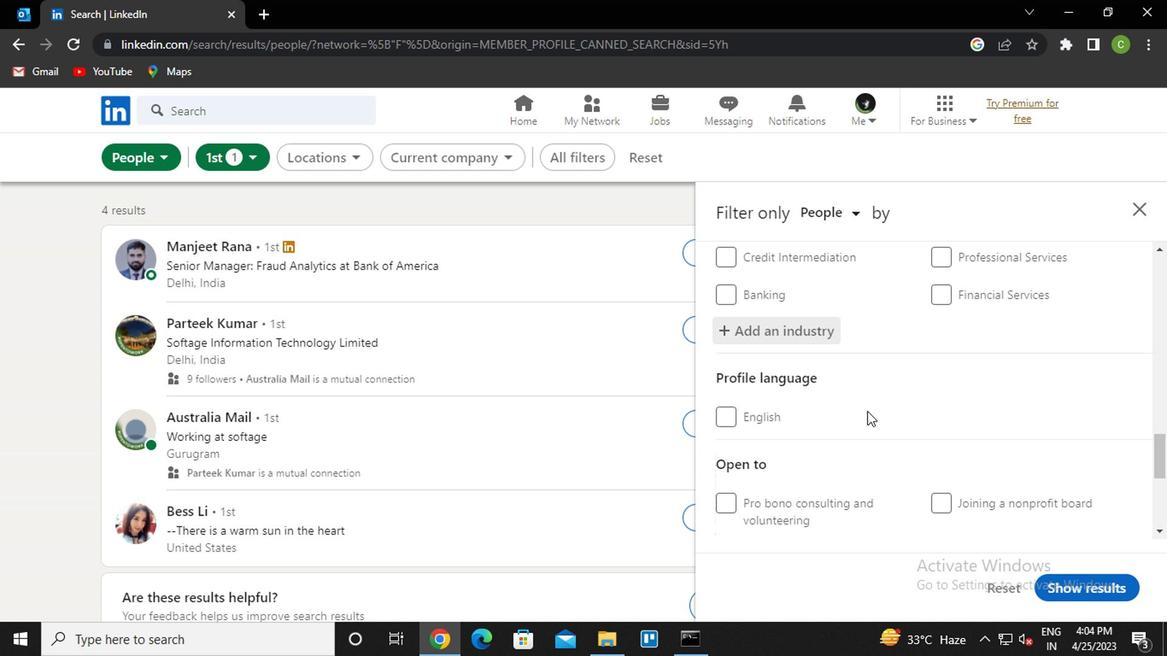 
Action: Mouse moved to (847, 442)
Screenshot: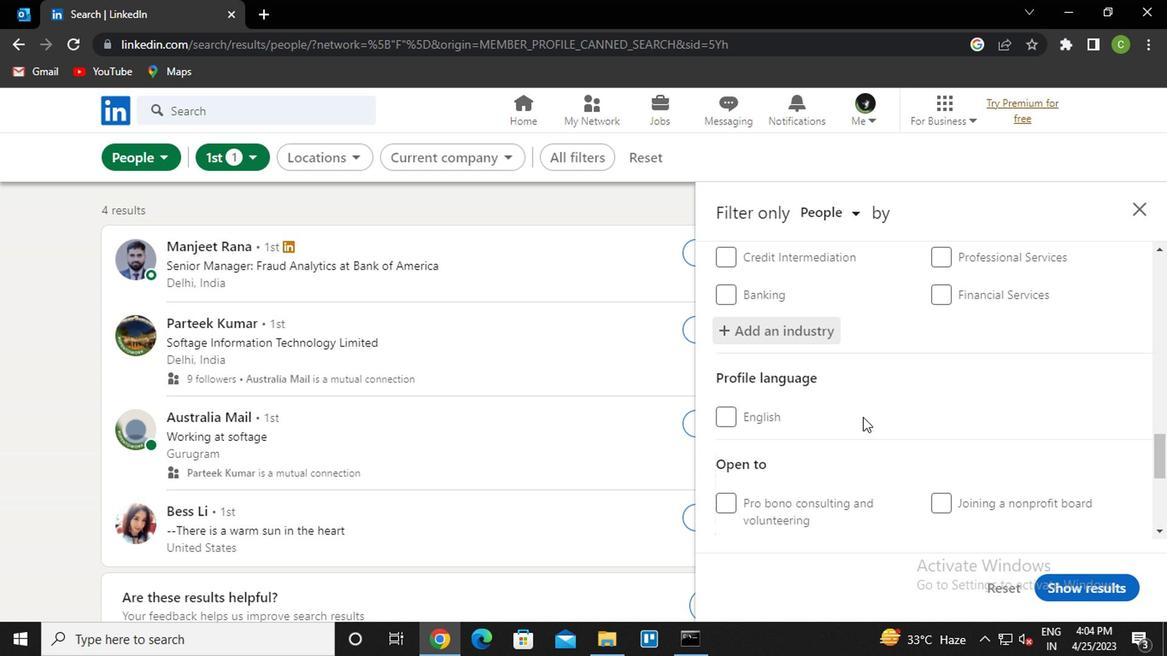 
Action: Mouse scrolled (847, 441) with delta (0, 0)
Screenshot: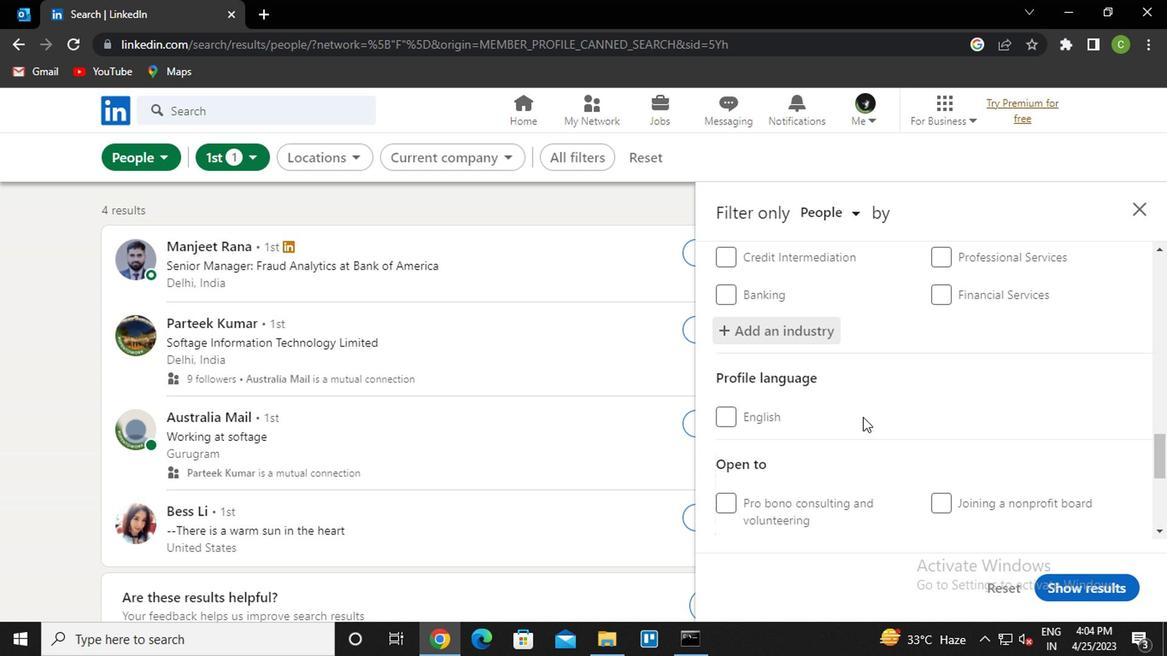 
Action: Mouse moved to (829, 427)
Screenshot: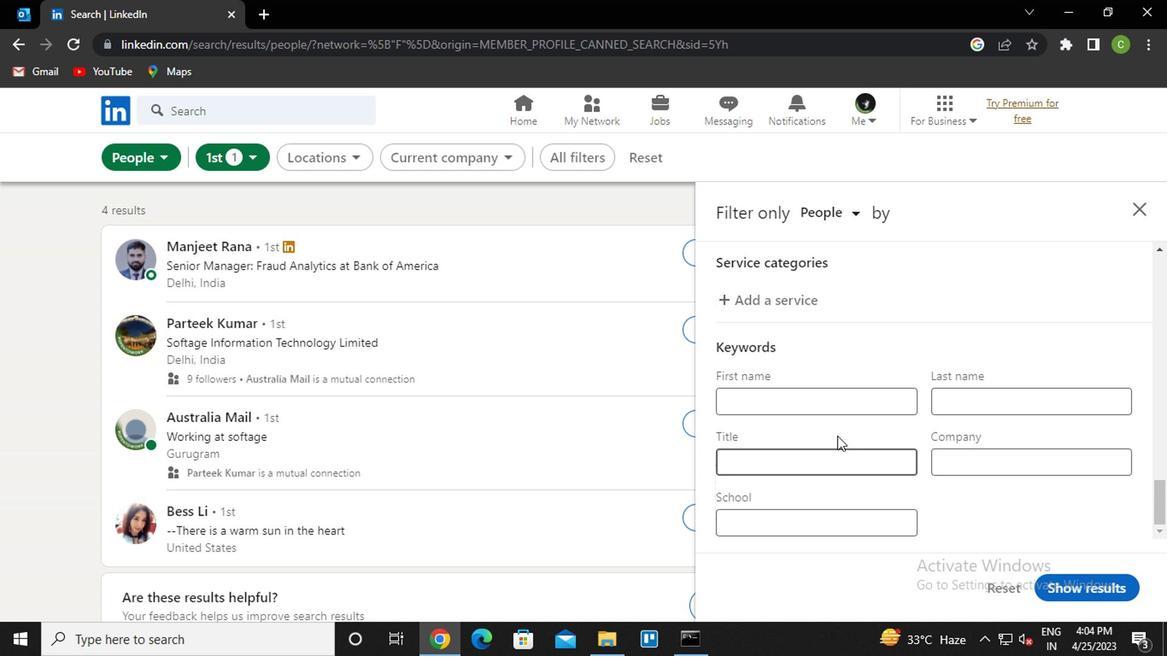 
Action: Mouse scrolled (829, 428) with delta (0, 1)
Screenshot: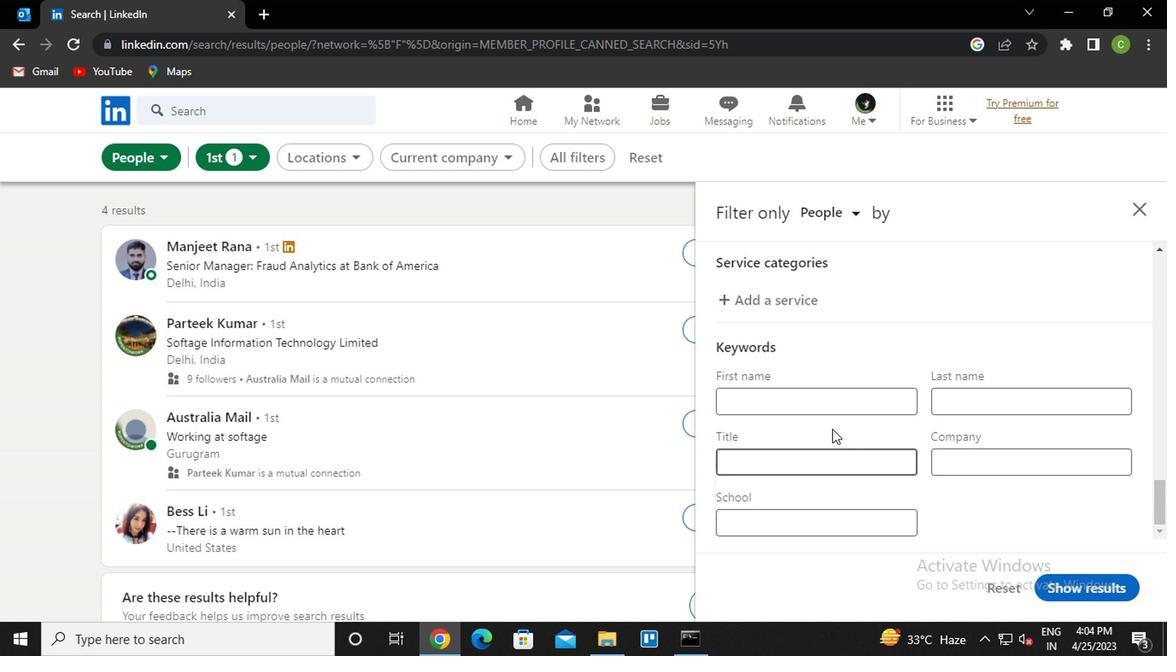 
Action: Mouse scrolled (829, 428) with delta (0, 1)
Screenshot: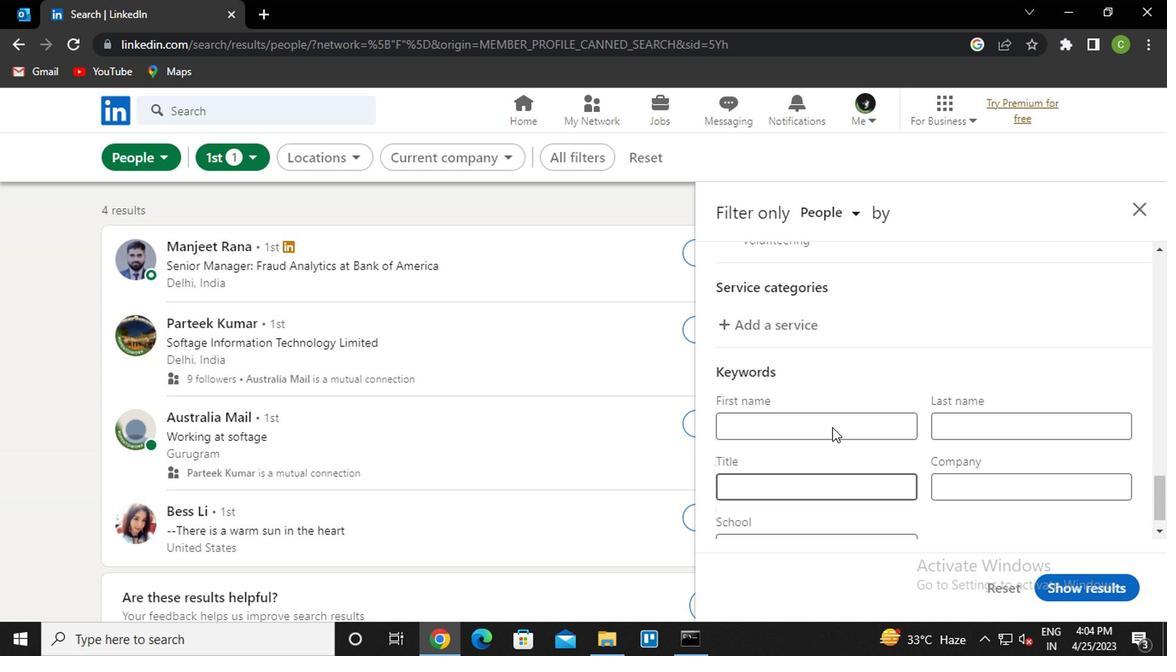 
Action: Mouse moved to (796, 467)
Screenshot: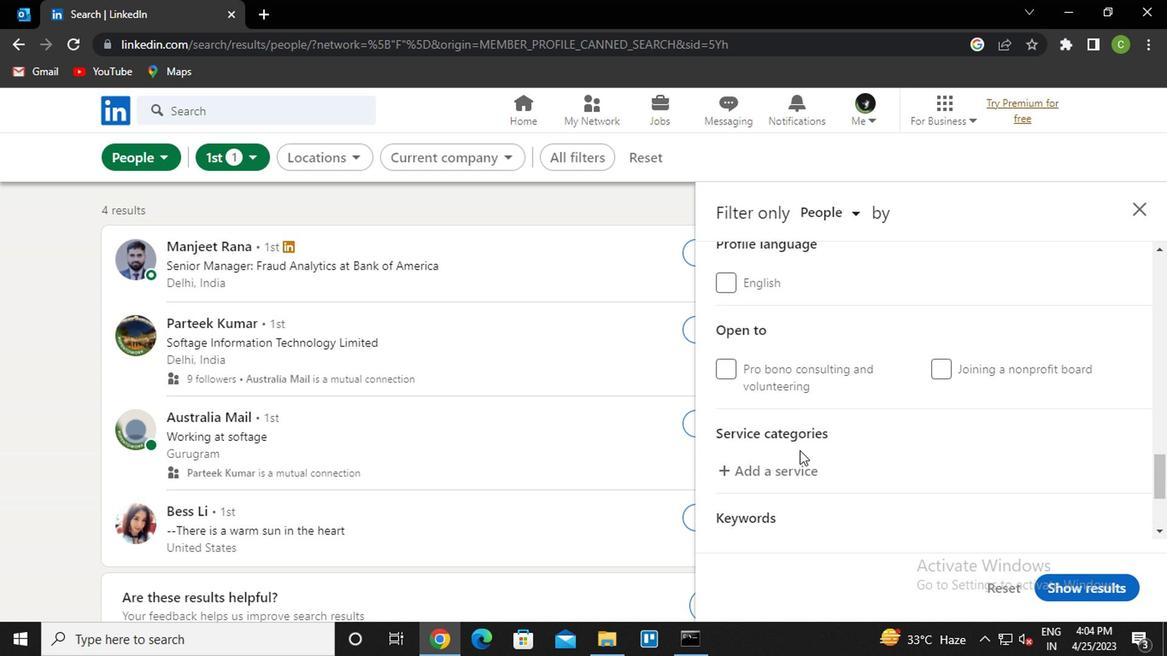 
Action: Mouse pressed left at (796, 467)
Screenshot: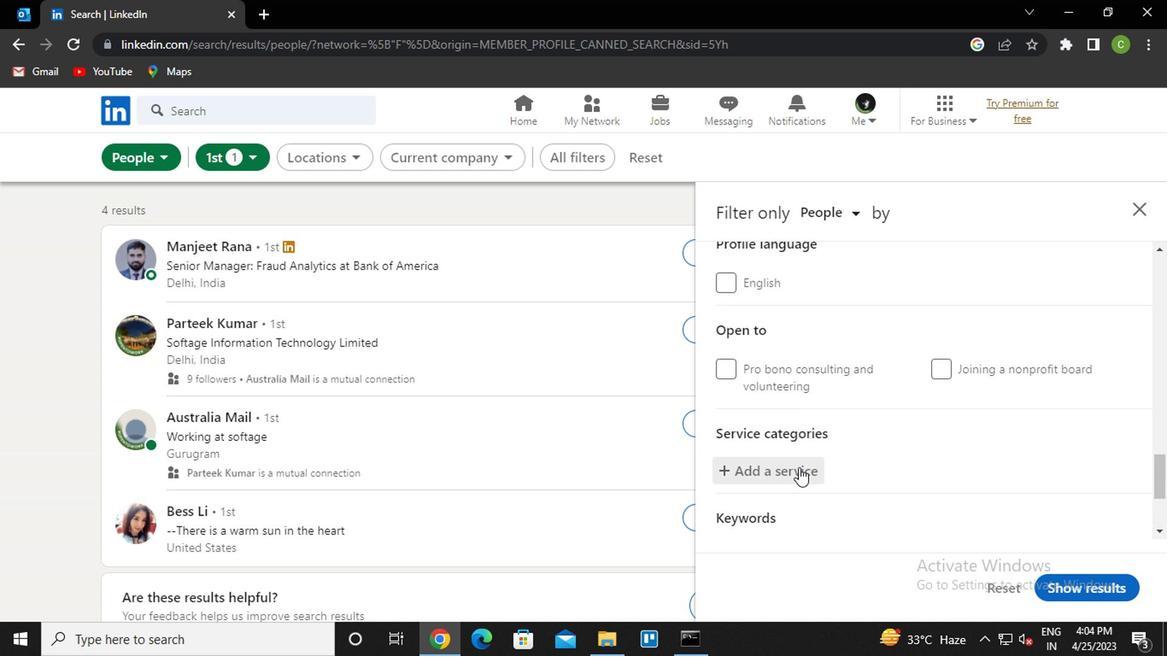 
Action: Key pressed <Key.caps_lock>T<Key.caps_lock>RADE<Key.space>SH<Key.down><Key.enter>
Screenshot: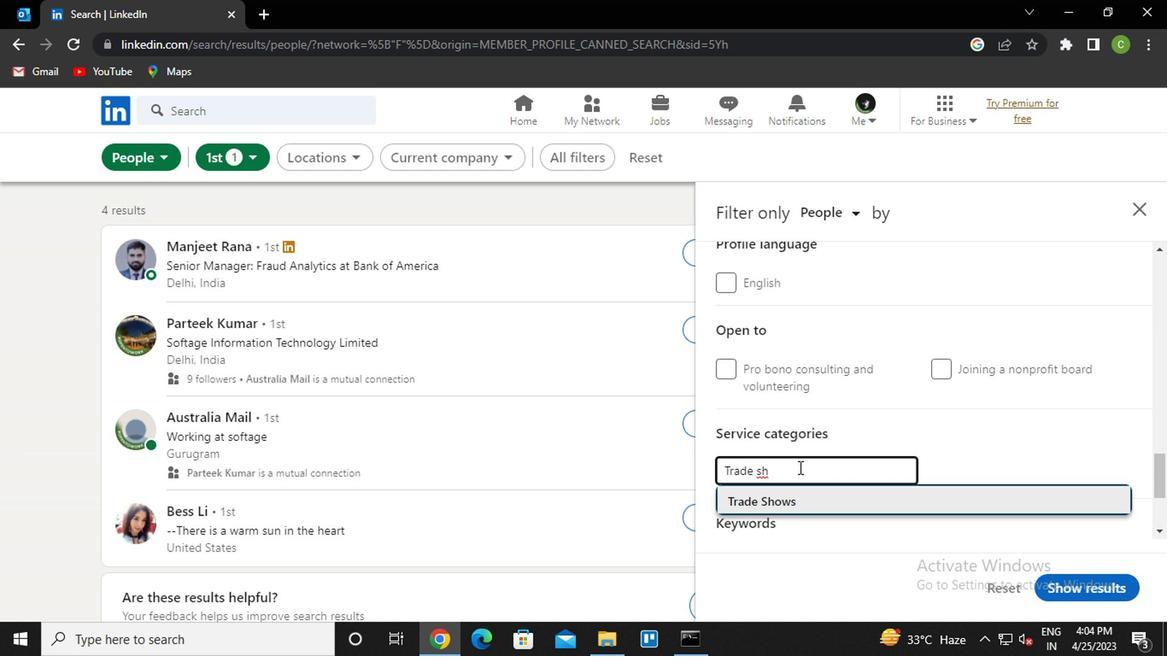 
Action: Mouse moved to (794, 470)
Screenshot: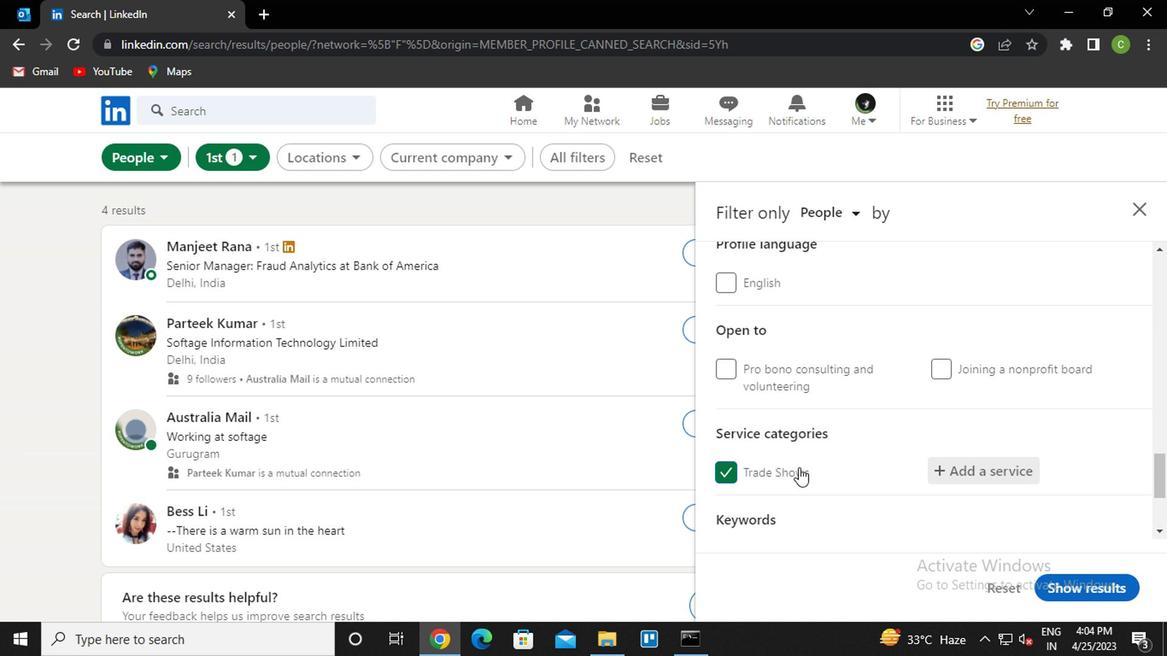 
Action: Mouse scrolled (794, 470) with delta (0, 0)
Screenshot: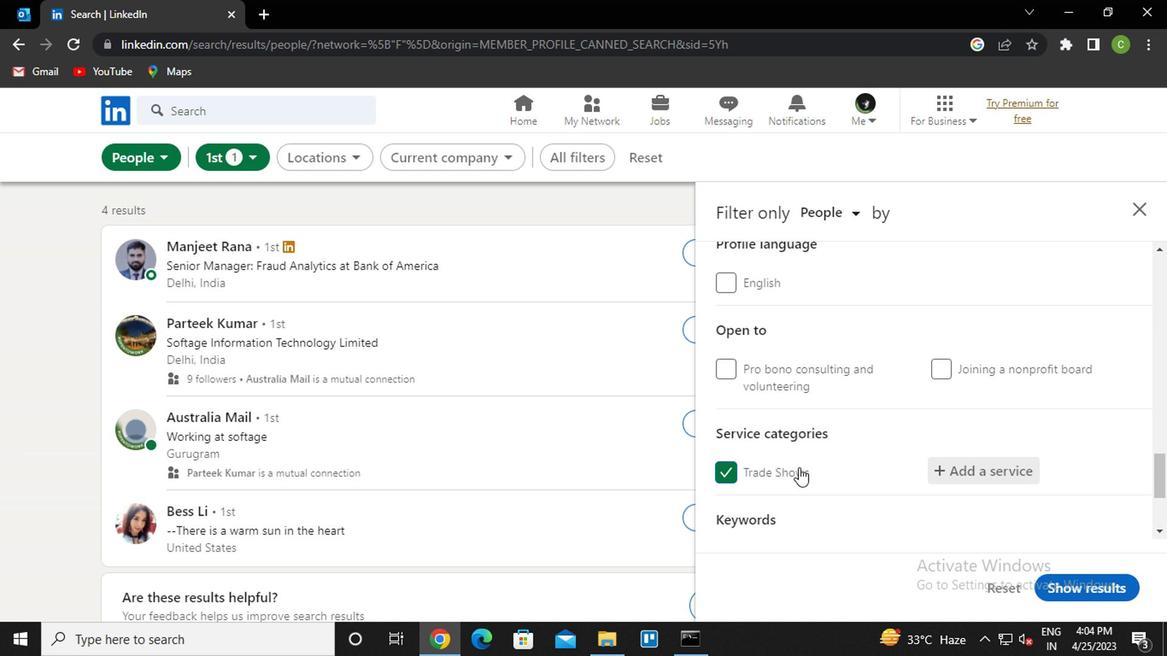 
Action: Mouse moved to (799, 468)
Screenshot: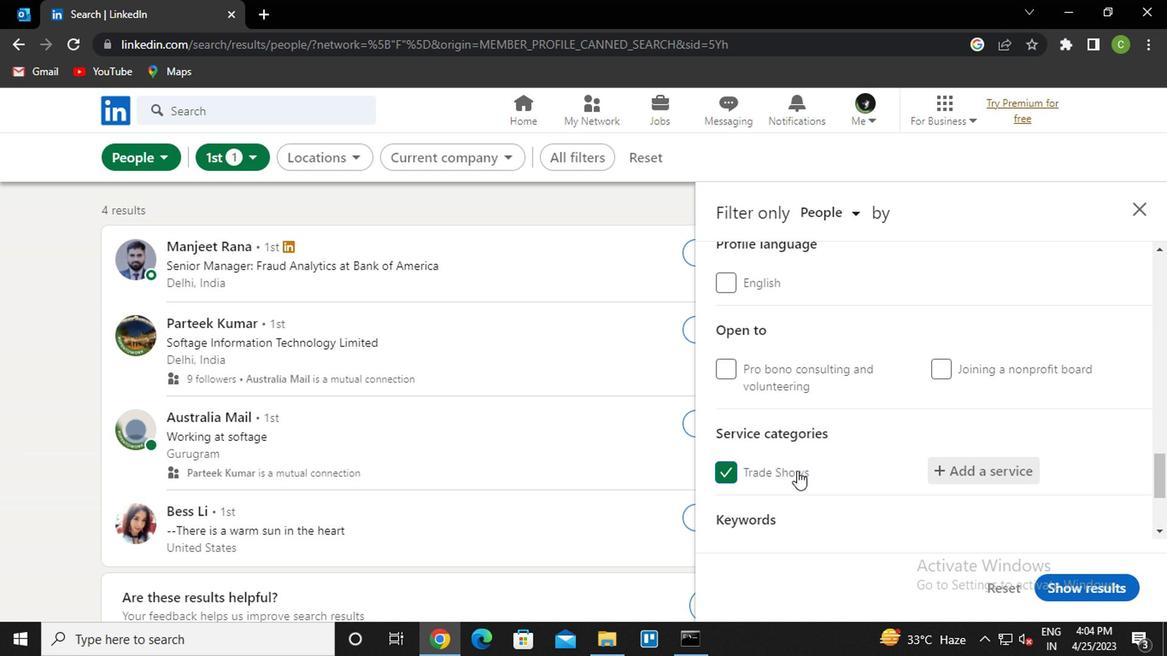 
Action: Mouse scrolled (799, 467) with delta (0, 0)
Screenshot: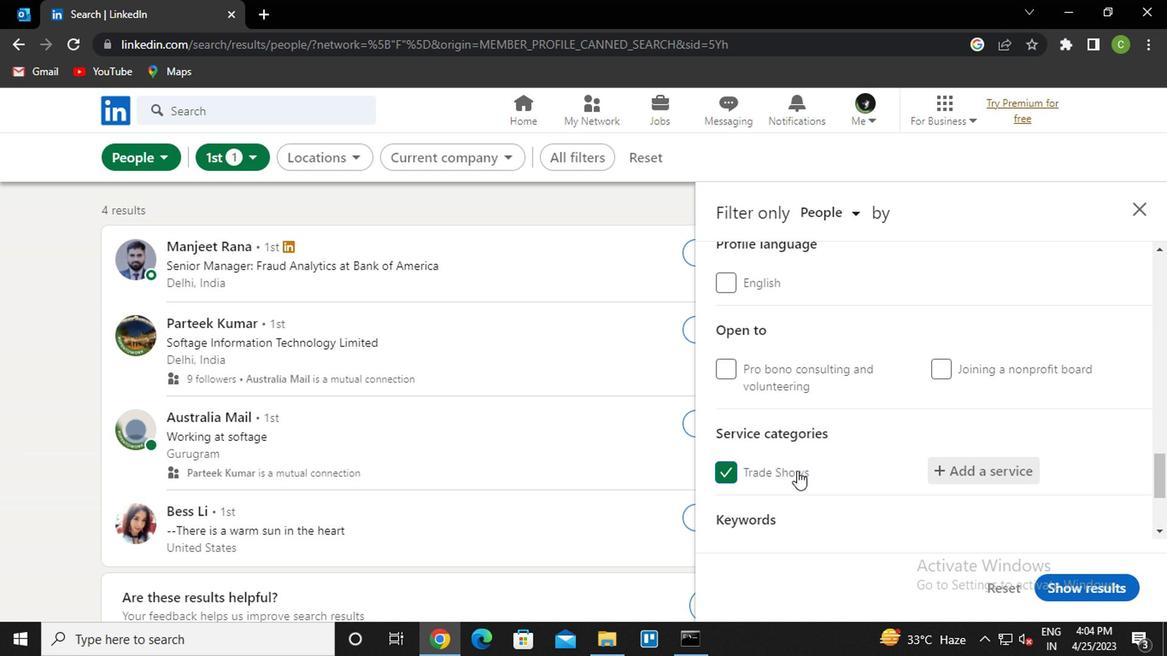
Action: Mouse moved to (804, 465)
Screenshot: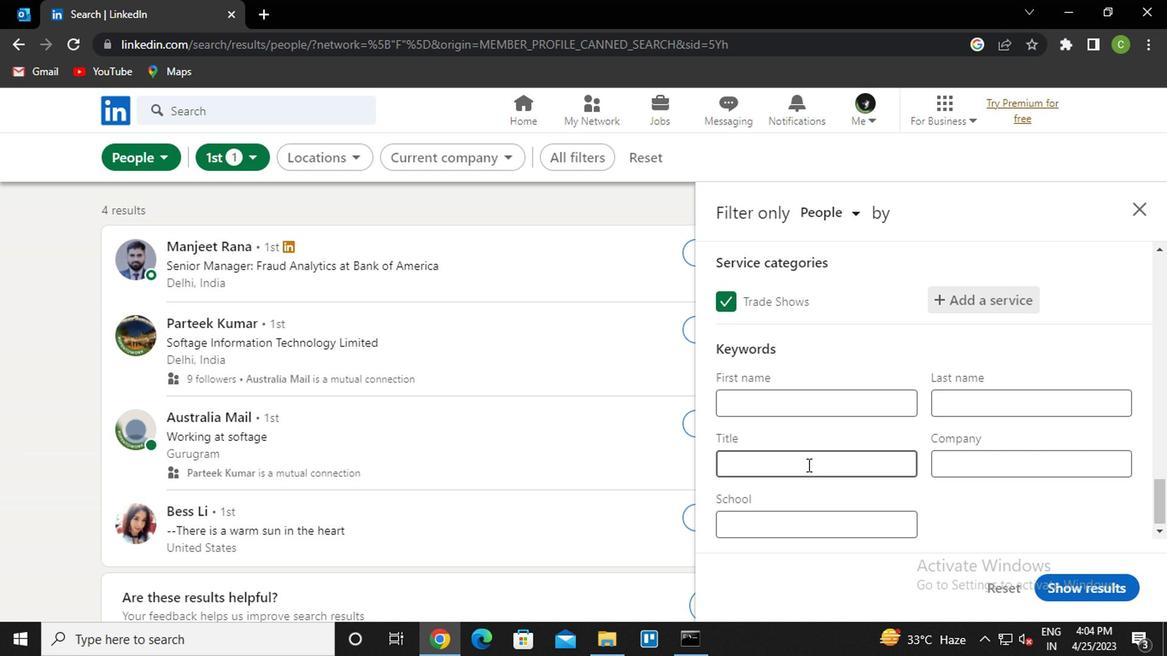 
Action: Mouse pressed left at (804, 465)
Screenshot: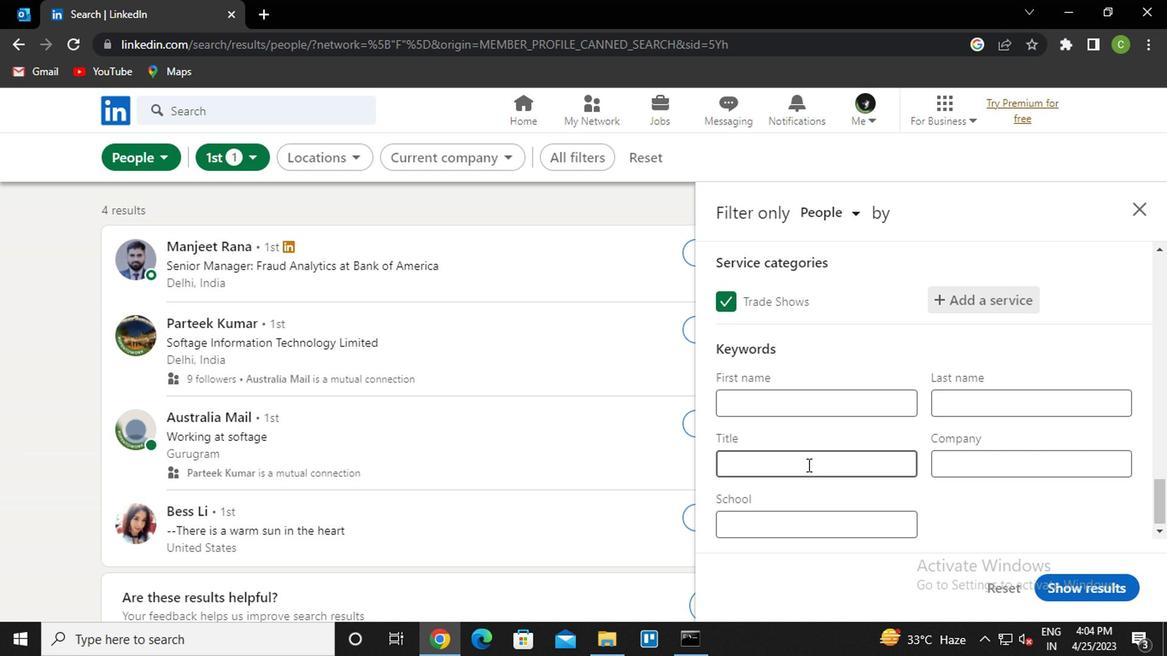 
Action: Key pressed <Key.caps_lock>P<Key.caps_lock>LAY<Key.space>WRITE<Key.backspace><Key.backspace><Key.backspace><Key.backspace><Key.backspace><Key.backspace><Key.space><Key.caps_lock>R<Key.caps_lock><Key.backspace><Key.backspace><Key.caps_lock>R<Key.caps_lock>IGHT
Screenshot: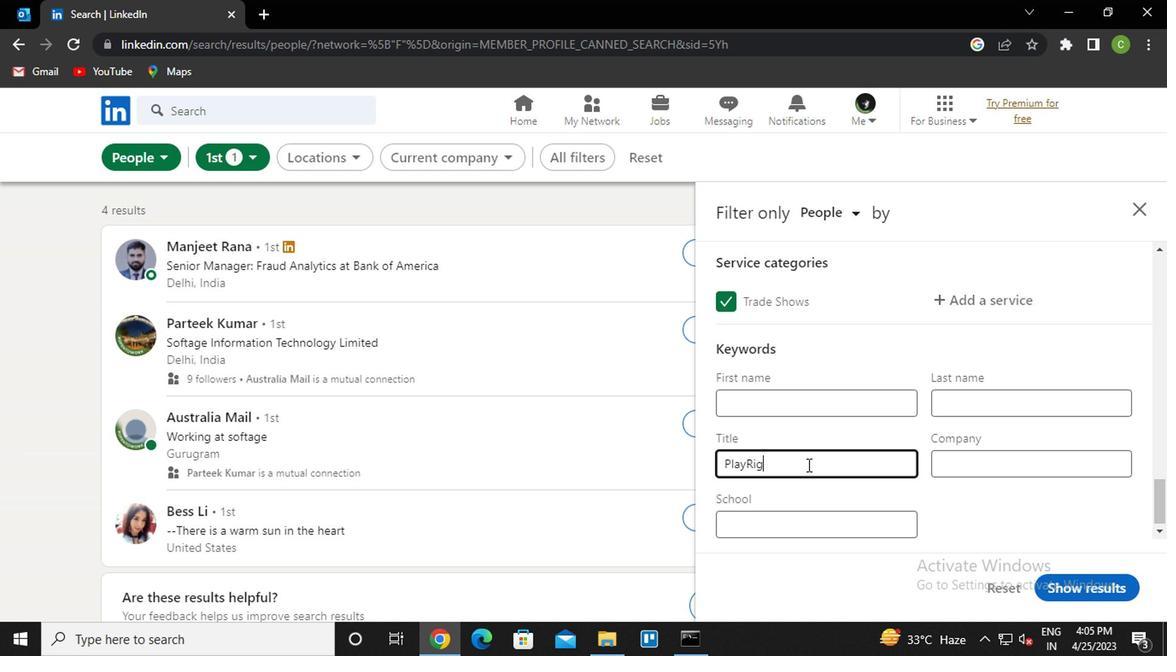
Action: Mouse moved to (1083, 591)
Screenshot: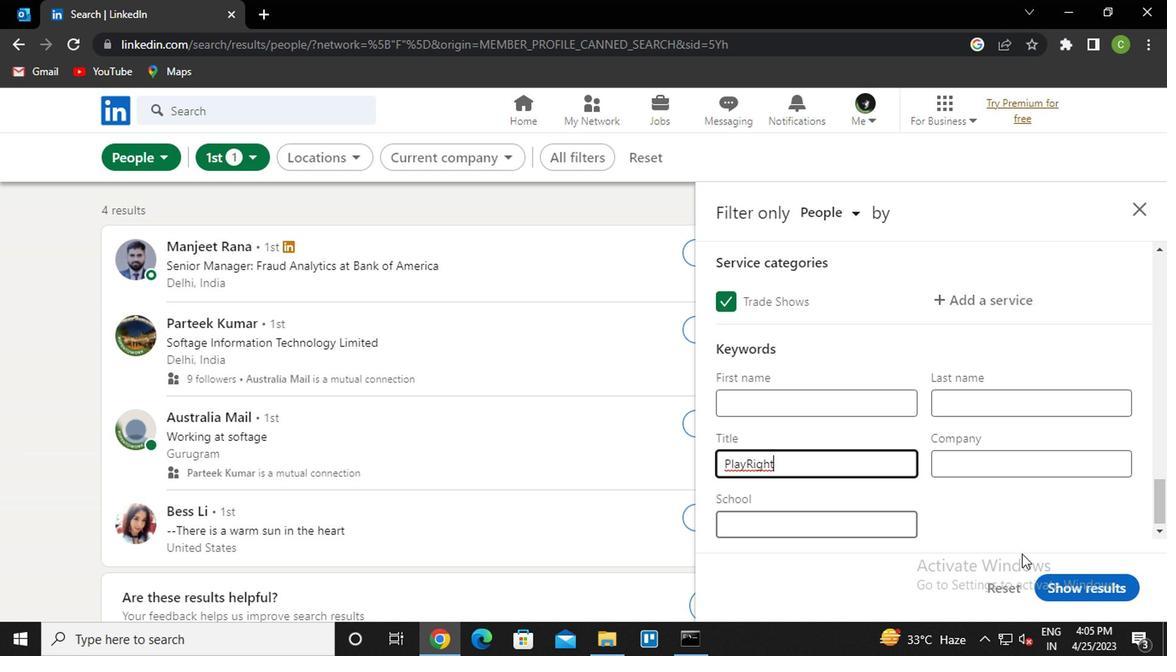
Action: Mouse pressed left at (1083, 591)
Screenshot: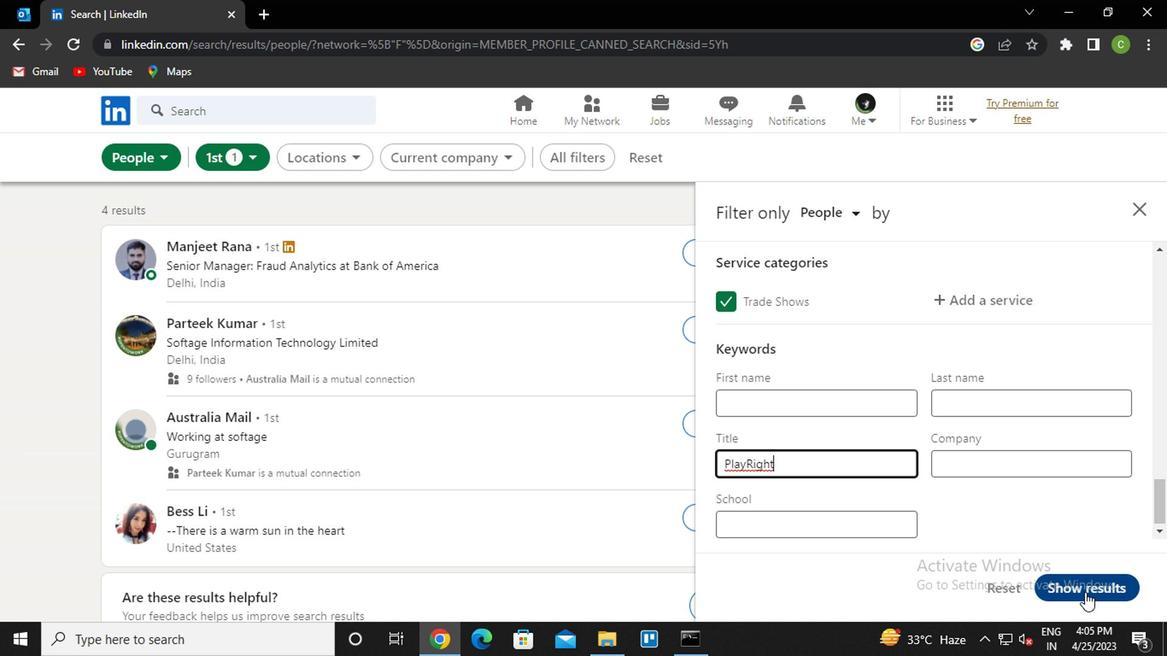 
Action: Mouse moved to (628, 450)
Screenshot: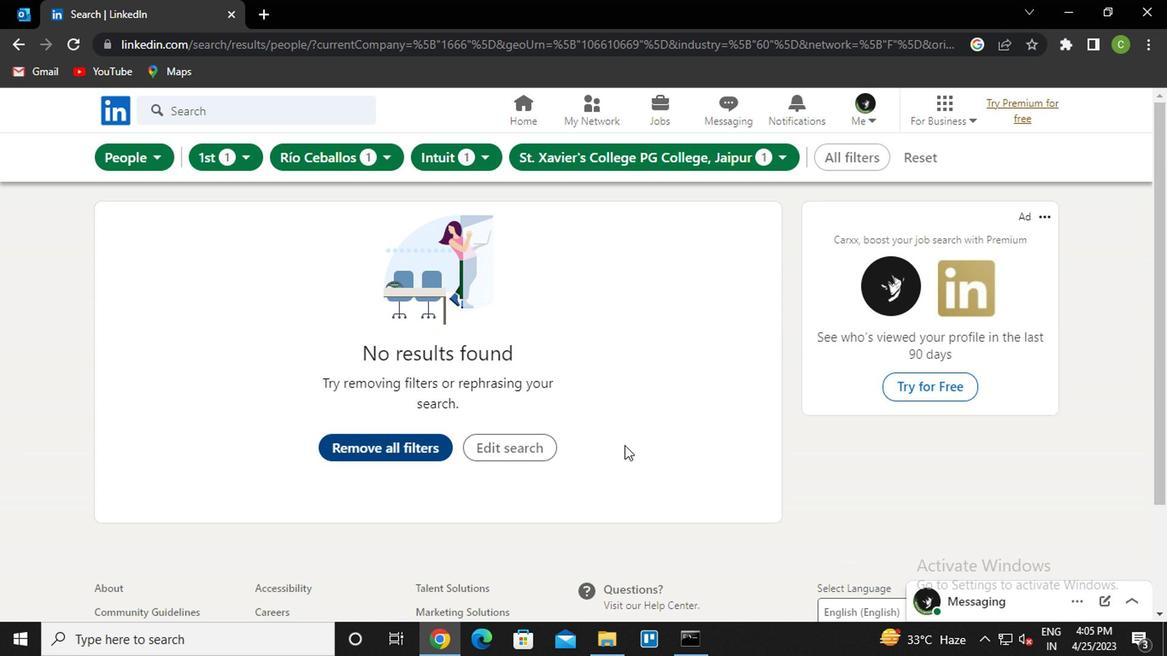 
Action: Key pressed <Key.f8>
Screenshot: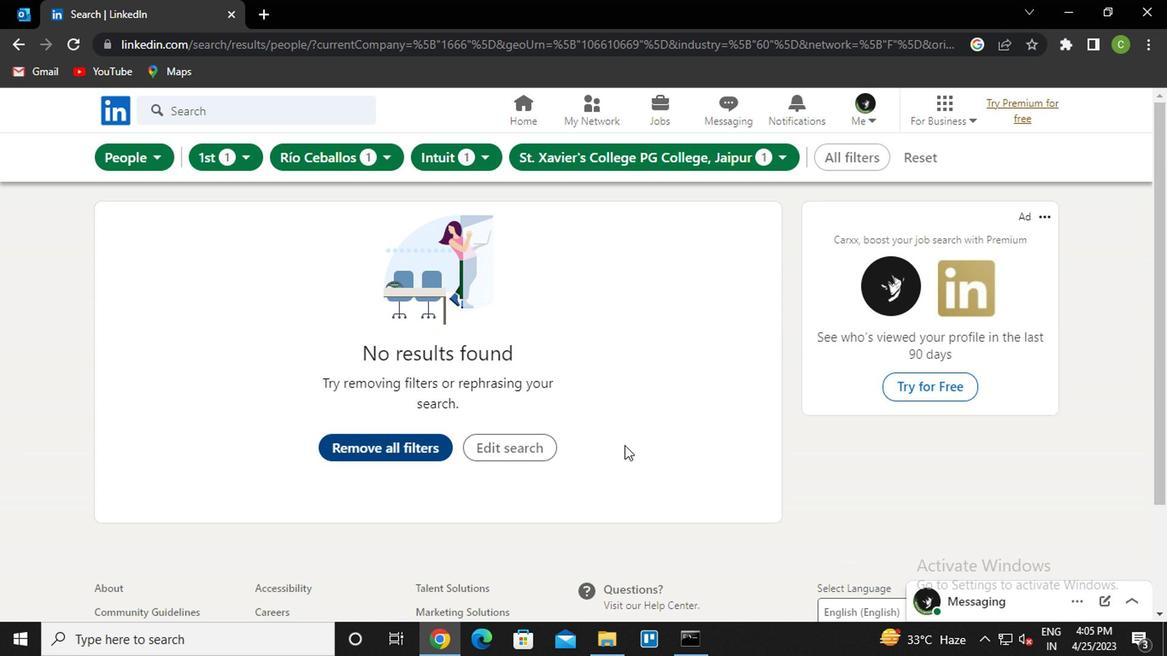 
